 Task: In the Company metmuseum.org, Create email and send with subject: 'Elevate Your Success: Introducing a Transformative Opportunity', and with mail content 'Greetings,_x000D_
We're thrilled to introduce you to an exciting opportunity that will transform your industry. Get ready for a journey of innovation and success!_x000D_
Warm Regards', attach the document: Agenda.pdf and insert image: visitingcard.jpg. Below Warm Regards, write Linkedin and insert the URL: in.linkedin.com. Mark checkbox to create task to follow up : In 2 business days .  Enter or choose an email address of recipient's from company's contact and send.. Logged in from softage.10@softage.net
Action: Mouse moved to (69, 64)
Screenshot: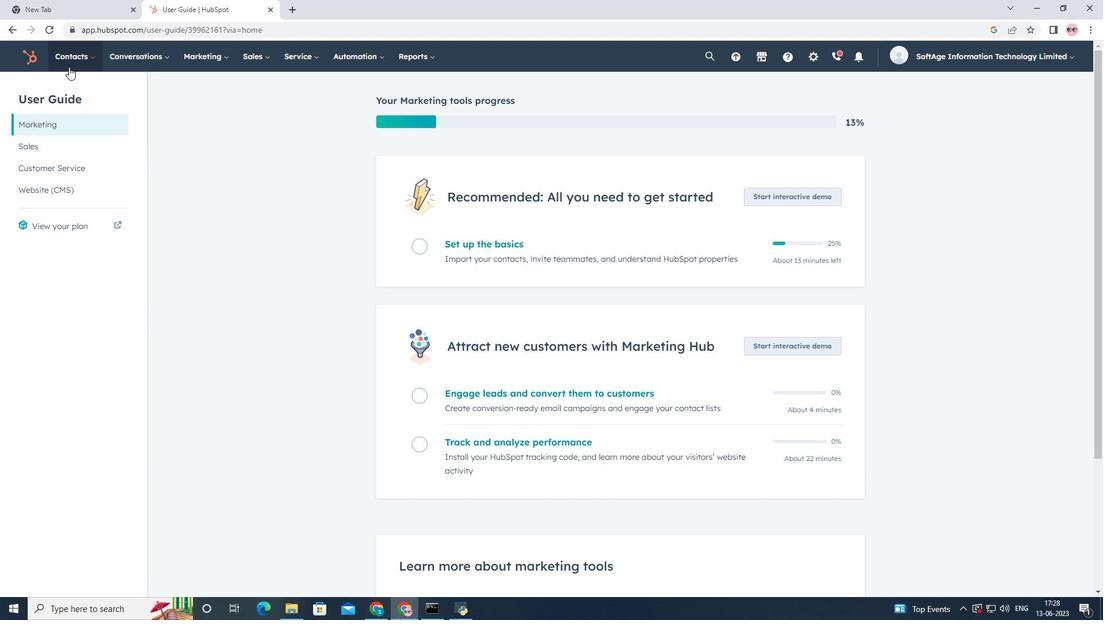 
Action: Mouse pressed left at (69, 64)
Screenshot: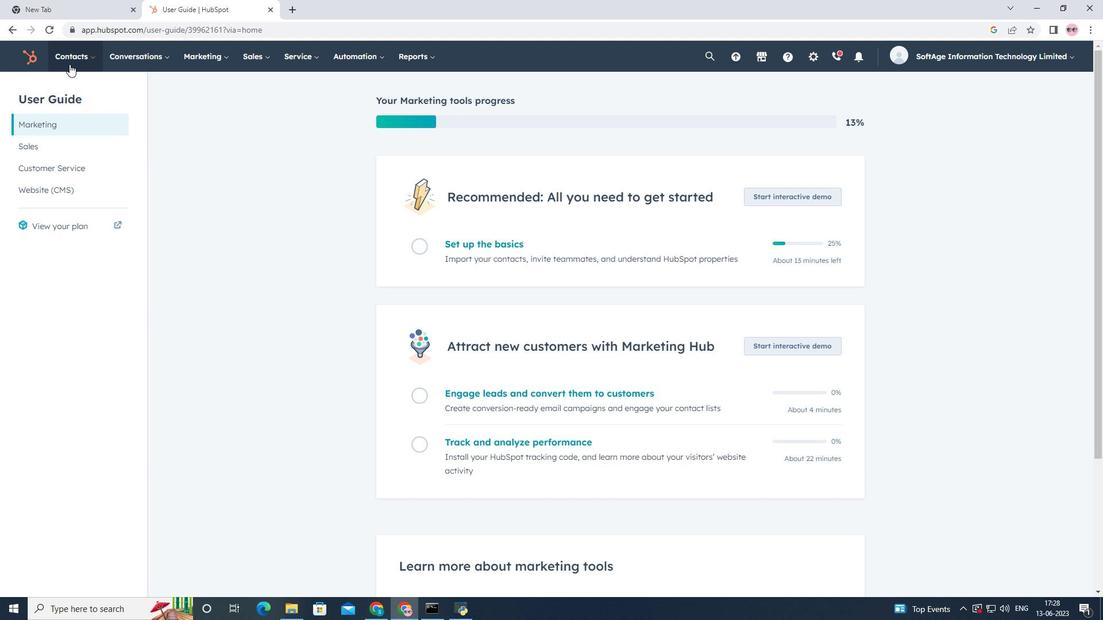 
Action: Mouse moved to (86, 111)
Screenshot: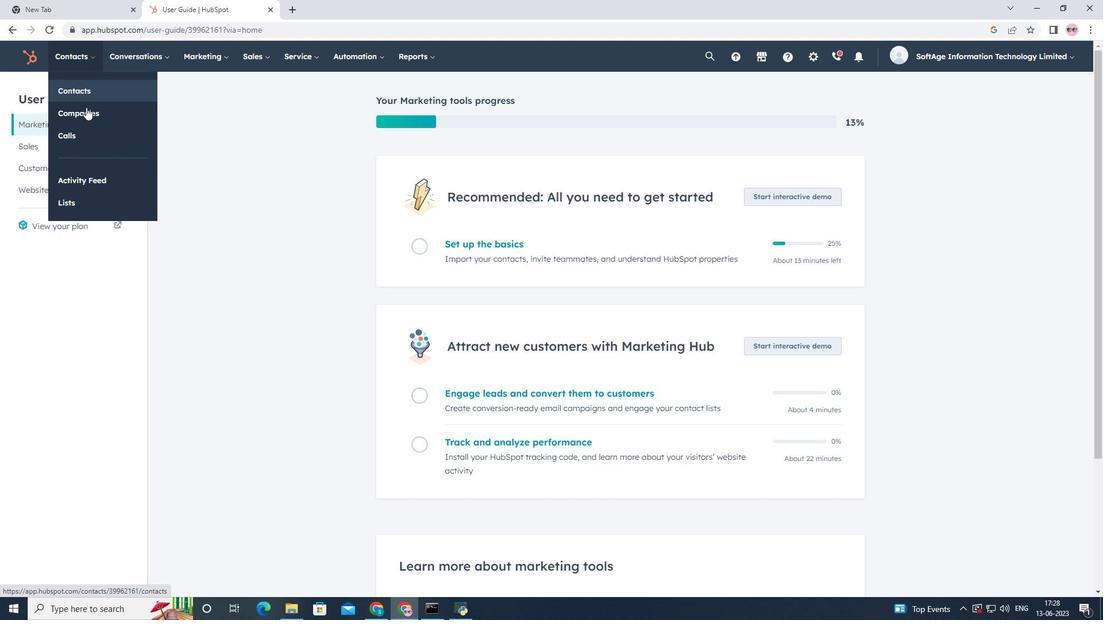 
Action: Mouse pressed left at (86, 111)
Screenshot: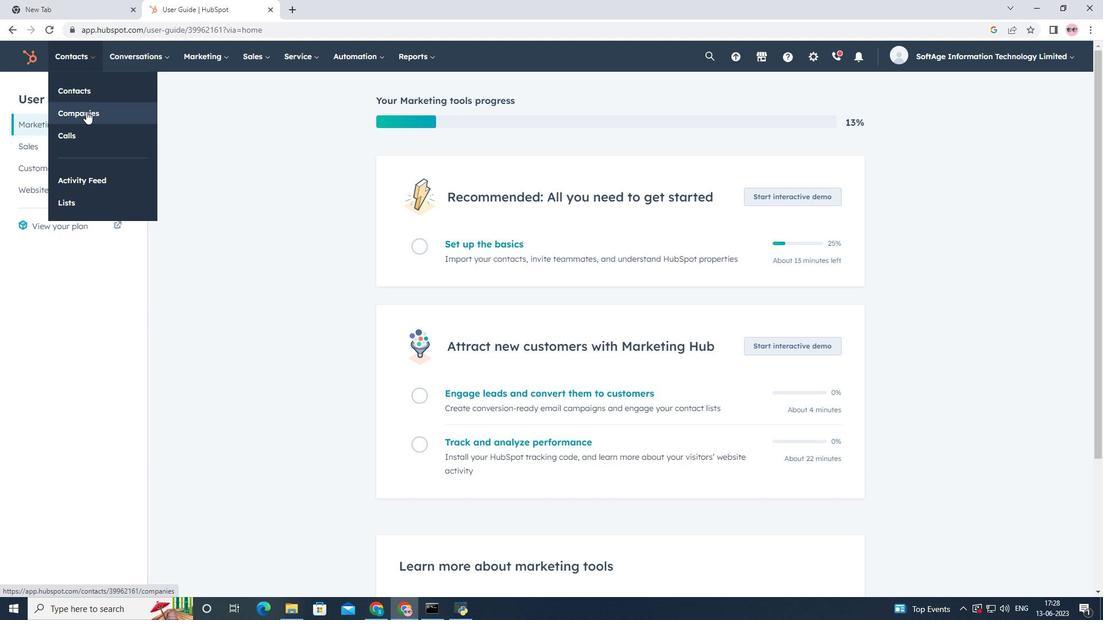 
Action: Mouse moved to (123, 192)
Screenshot: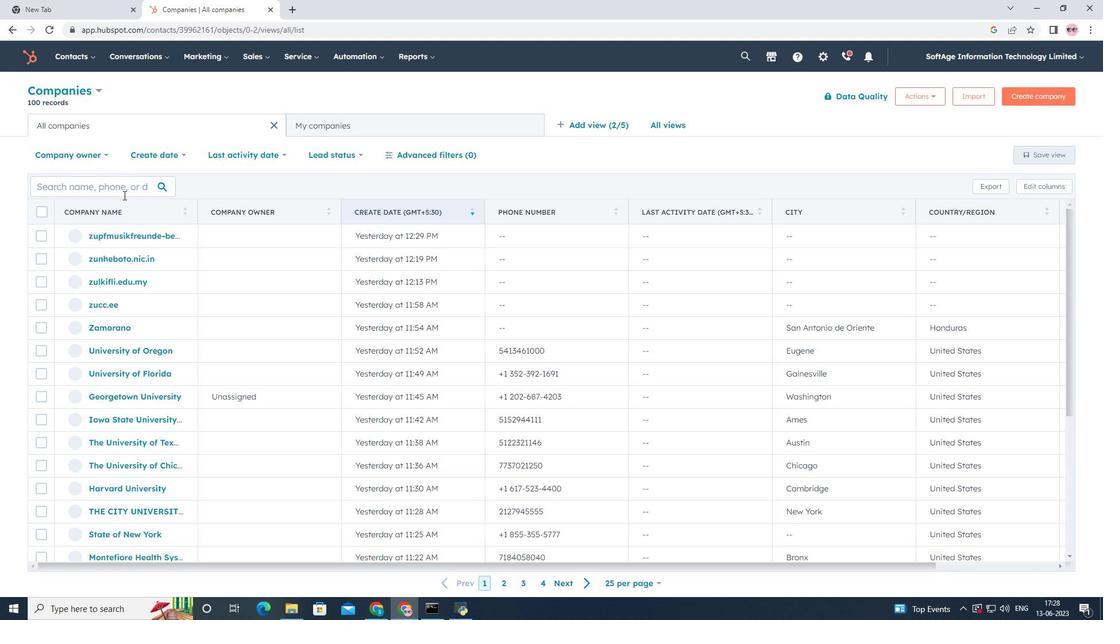 
Action: Mouse pressed left at (123, 192)
Screenshot: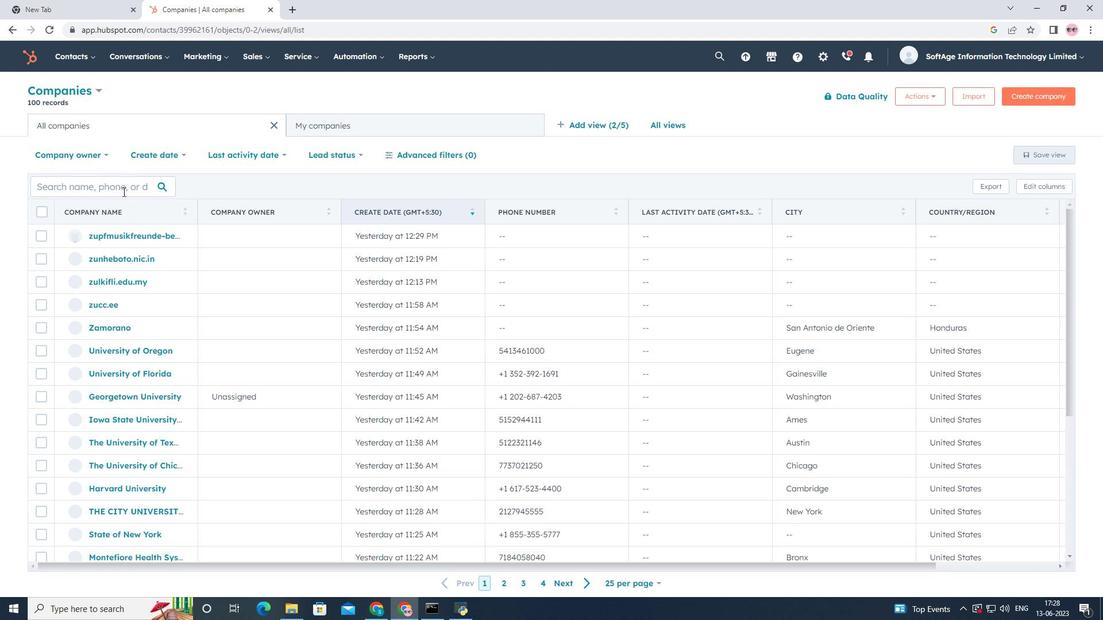 
Action: Key pressed metmuseum.org
Screenshot: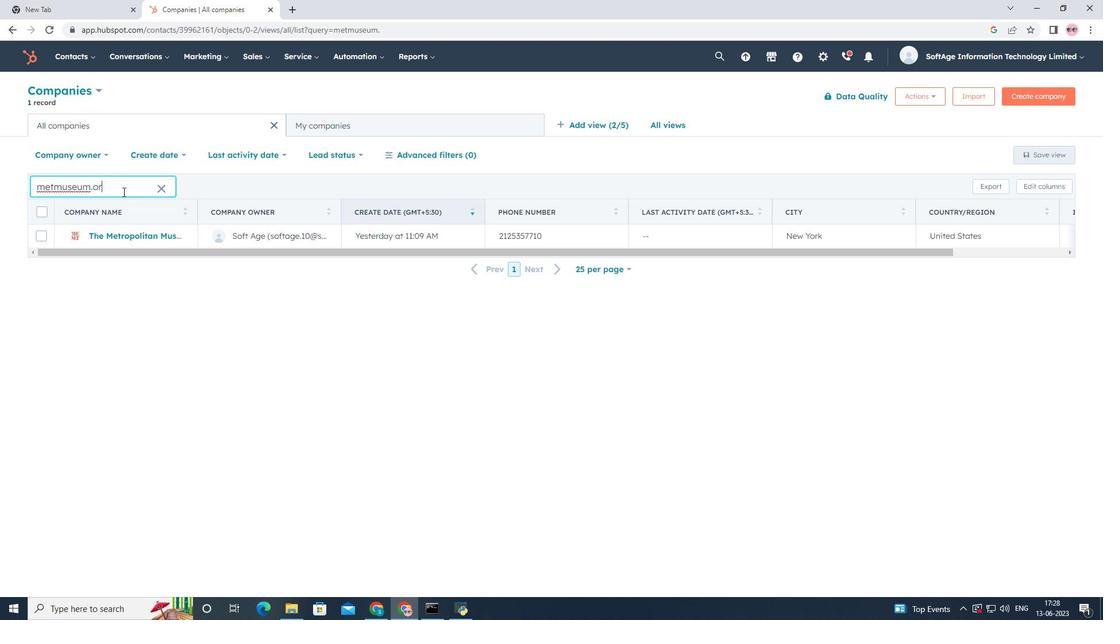 
Action: Mouse moved to (128, 236)
Screenshot: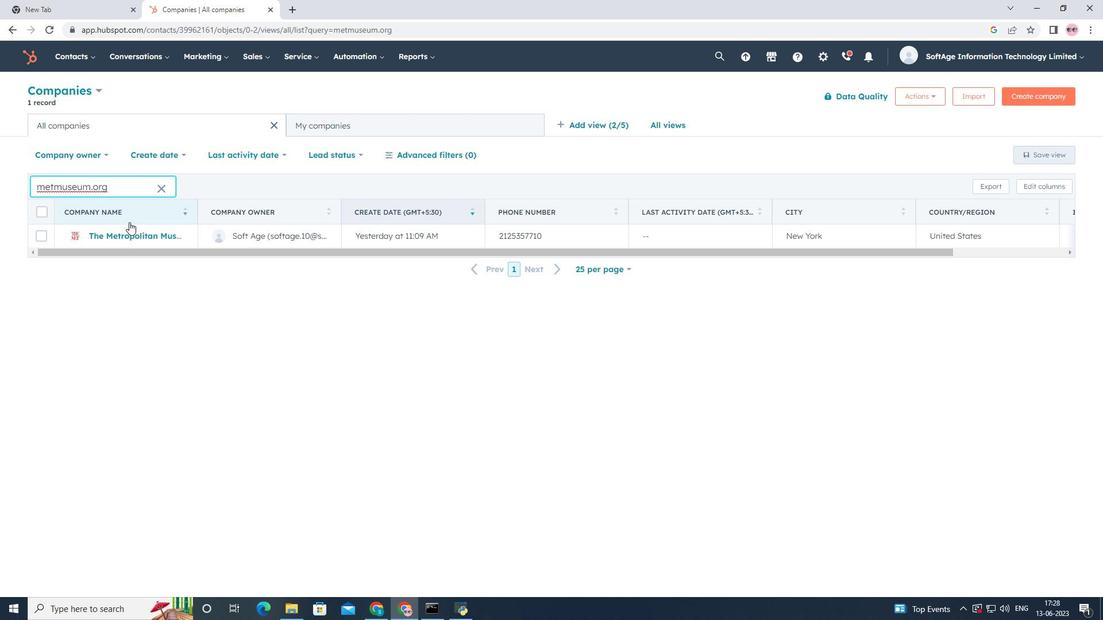 
Action: Mouse pressed left at (128, 236)
Screenshot: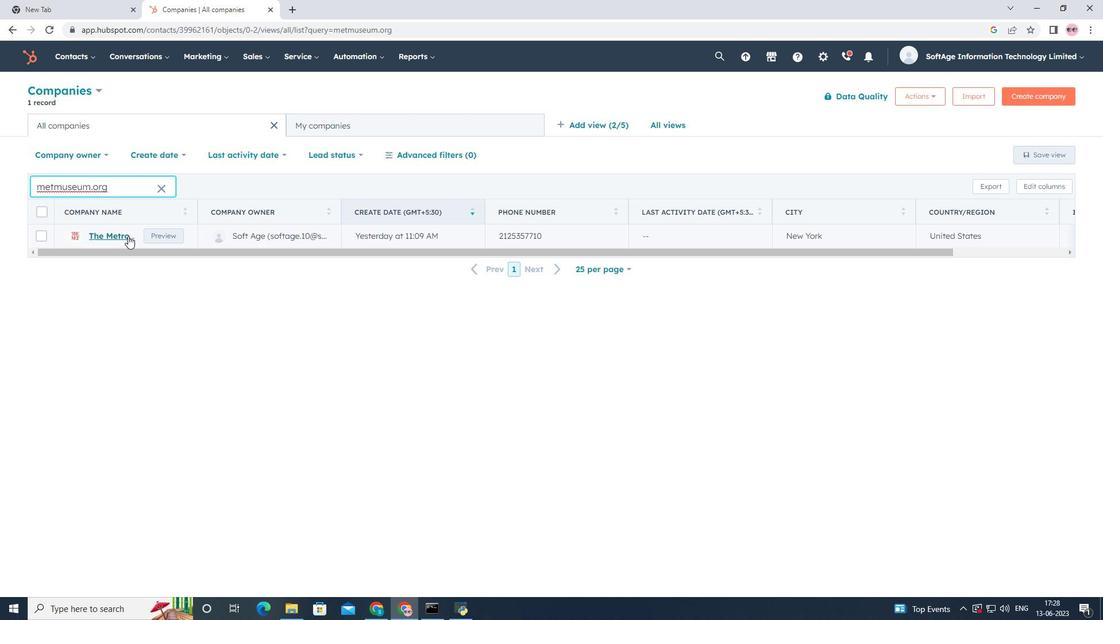 
Action: Mouse moved to (75, 192)
Screenshot: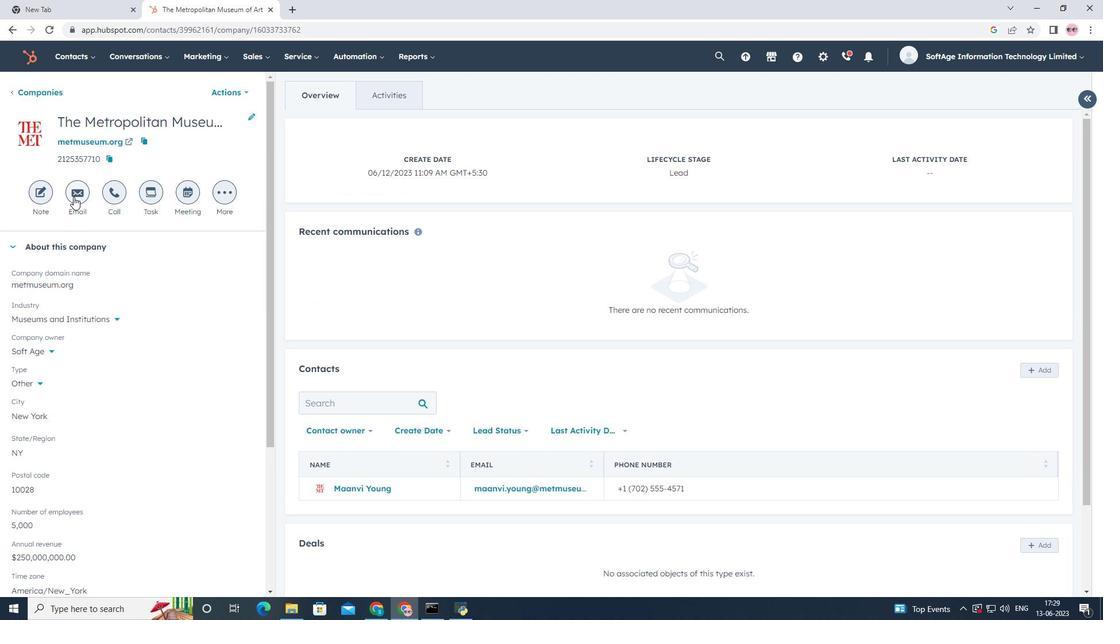
Action: Mouse pressed left at (75, 192)
Screenshot: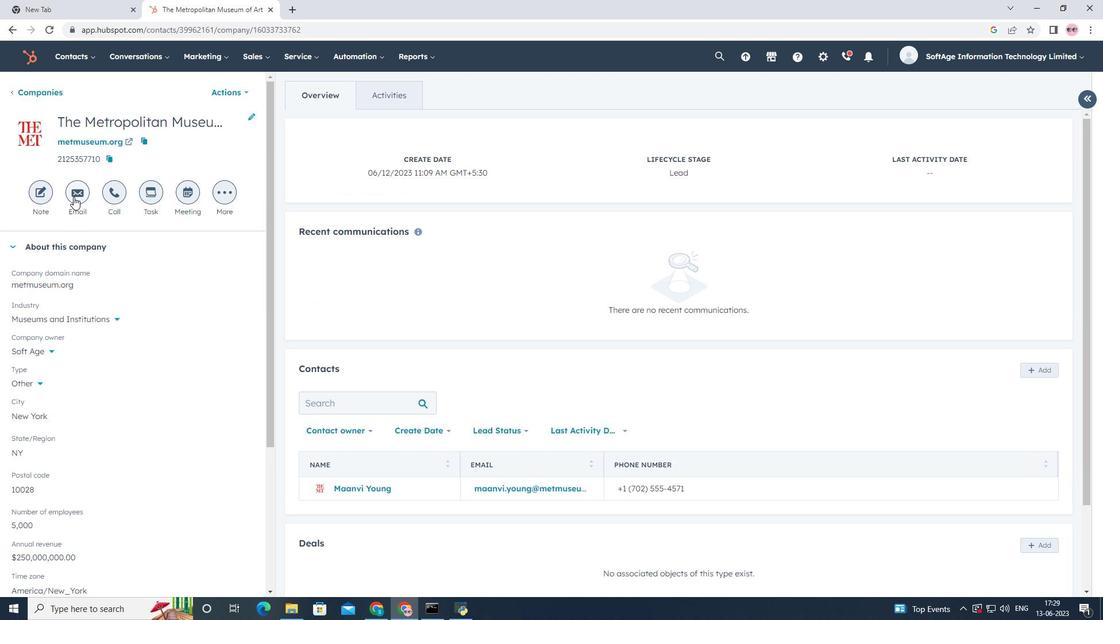 
Action: Mouse moved to (707, 293)
Screenshot: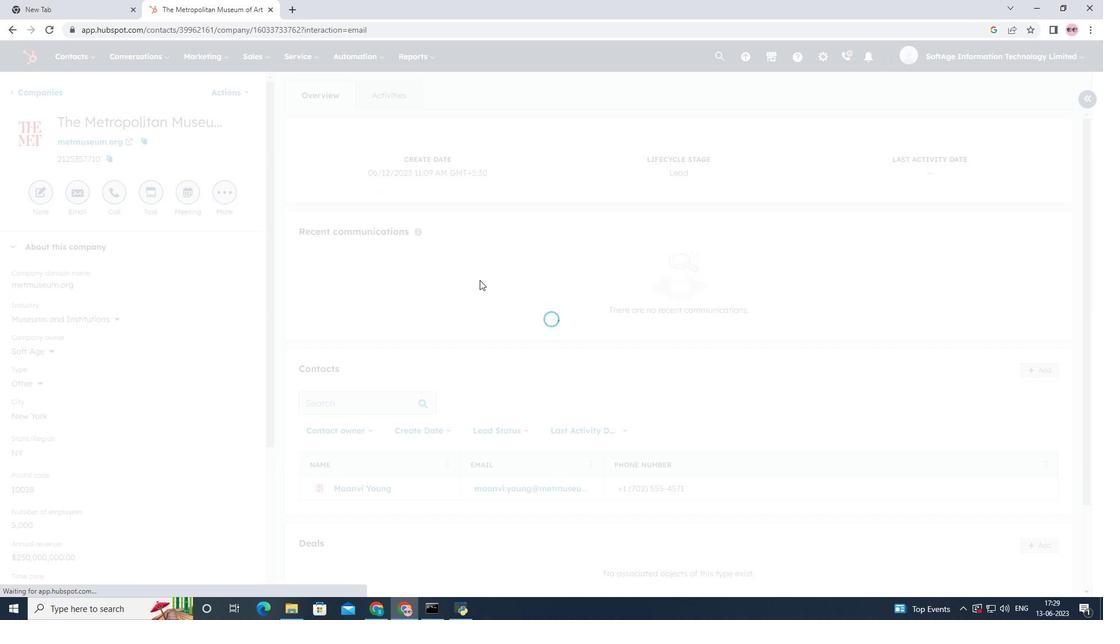 
Action: Mouse scrolled (707, 292) with delta (0, 0)
Screenshot: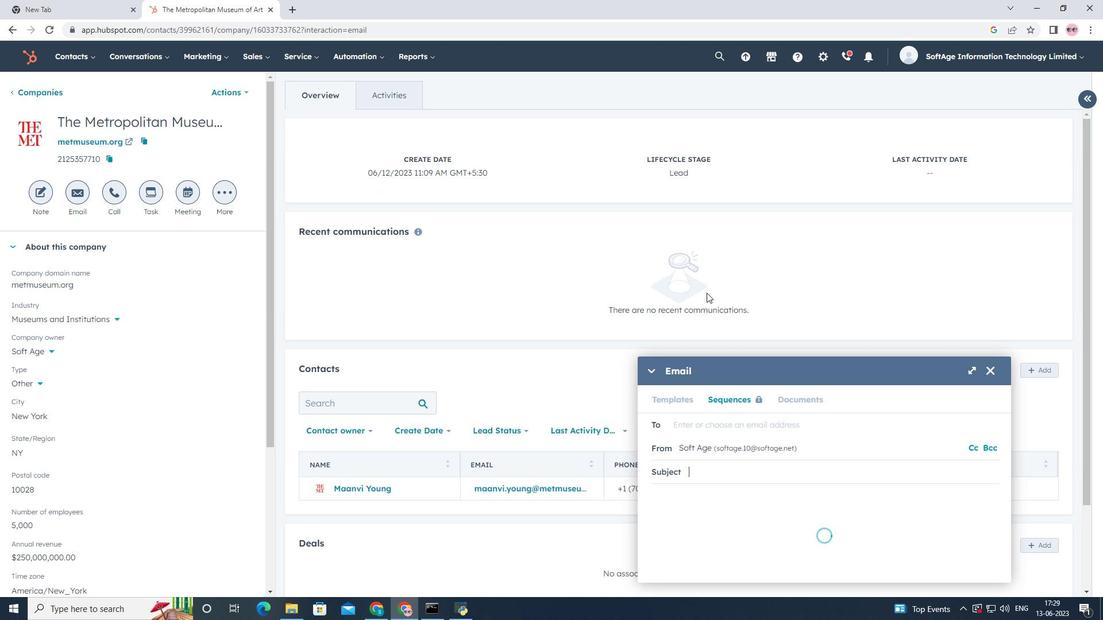 
Action: Mouse scrolled (707, 292) with delta (0, 0)
Screenshot: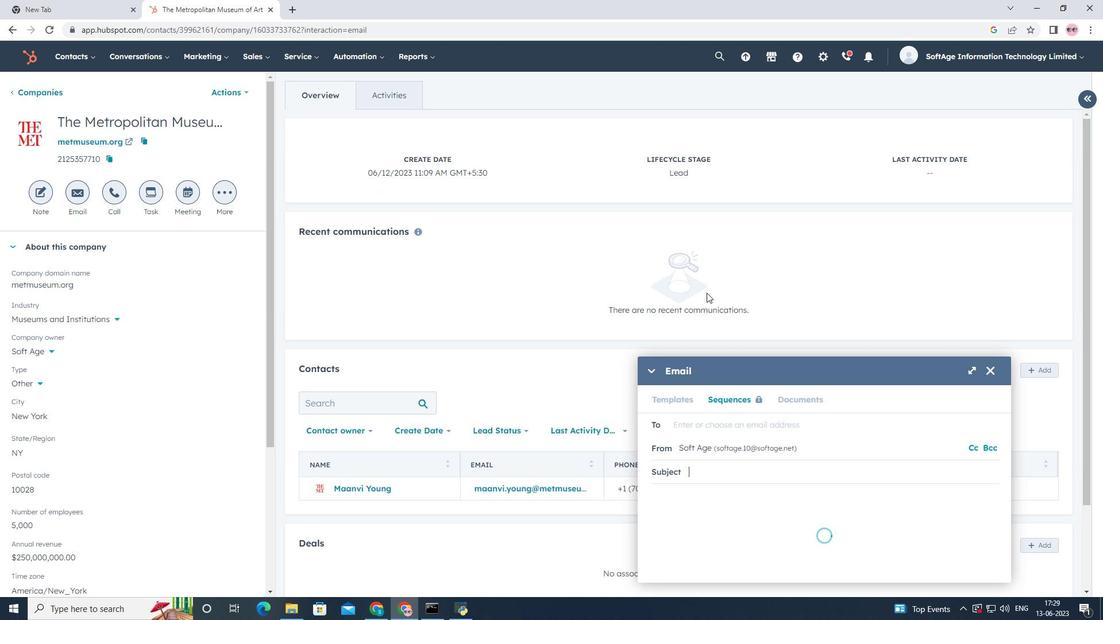 
Action: Mouse scrolled (707, 292) with delta (0, 0)
Screenshot: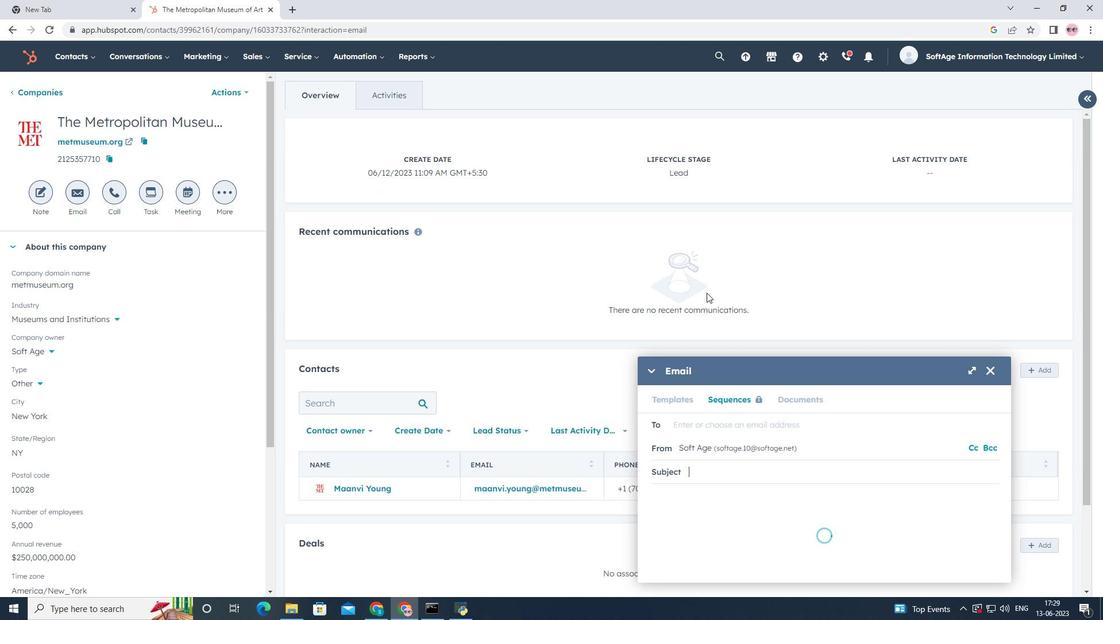 
Action: Mouse scrolled (707, 292) with delta (0, 0)
Screenshot: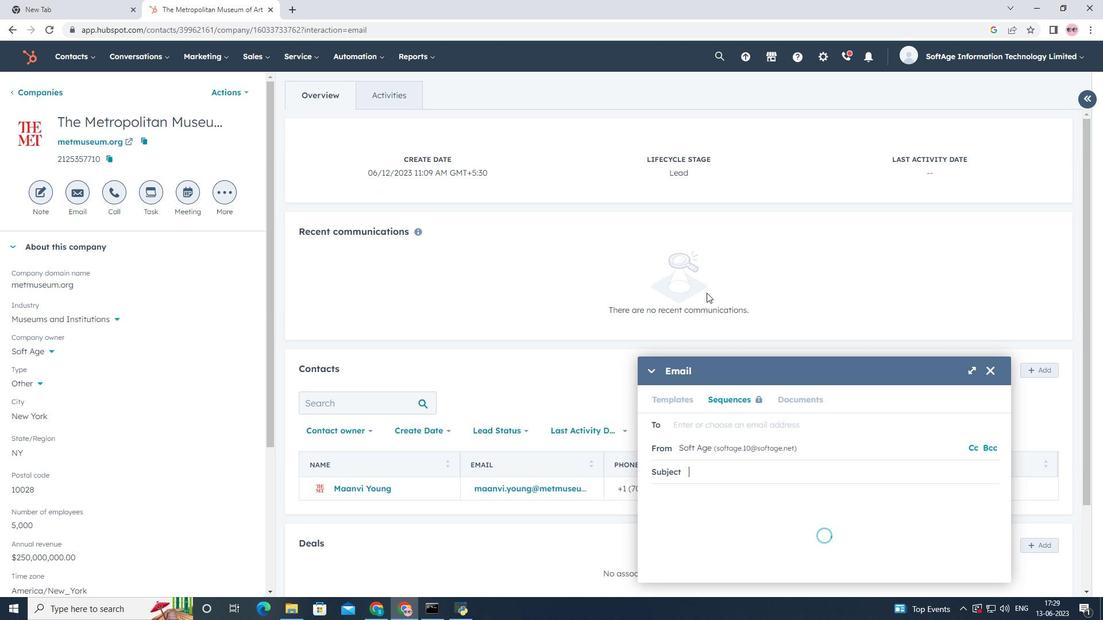 
Action: Mouse scrolled (707, 292) with delta (0, 0)
Screenshot: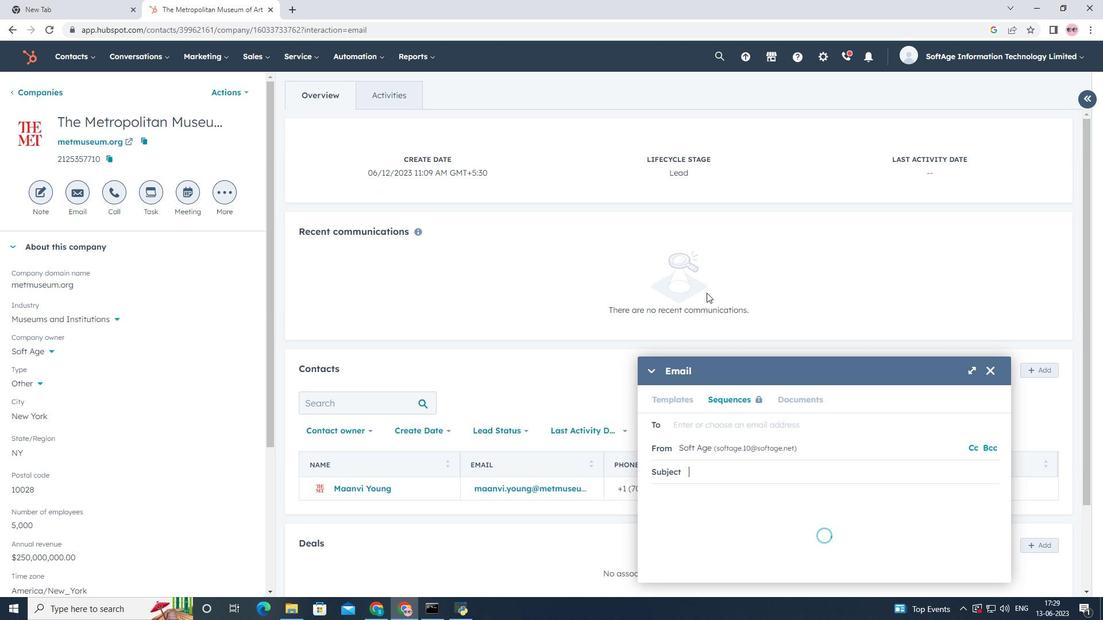 
Action: Mouse moved to (727, 390)
Screenshot: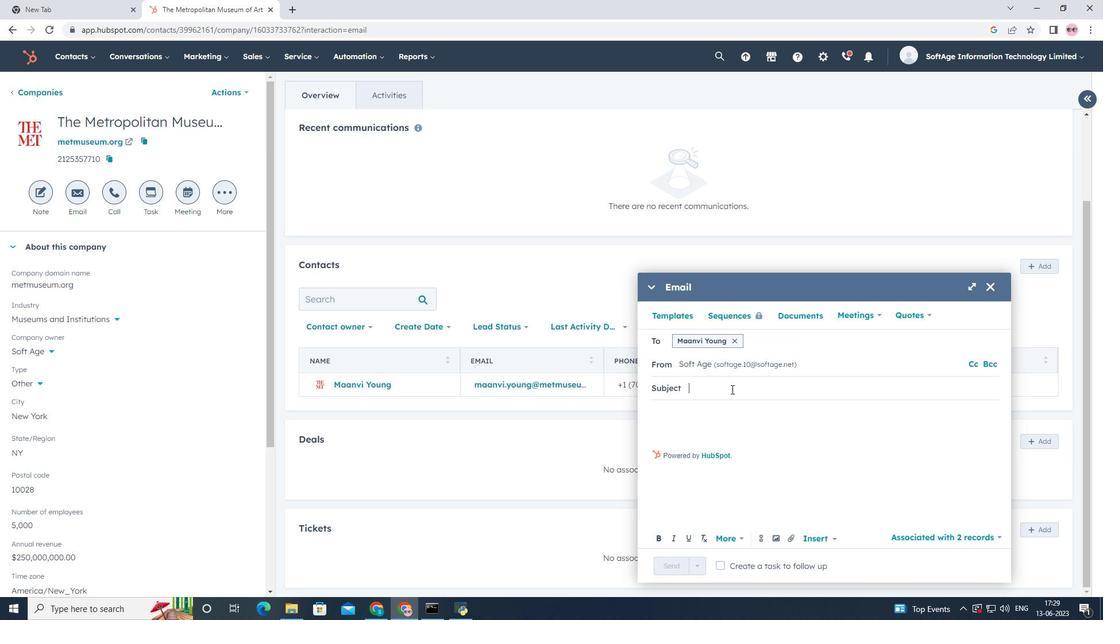 
Action: Mouse pressed left at (727, 390)
Screenshot: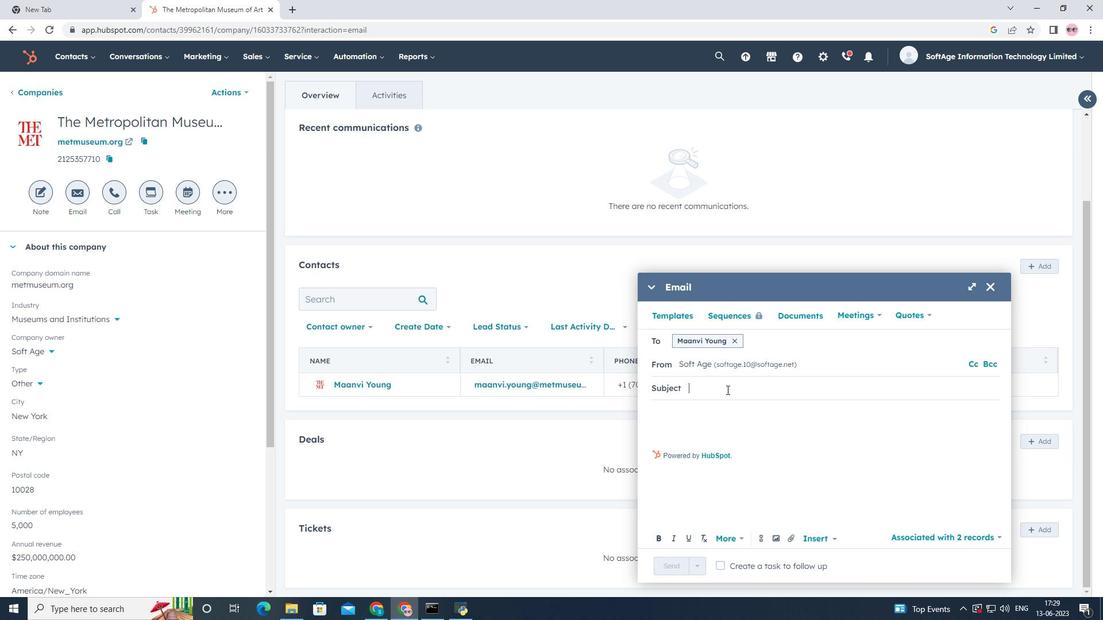 
Action: Key pressed <Key.shift><Key.shift>Elevate<Key.space><Key.shift>Youre<Key.backspace><Key.space><Key.shift><Key.shift><Key.shift><Key.shift><Key.shift><Key.shift><Key.shift><Key.shift><Key.shift><Key.shift><Key.shift><Key.shift><Key.shift><Key.shift><Key.shift><Key.shift><Key.shift><Key.shift><Key.shift><Key.shift><Key.shift><Key.shift><Key.shift><Key.shift><Key.shift><Key.shift><Key.shift><Key.shift><Key.shift><Key.shift><Key.shift><Key.shift><Key.shift><Key.shift><Key.shift><Key.shift><Key.shift><Key.shift><Key.shift><Key.shift><Key.shift><Key.shift><Key.shift><Key.shift><Key.shift><Key.shift><Key.shift><Key.shift><Key.shift><Key.shift><Key.shift><Key.shift><Key.shift><Key.shift><Key.shift><Key.shift><Key.shift><Key.shift><Key.shift><Key.shift><Key.shift><Key.shift><Key.shift><Key.shift><Key.shift><Key.shift><Key.shift><Key.shift><Key.shift><Key.shift><Key.shift><Key.shift><Key.shift><Key.shift><Key.shift><Key.shift><Key.shift><Key.shift><Key.shift><Key.shift>Success<Key.shift>:<Key.space><Key.shift><Key.shift><Key.shift><Key.shift><Key.shift><Key.shift><Key.shift><Key.shift><Key.shift><Key.shift><Key.shift><Key.shift><Key.shift><Key.shift><Key.shift><Key.shift><Key.shift><Key.shift><Key.shift><Key.shift><Key.shift><Key.shift><Key.shift><Key.shift><Key.shift><Key.shift><Key.shift><Key.shift><Key.shift><Key.shift><Key.shift><Key.shift><Key.shift><Key.shift><Key.shift><Key.shift><Key.shift><Key.shift><Key.shift><Key.shift><Key.shift><Key.shift><Key.shift><Key.shift><Key.shift><Key.shift>Introducing<Key.space>a<Key.space><Key.shift>Transformative<Key.space><Key.shift>Opportunity<Key.enter>
Screenshot: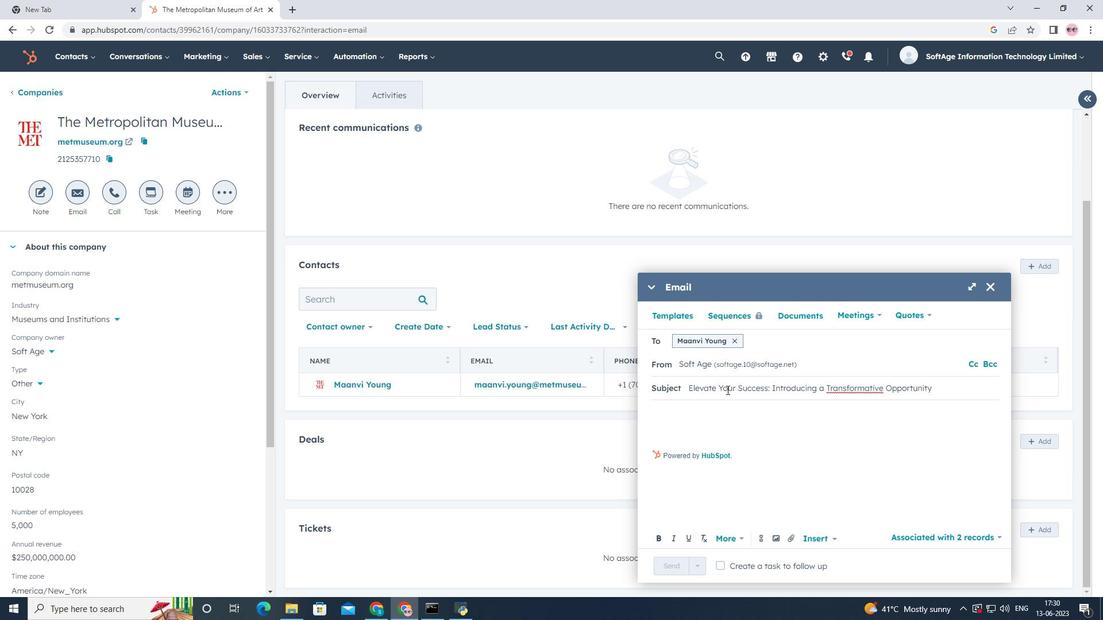 
Action: Mouse moved to (673, 416)
Screenshot: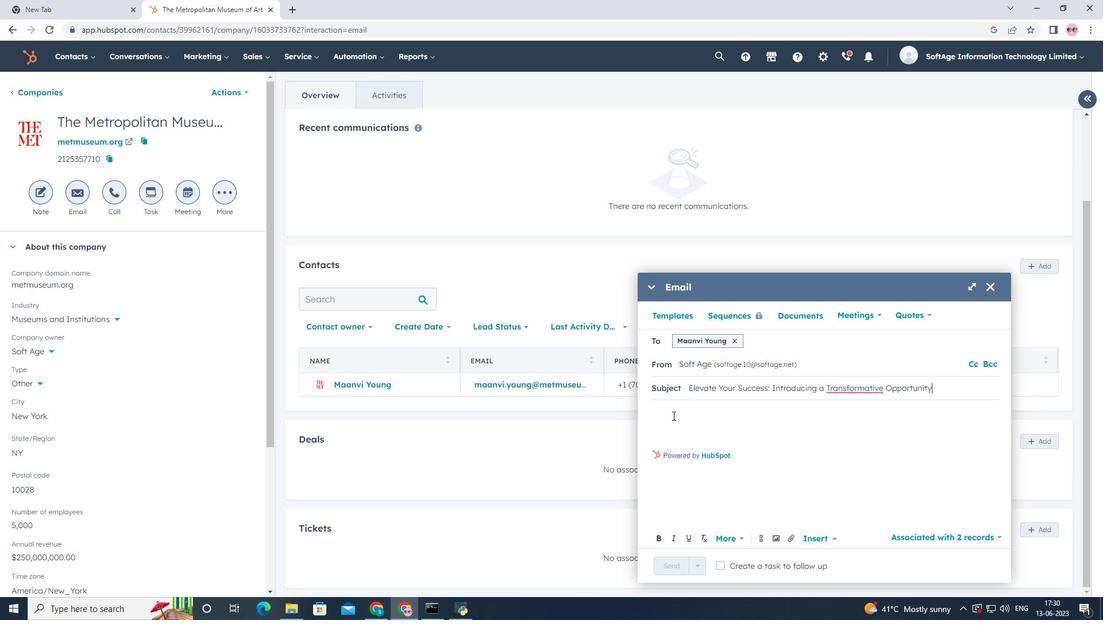 
Action: Mouse pressed left at (673, 416)
Screenshot: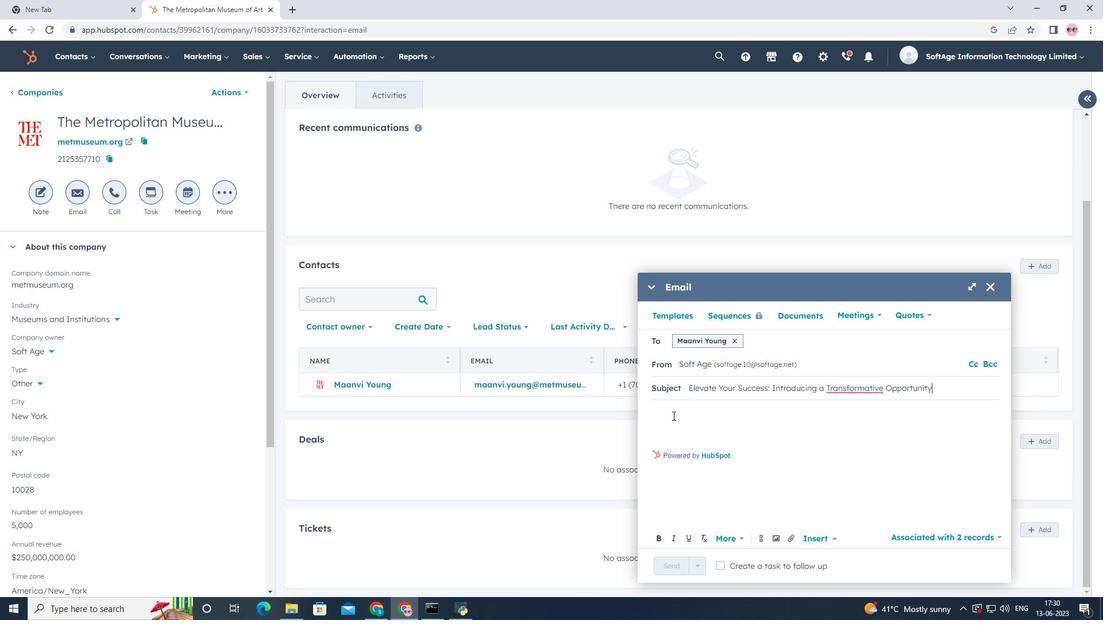 
Action: Key pressed <Key.shift><Key.shift><Key.shift><Key.shift><Key.shift><Key.shift><Key.shift><Key.shift><Key.shift><Key.shift><Key.shift>Greetings<Key.enter><Key.shift><Key.shift><Key.shift><Key.shift><Key.shift><Key.shift><Key.shift><Key.shift><Key.shift><Key.shift><Key.shift><Key.shift><Key.shift><Key.shift><Key.shift><Key.shift><Key.shift><Key.shift><Key.shift>We're<Key.space><Key.shift><Key.shift>Thrilled<Key.space>to<Key.space><Key.shift>introduce<Key.space>you<Key.space>to<Key.space>h<Key.backspace>an<Key.space>exciting<Key.space>opportunity<Key.space><Key.shift><Key.shift><Key.shift><Key.shift>that<Key.space>will<Key.space>transform<Key.space>your<Key.space><Key.shift>industry.<Key.space><Key.shift><Key.shift><Key.shift>Get<Key.space>ready<Key.space>for<Key.space>a<Key.space>ju<Key.backspace>ournet<Key.backspace>y<Key.space>of<Key.space>innovation<Key.space>and<Key.space>success<Key.shift>!<Key.enter><Key.shift><Key.shift><Key.shift>Warm<Key.space><Key.shift>regards
Screenshot: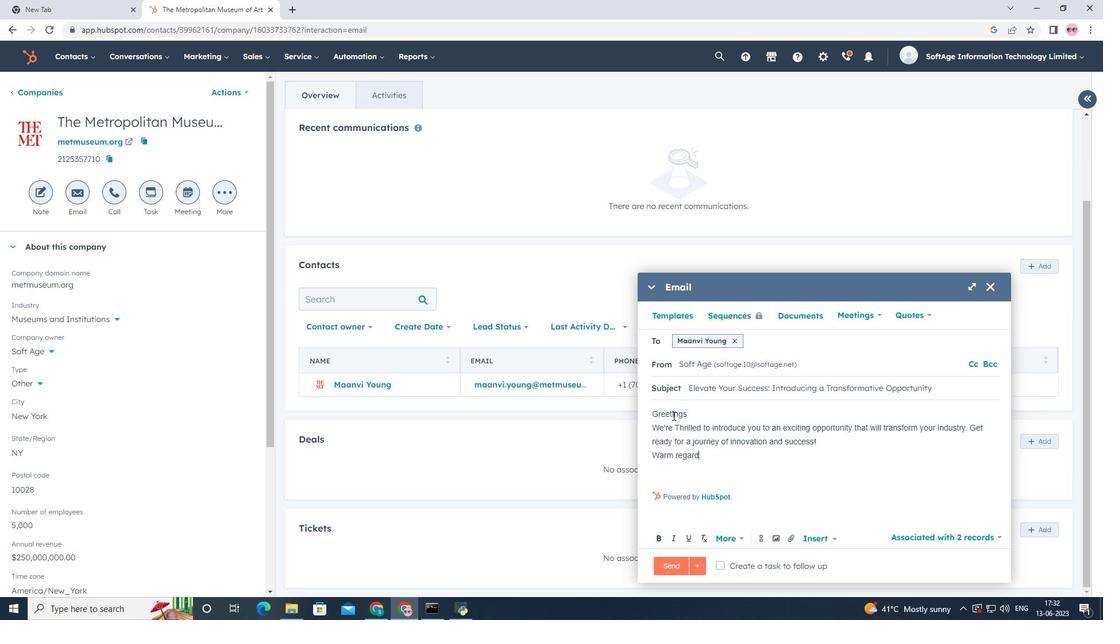 
Action: Mouse moved to (792, 541)
Screenshot: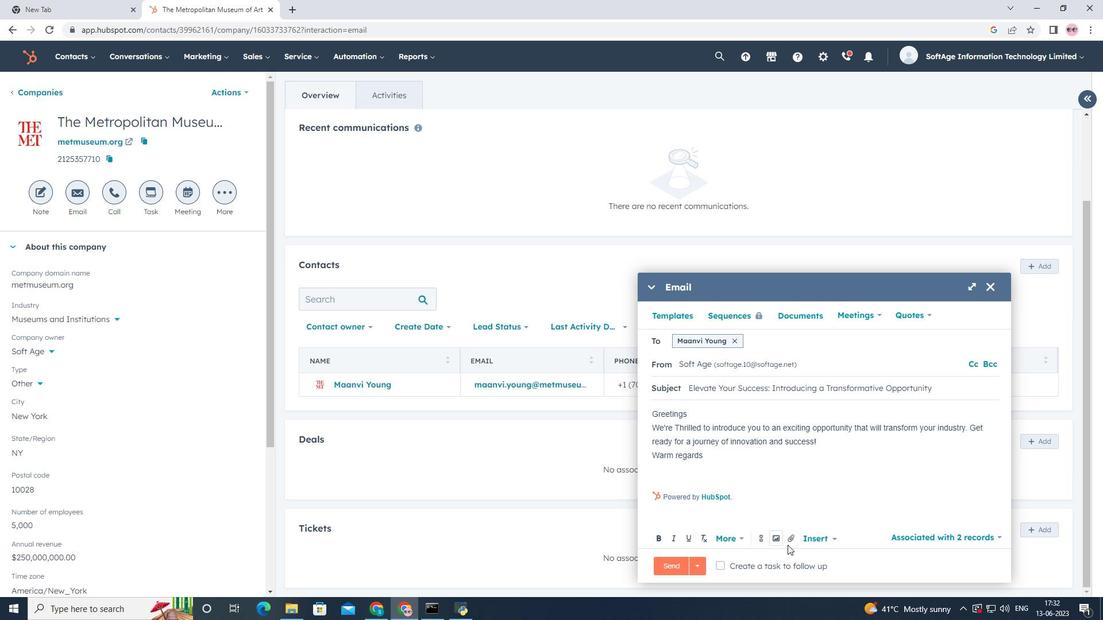 
Action: Mouse pressed left at (792, 541)
Screenshot: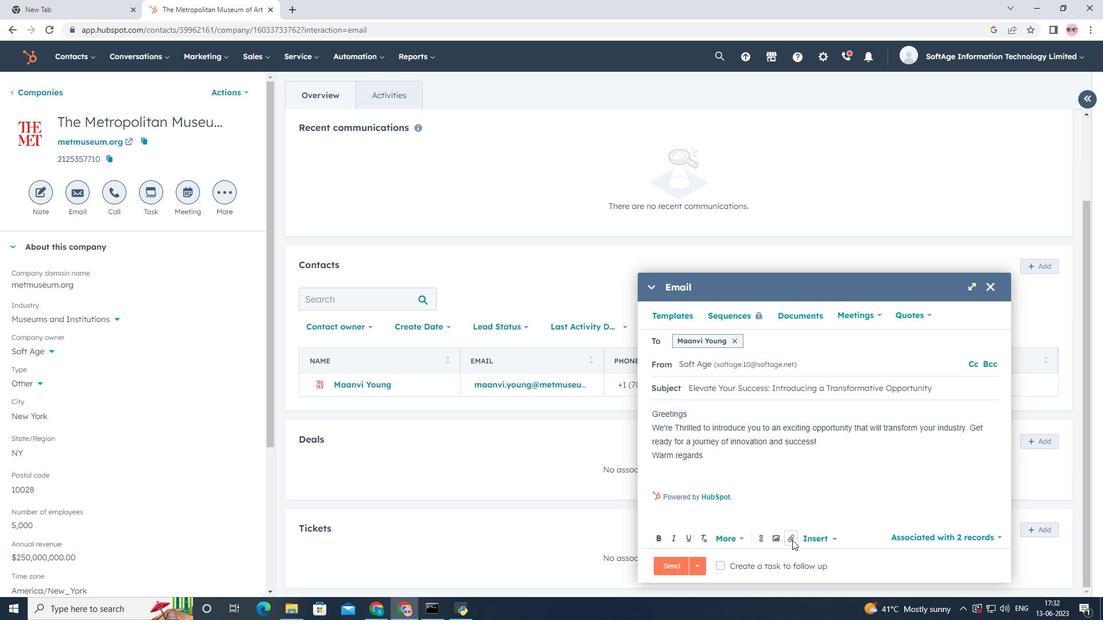 
Action: Mouse moved to (804, 510)
Screenshot: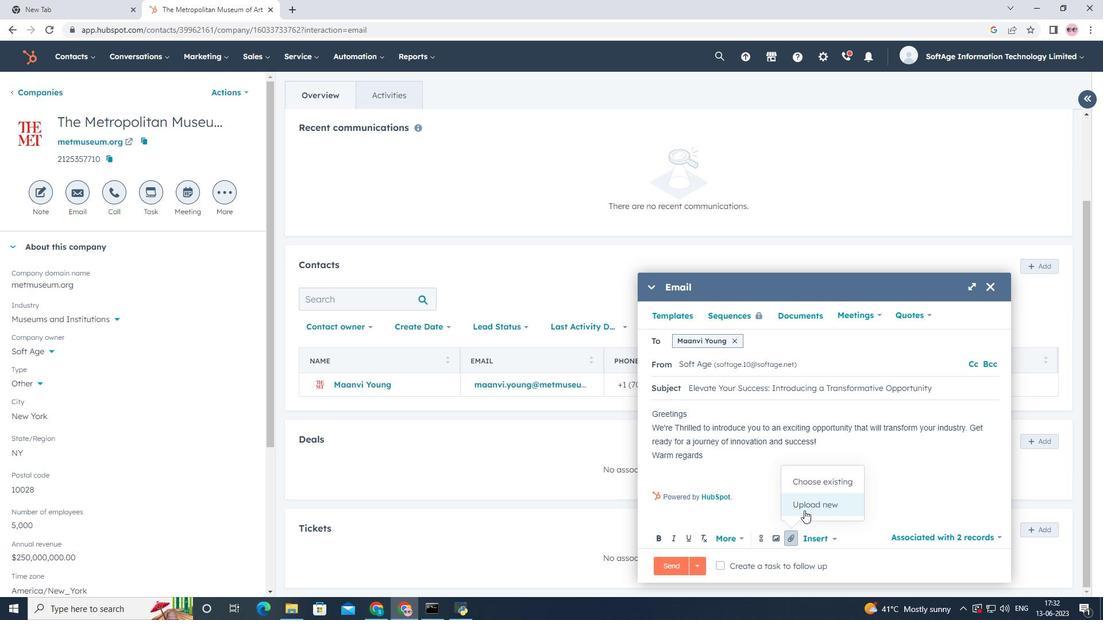 
Action: Mouse pressed left at (804, 510)
Screenshot: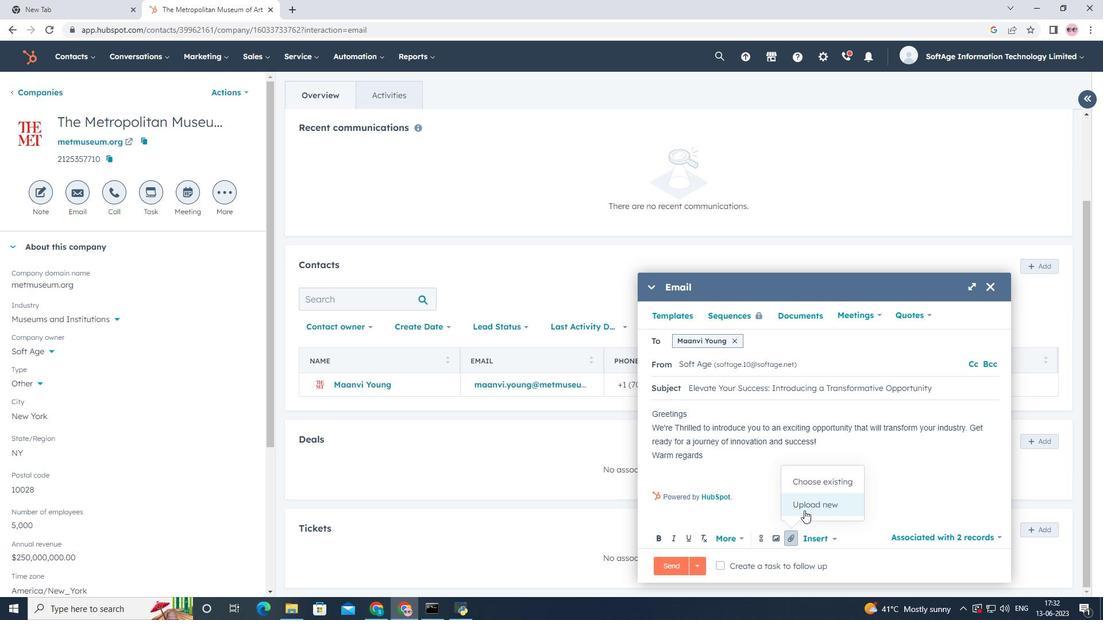 
Action: Mouse moved to (55, 146)
Screenshot: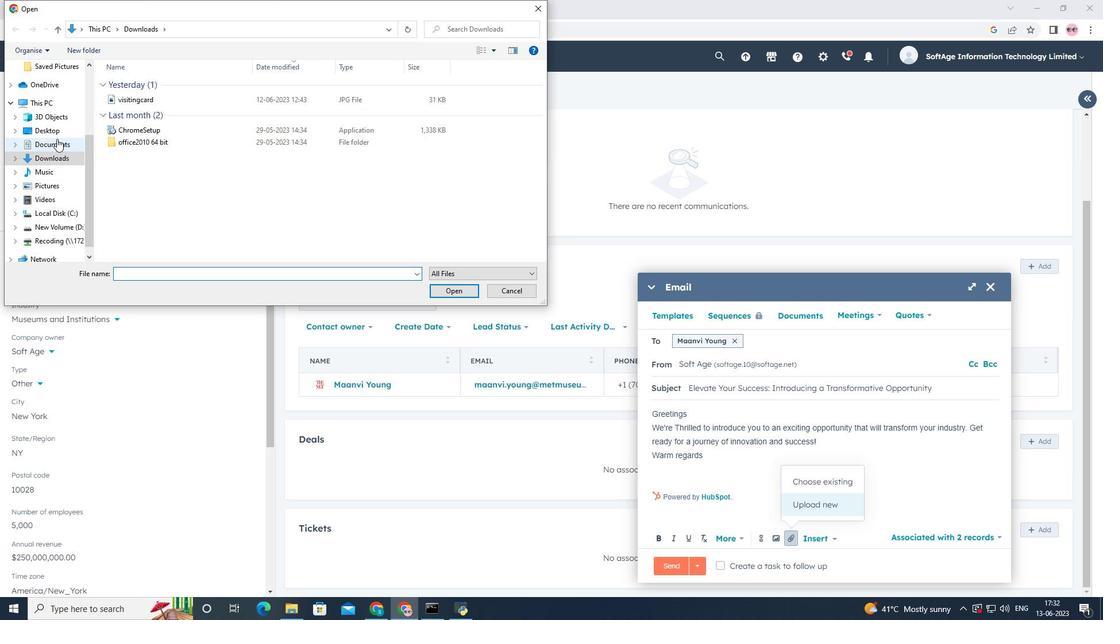 
Action: Mouse pressed left at (55, 146)
Screenshot: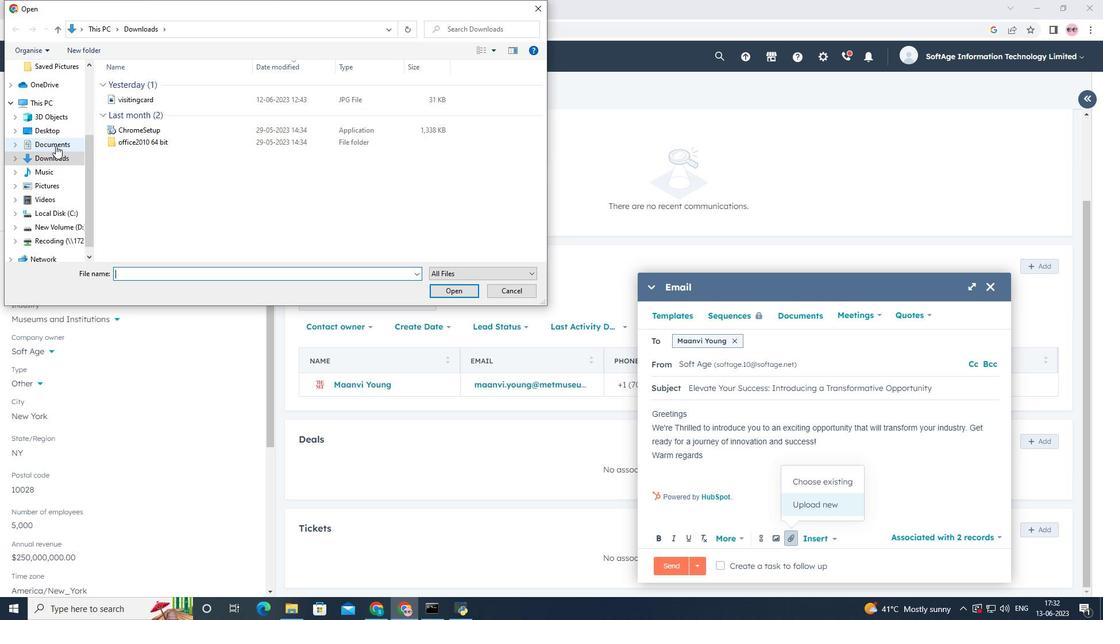 
Action: Mouse moved to (141, 84)
Screenshot: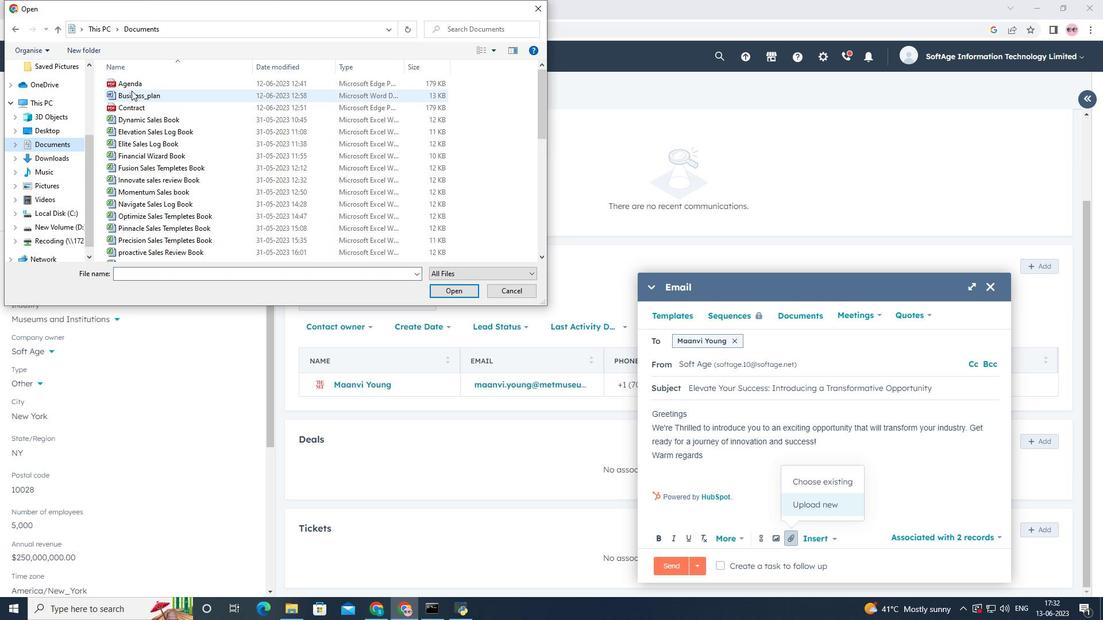 
Action: Mouse pressed left at (141, 84)
Screenshot: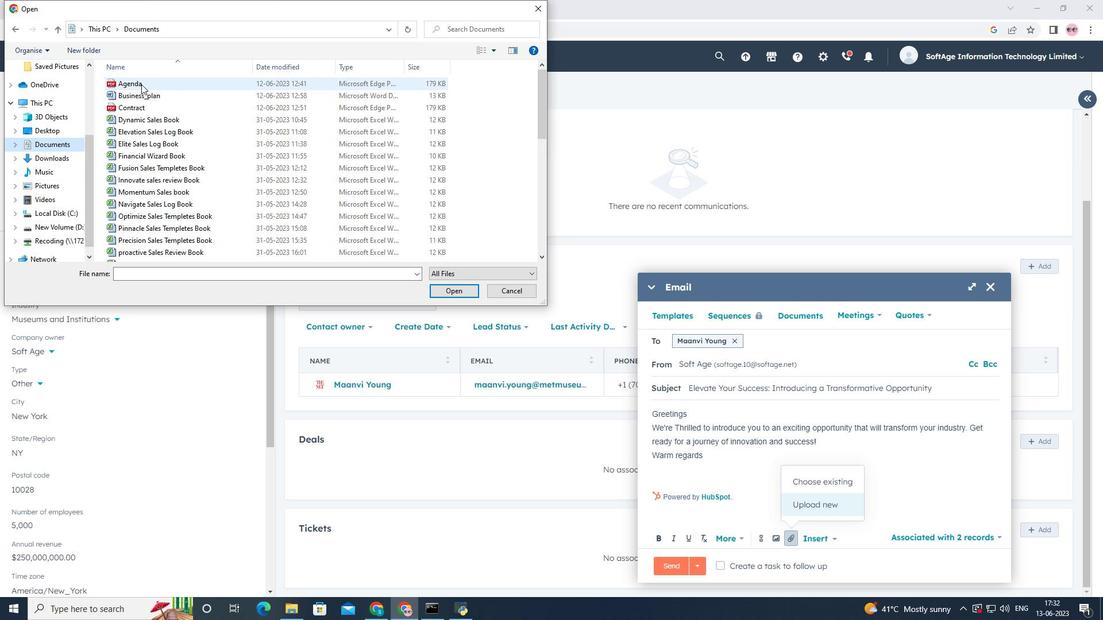 
Action: Mouse moved to (460, 293)
Screenshot: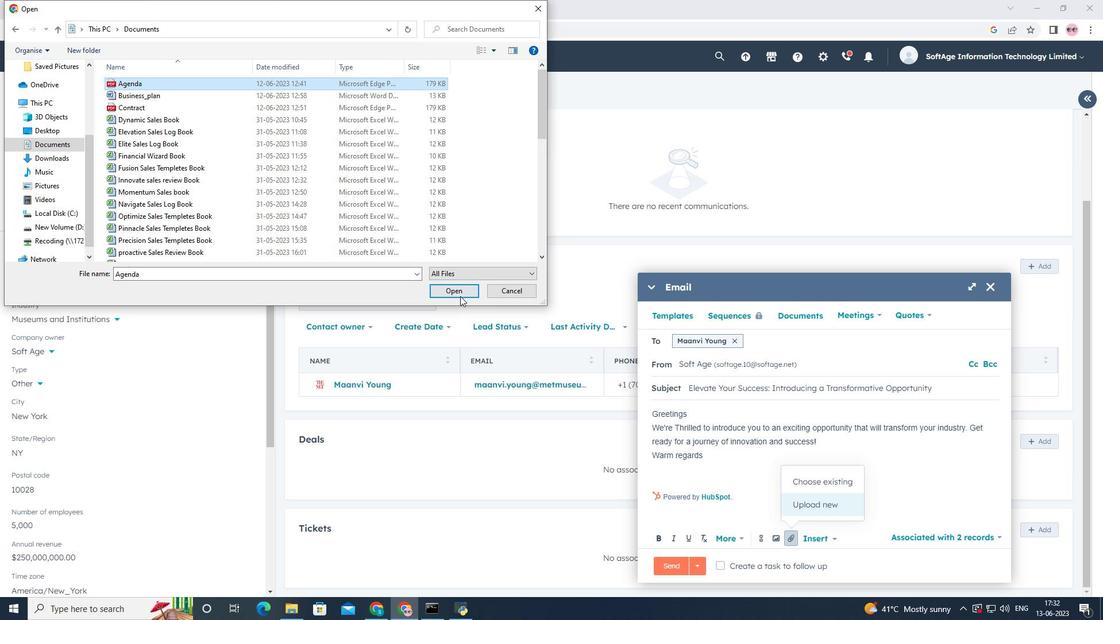 
Action: Mouse pressed left at (460, 293)
Screenshot: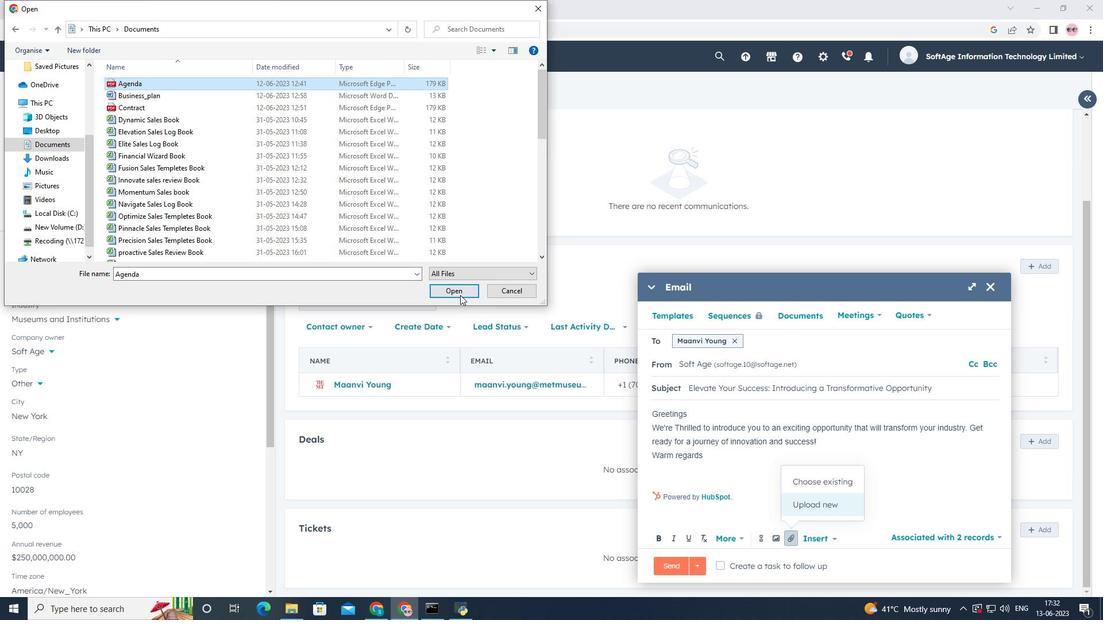 
Action: Mouse moved to (775, 512)
Screenshot: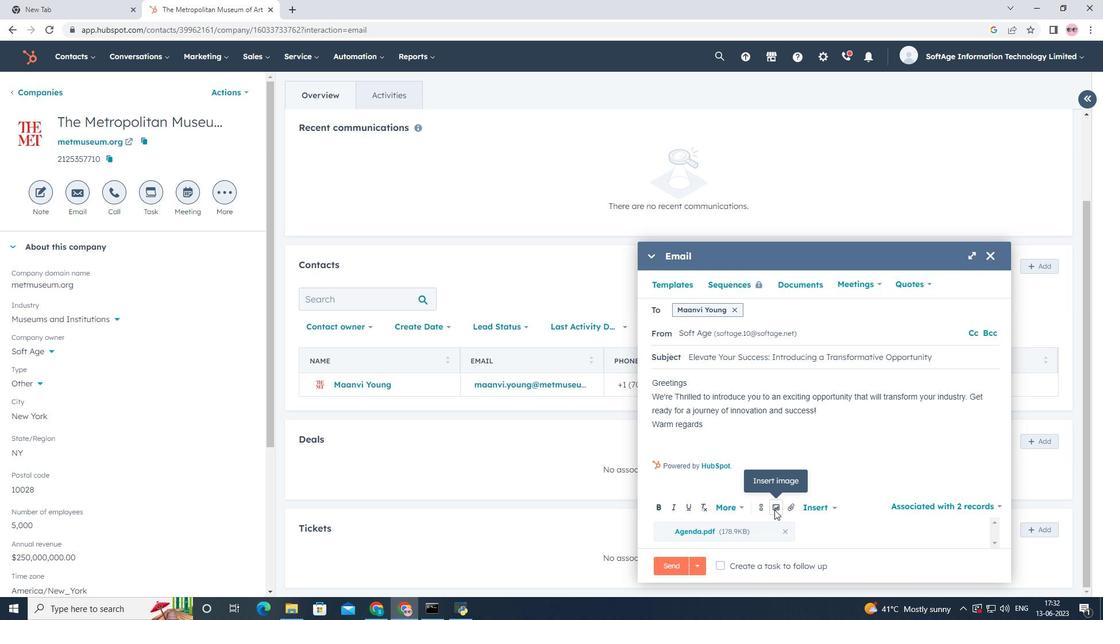 
Action: Mouse pressed left at (775, 512)
Screenshot: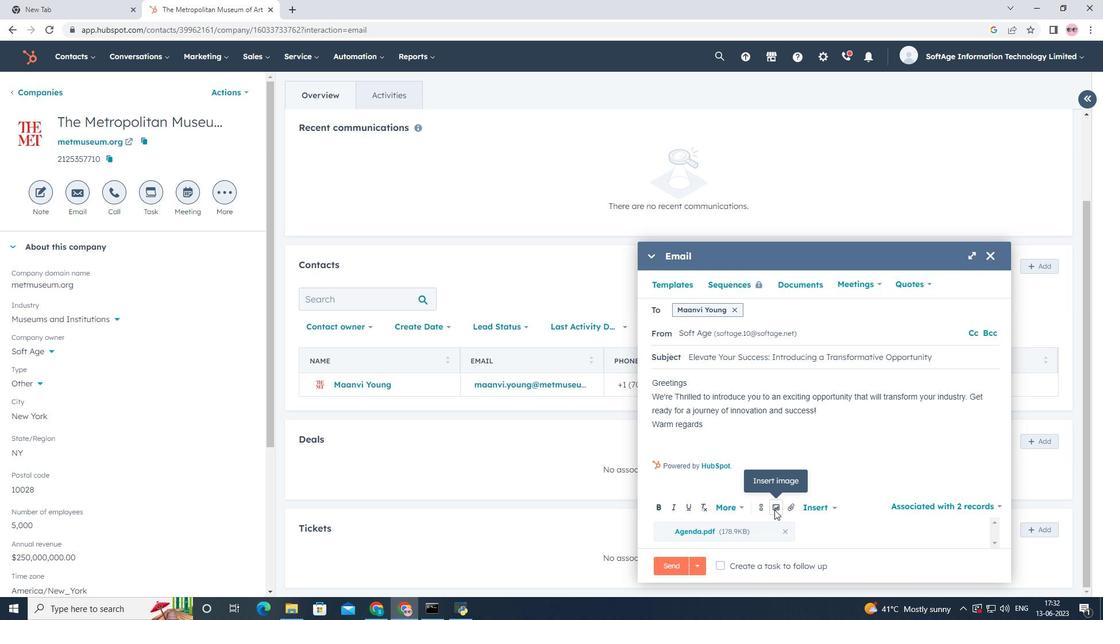 
Action: Mouse moved to (768, 480)
Screenshot: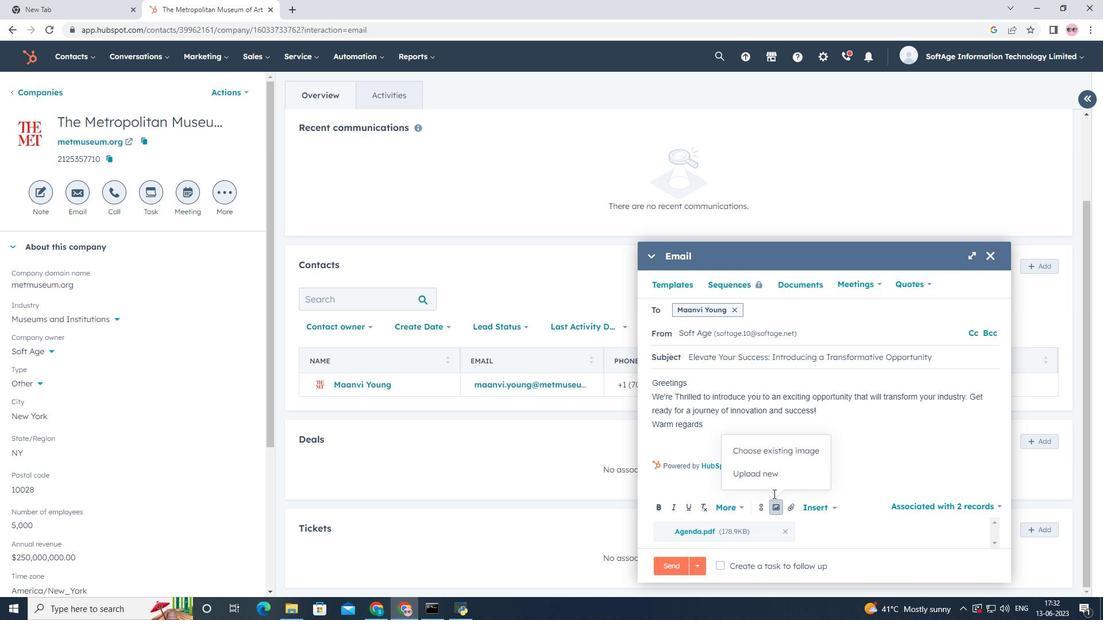 
Action: Mouse pressed left at (768, 480)
Screenshot: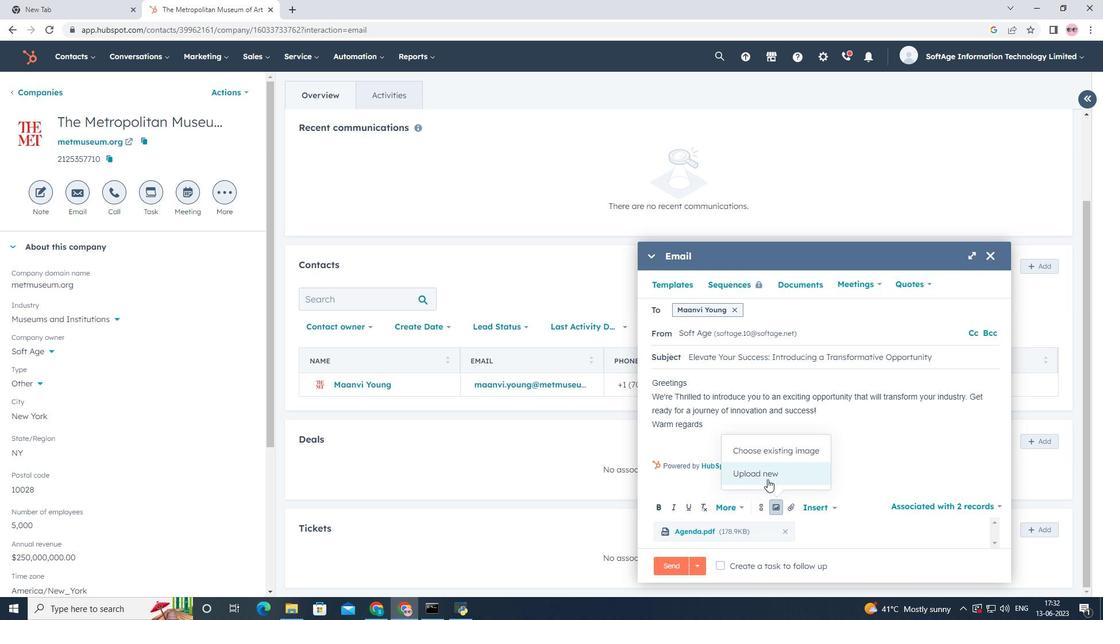
Action: Mouse moved to (43, 155)
Screenshot: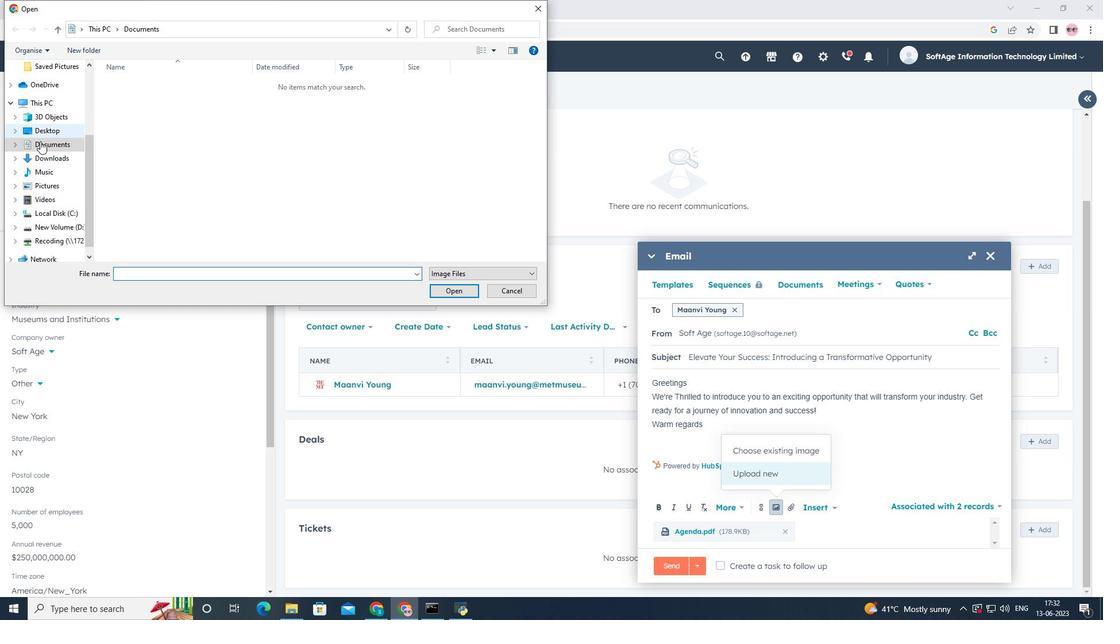 
Action: Mouse pressed left at (43, 155)
Screenshot: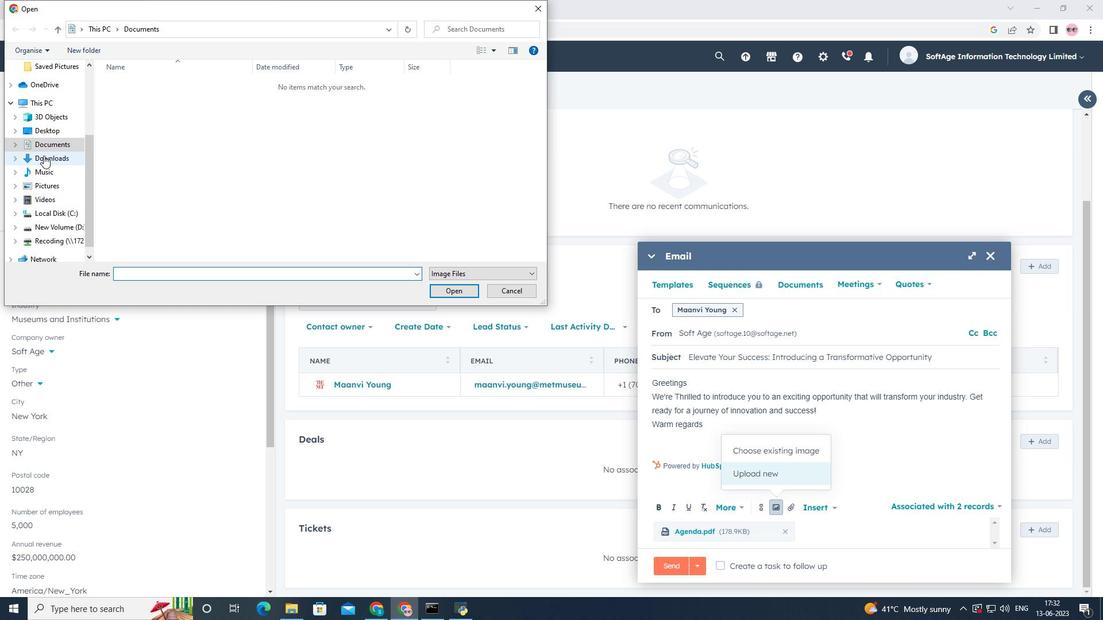 
Action: Mouse moved to (132, 94)
Screenshot: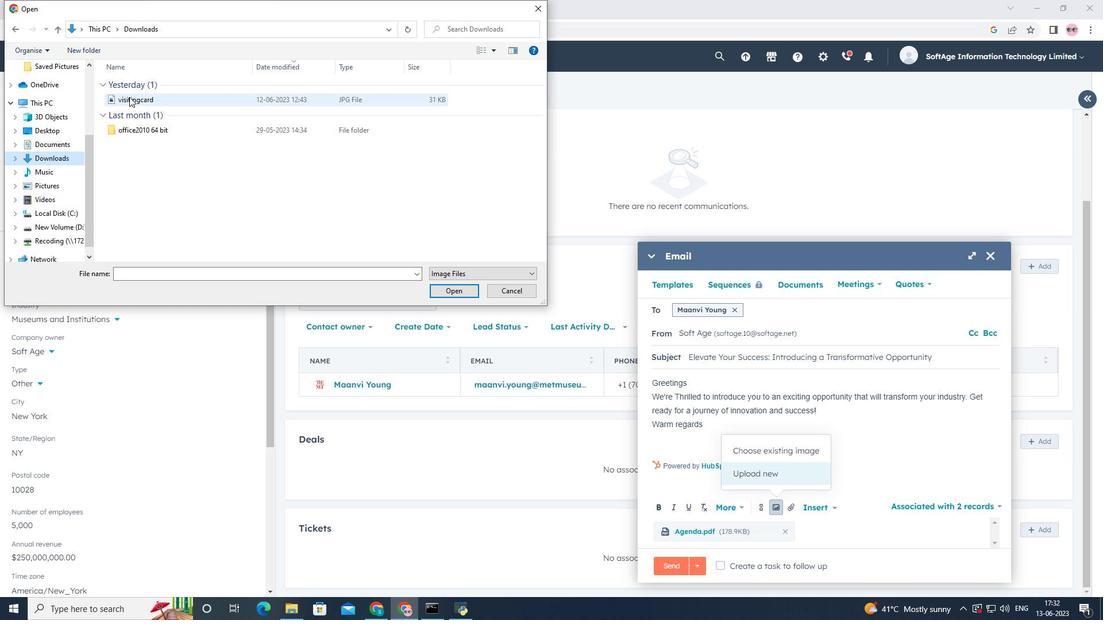 
Action: Mouse pressed left at (132, 94)
Screenshot: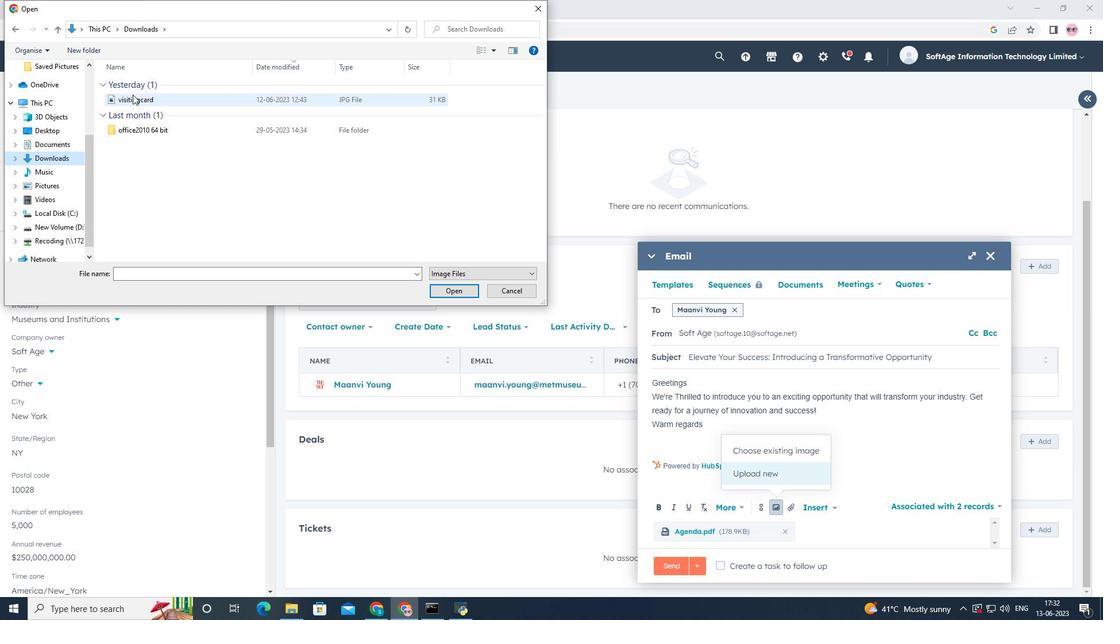 
Action: Mouse moved to (436, 296)
Screenshot: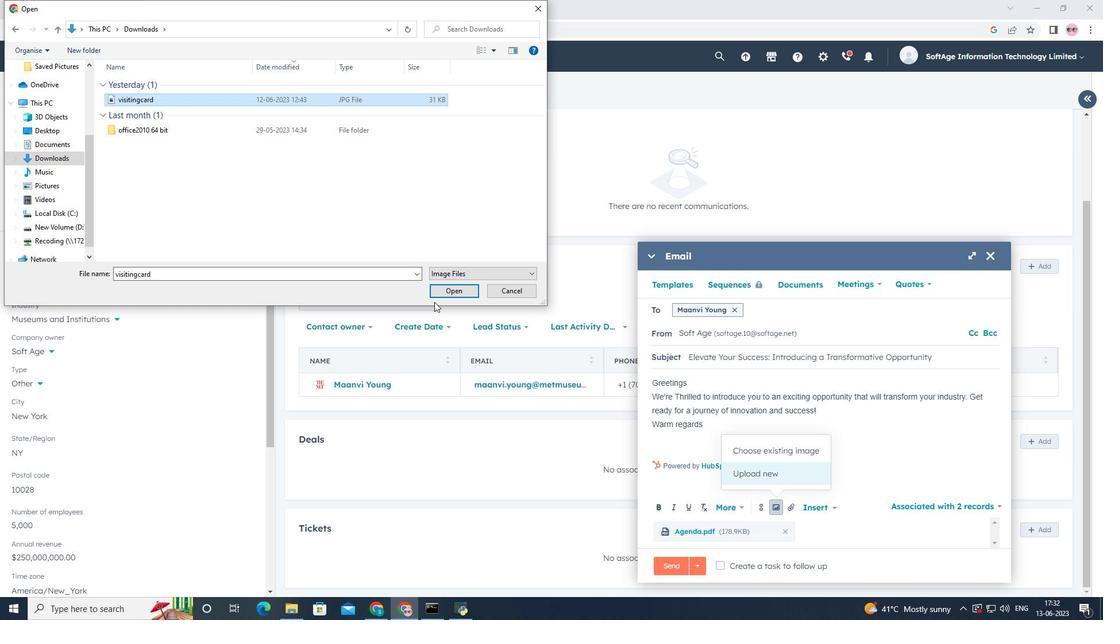 
Action: Mouse pressed left at (436, 296)
Screenshot: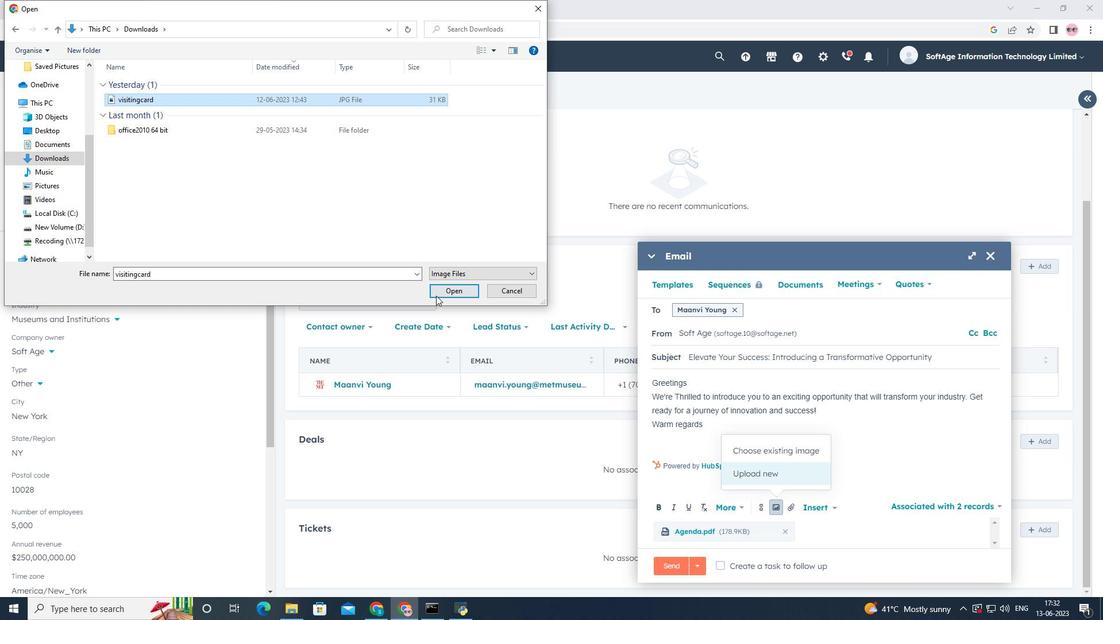 
Action: Mouse moved to (679, 320)
Screenshot: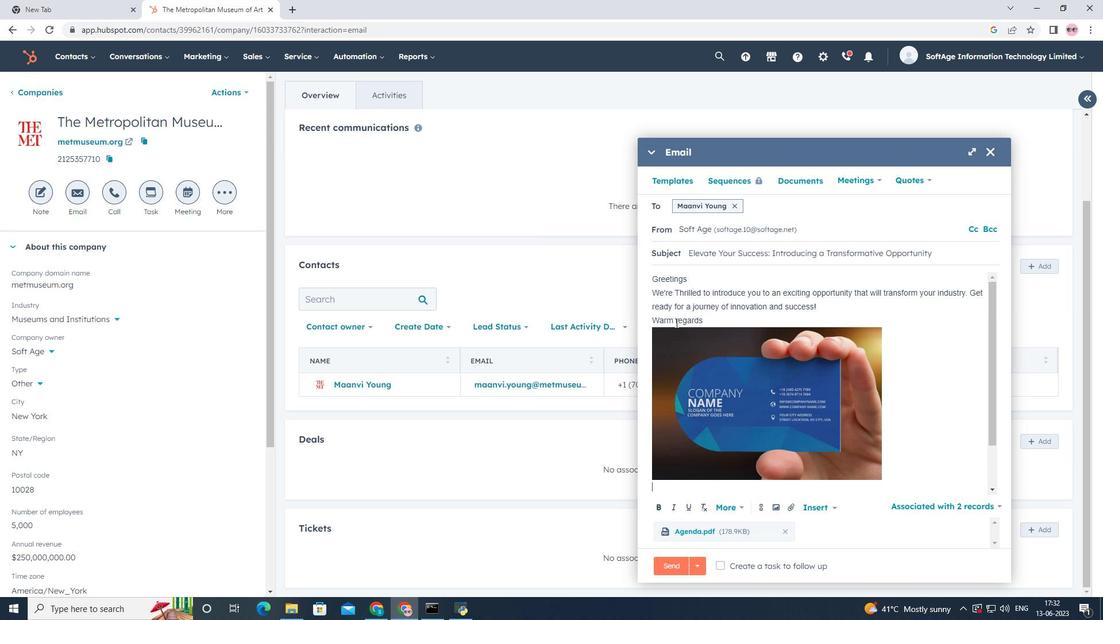 
Action: Mouse pressed left at (679, 320)
Screenshot: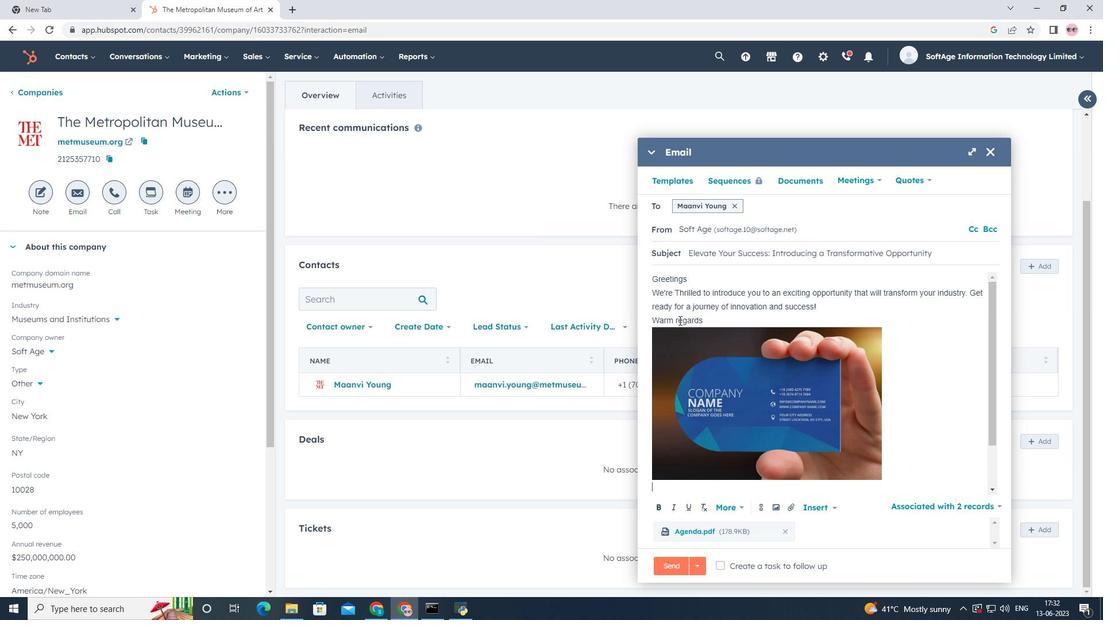 
Action: Mouse moved to (640, 331)
Screenshot: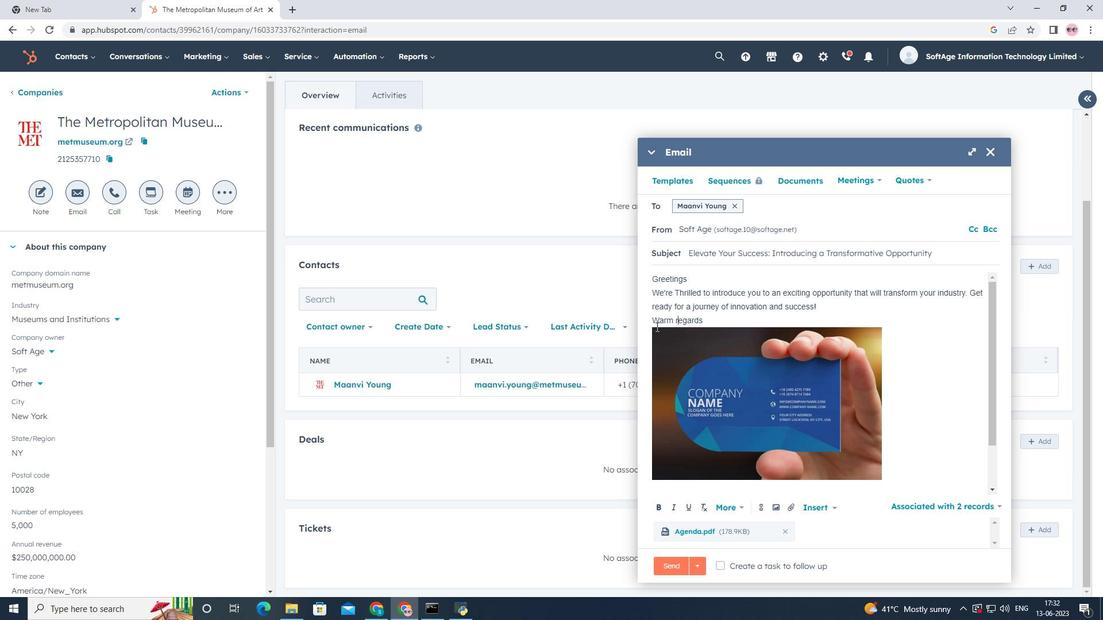 
Action: Key pressed <Key.backspace><Key.shift>R
Screenshot: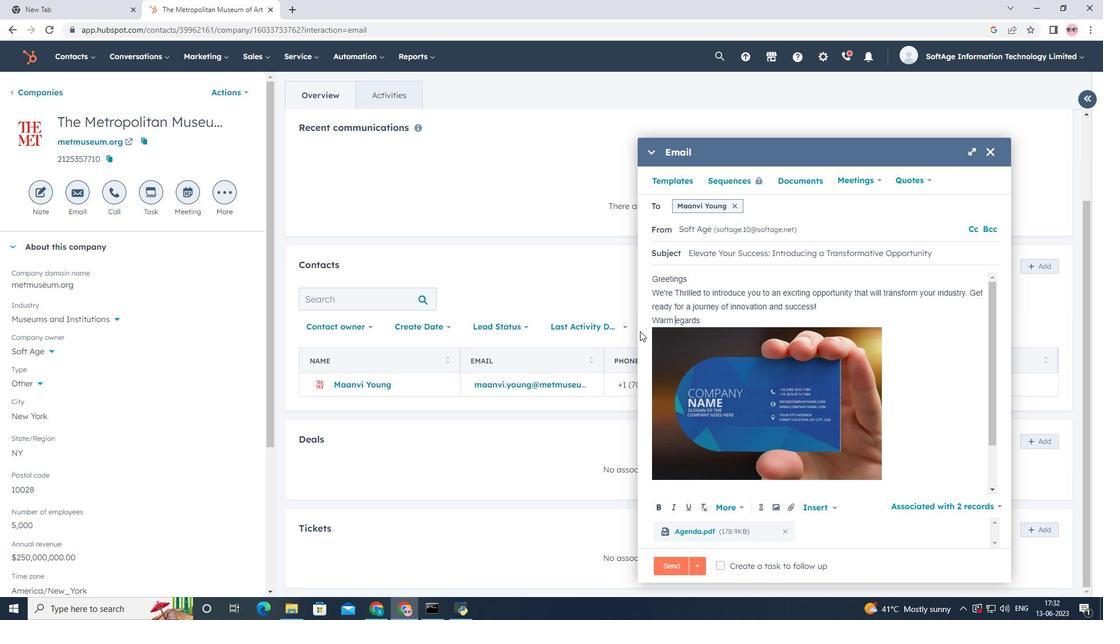 
Action: Mouse moved to (720, 320)
Screenshot: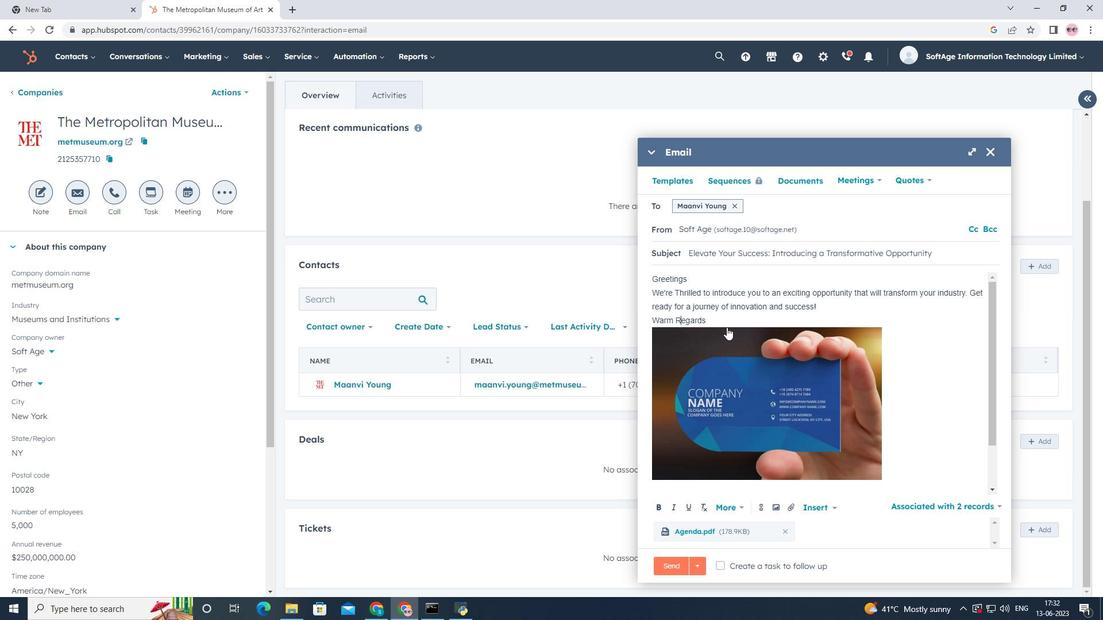 
Action: Mouse pressed left at (720, 320)
Screenshot: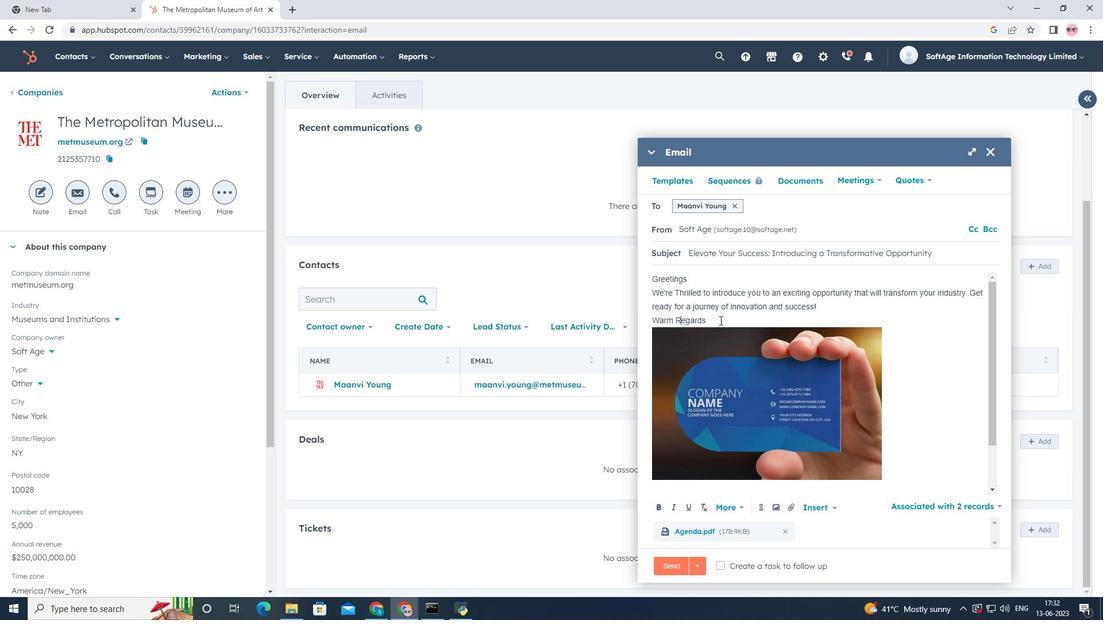 
Action: Key pressed <Key.enter><Key.shift><Key.shift><Key.shift><Key.shift><Key.shift><Key.shift><Key.shift><Key.shift><Key.shift><Key.shift><Key.shift><Key.shift><Key.shift><Key.shift><Key.shift><Key.shift>Linkedin<Key.space>
Screenshot: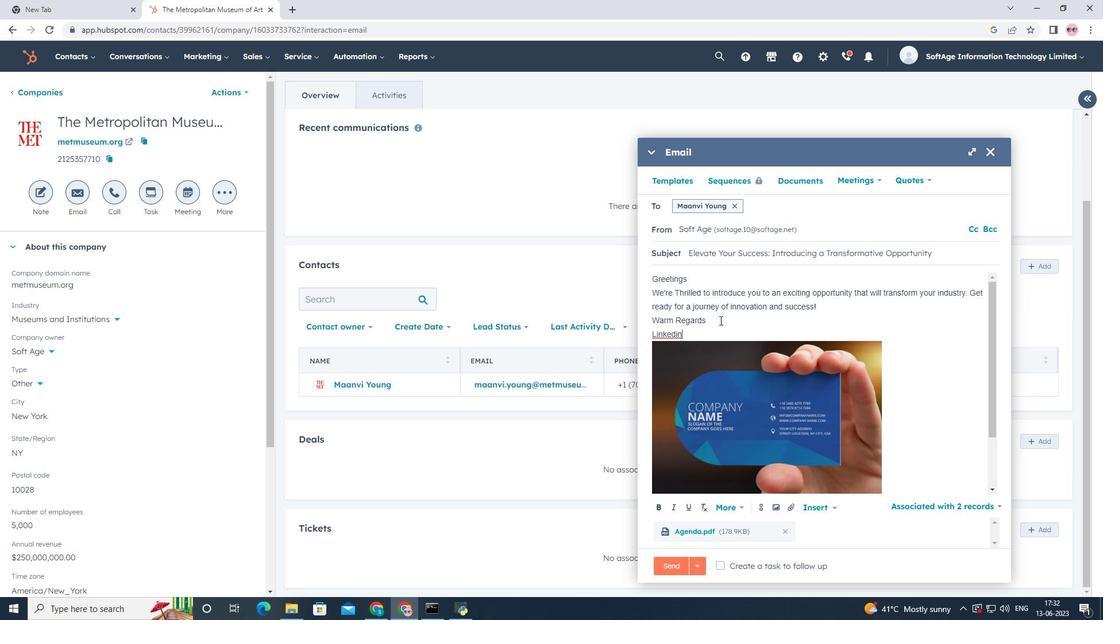 
Action: Mouse moved to (760, 507)
Screenshot: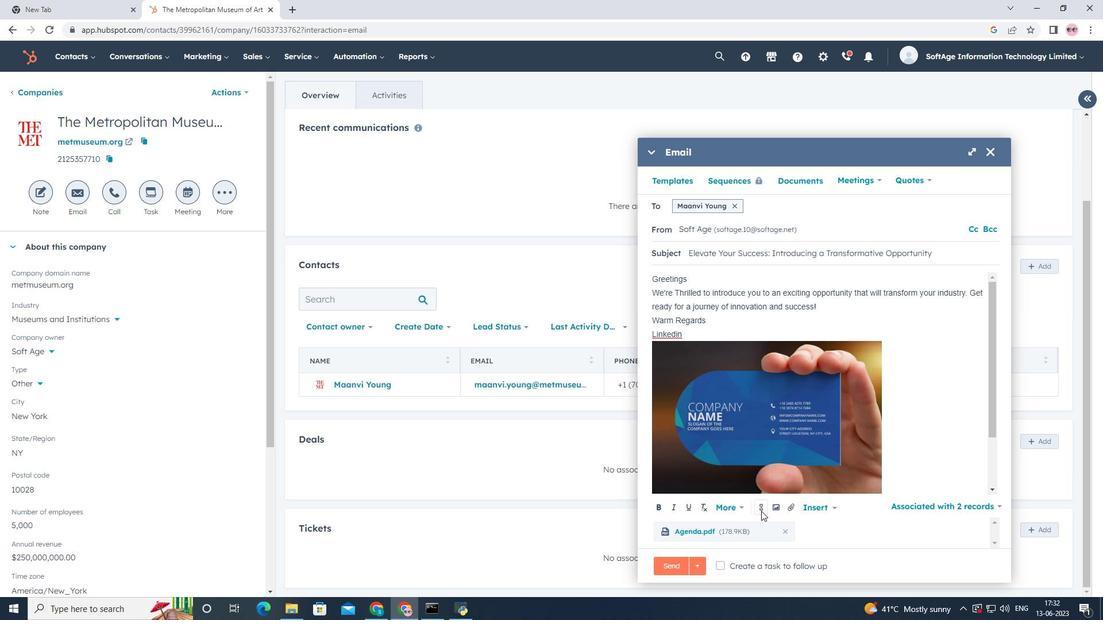 
Action: Mouse pressed left at (760, 507)
Screenshot: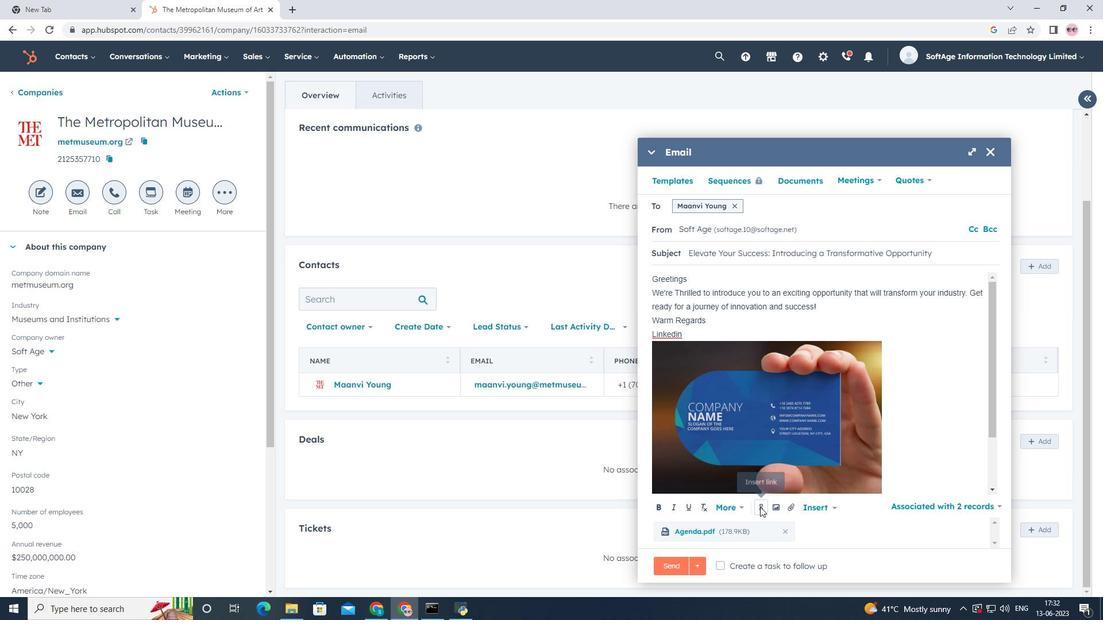 
Action: Mouse moved to (809, 426)
Screenshot: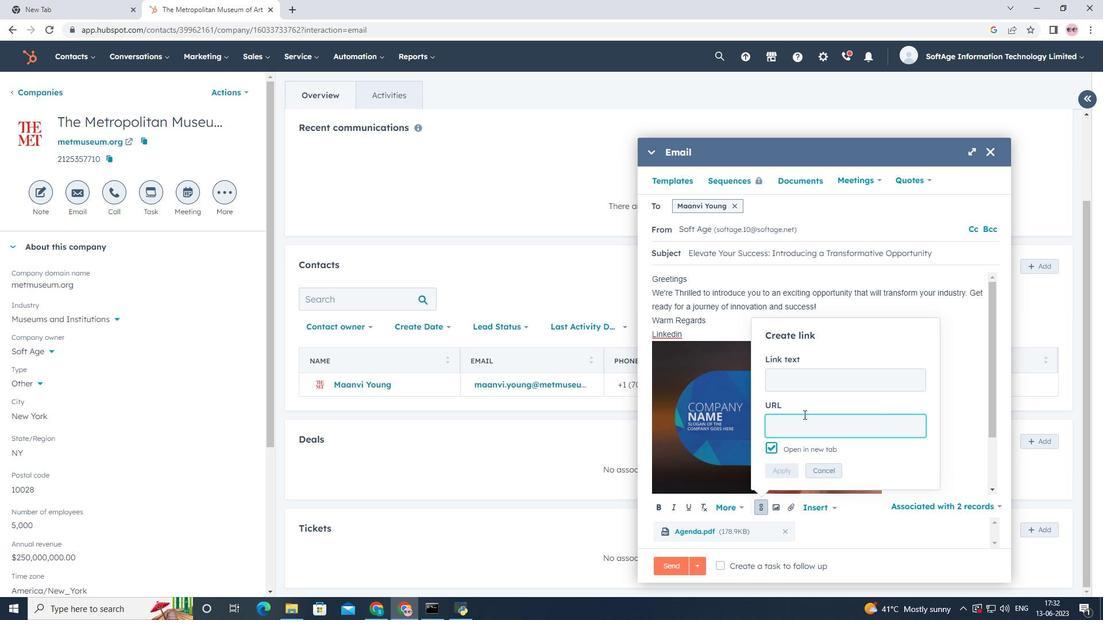
Action: Key pressed in.linkedin.com
Screenshot: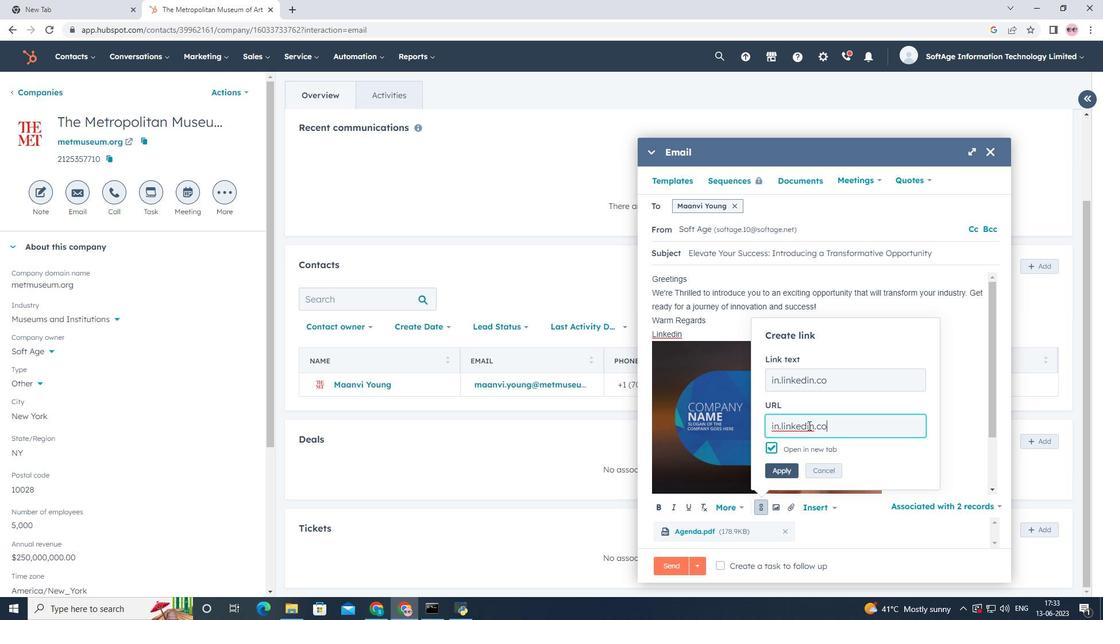 
Action: Mouse moved to (780, 473)
Screenshot: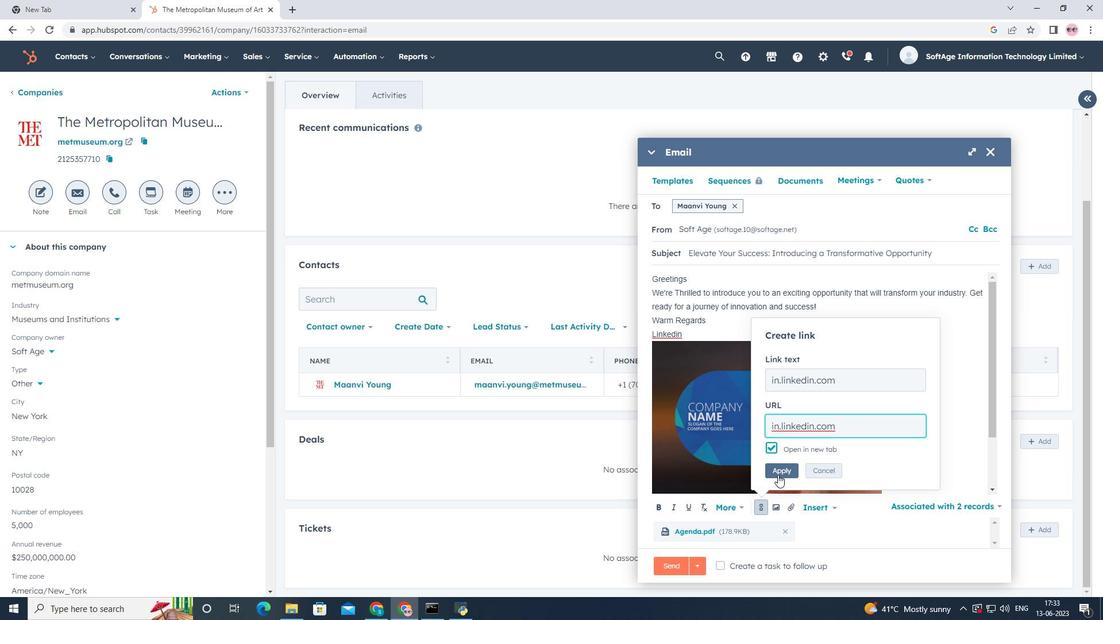 
Action: Mouse pressed left at (780, 473)
Screenshot: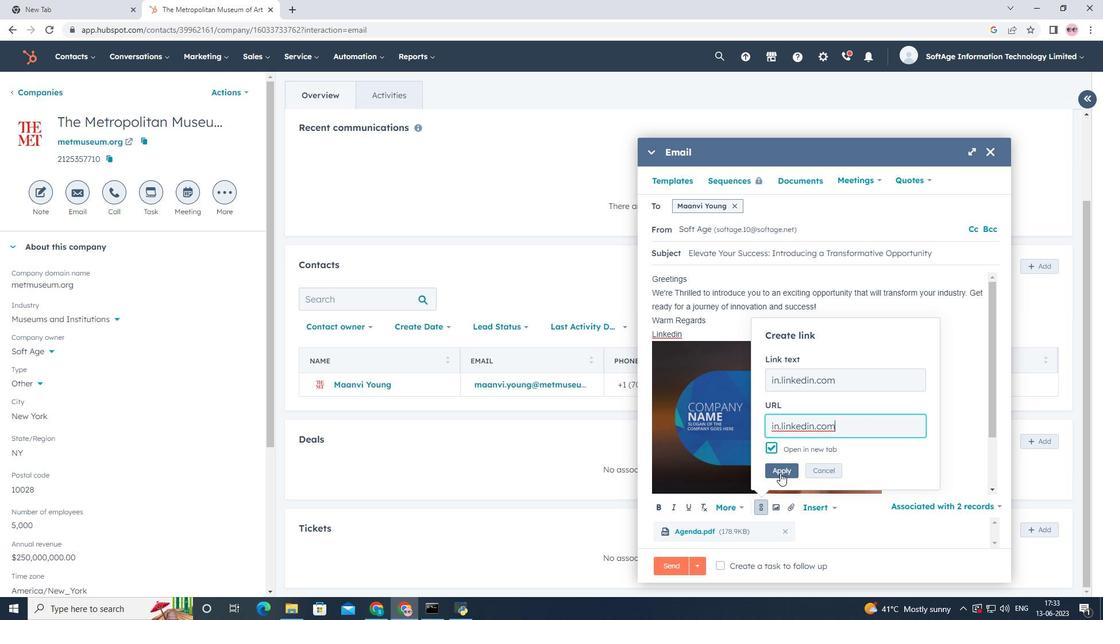 
Action: Mouse moved to (782, 473)
Screenshot: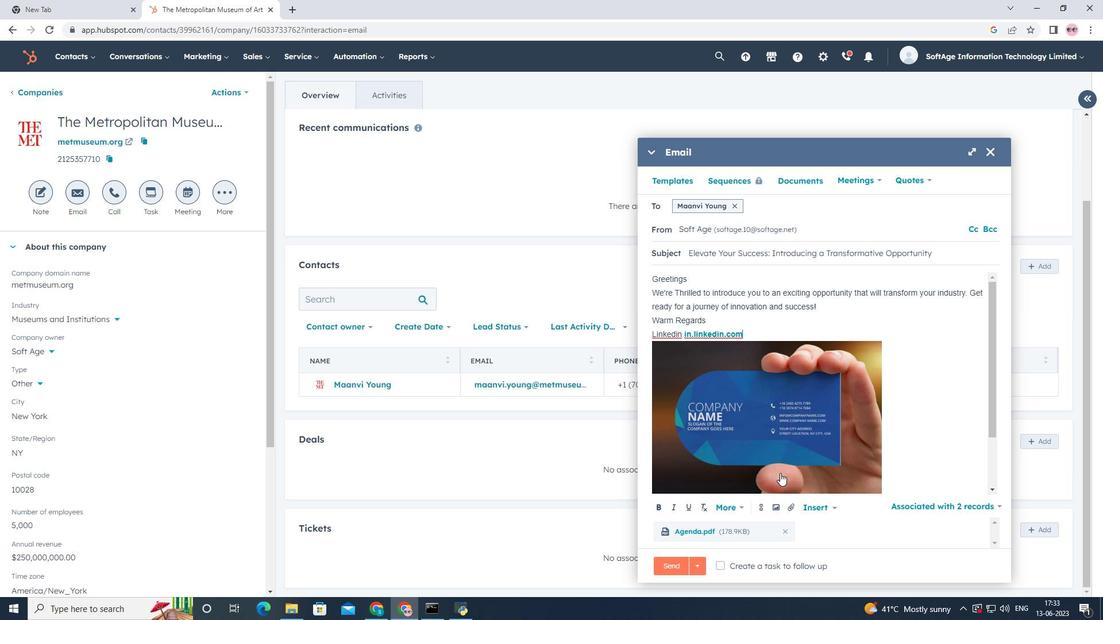 
Action: Mouse scrolled (782, 472) with delta (0, 0)
Screenshot: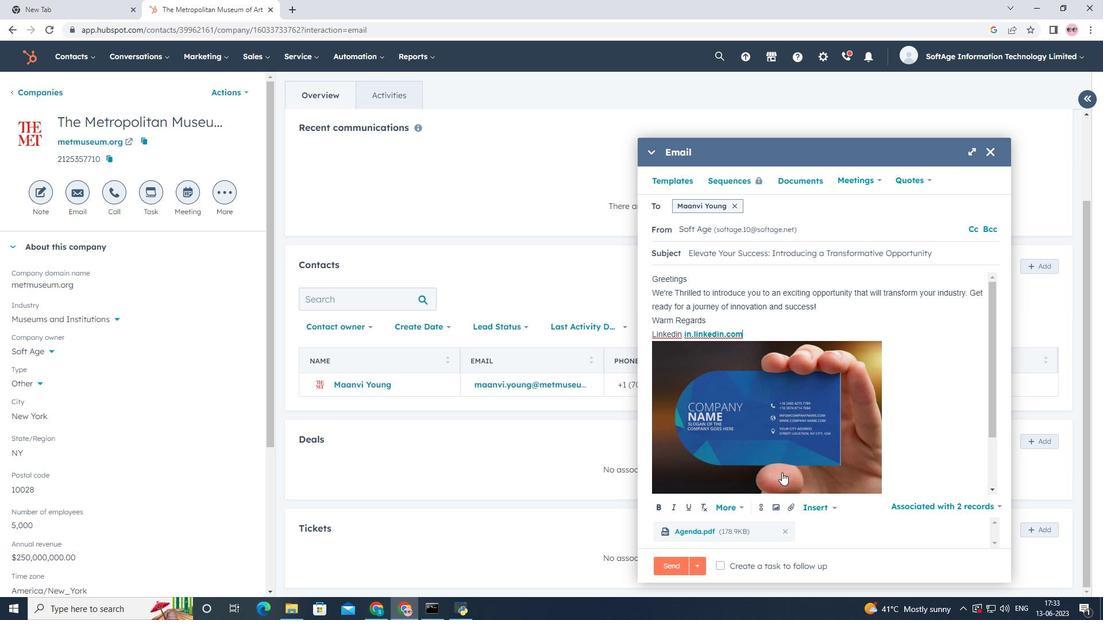 
Action: Mouse scrolled (782, 472) with delta (0, 0)
Screenshot: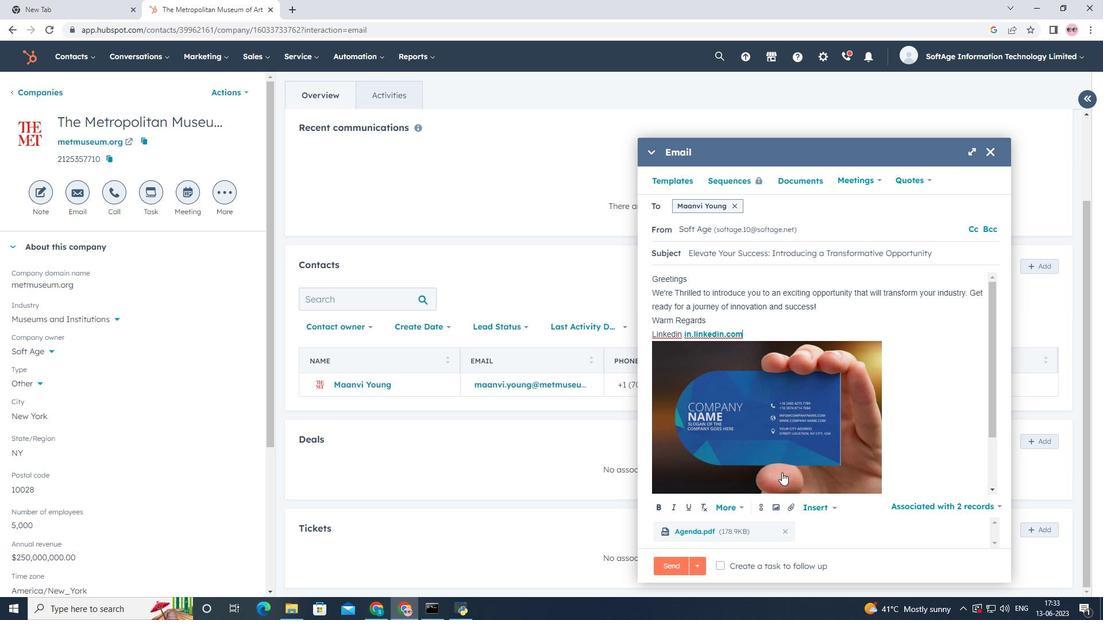 
Action: Mouse scrolled (782, 472) with delta (0, 0)
Screenshot: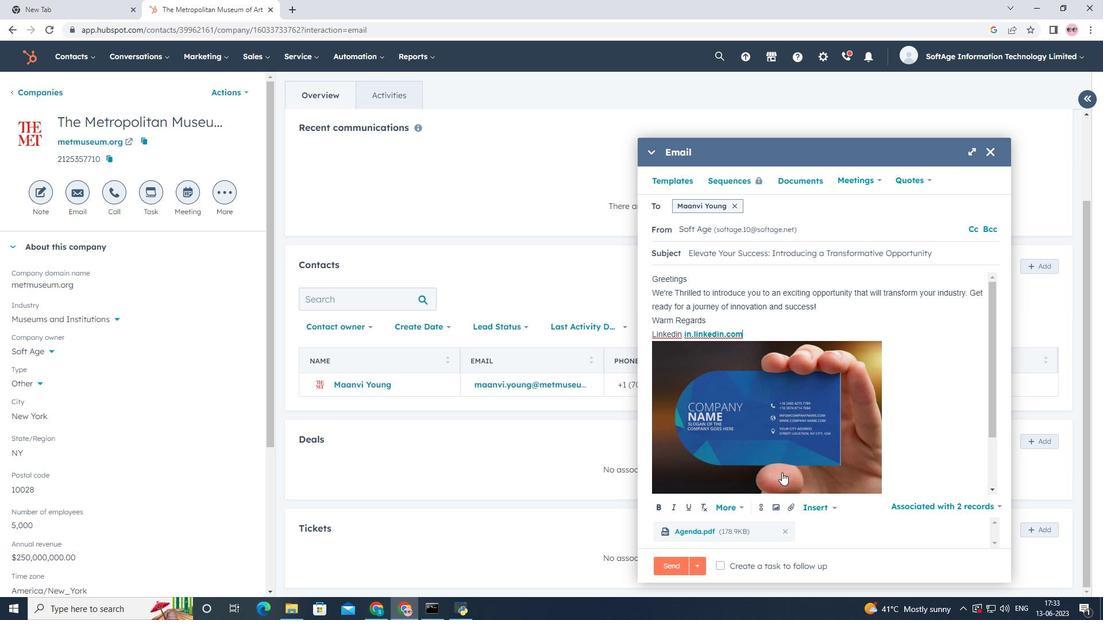 
Action: Mouse scrolled (782, 472) with delta (0, 0)
Screenshot: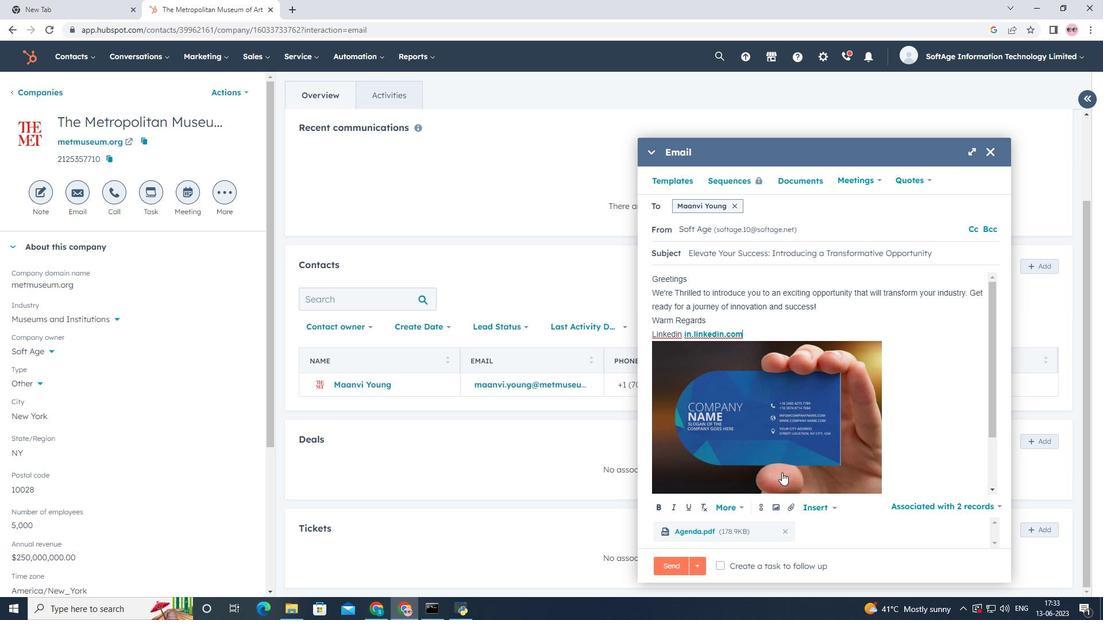
Action: Mouse scrolled (782, 472) with delta (0, 0)
Screenshot: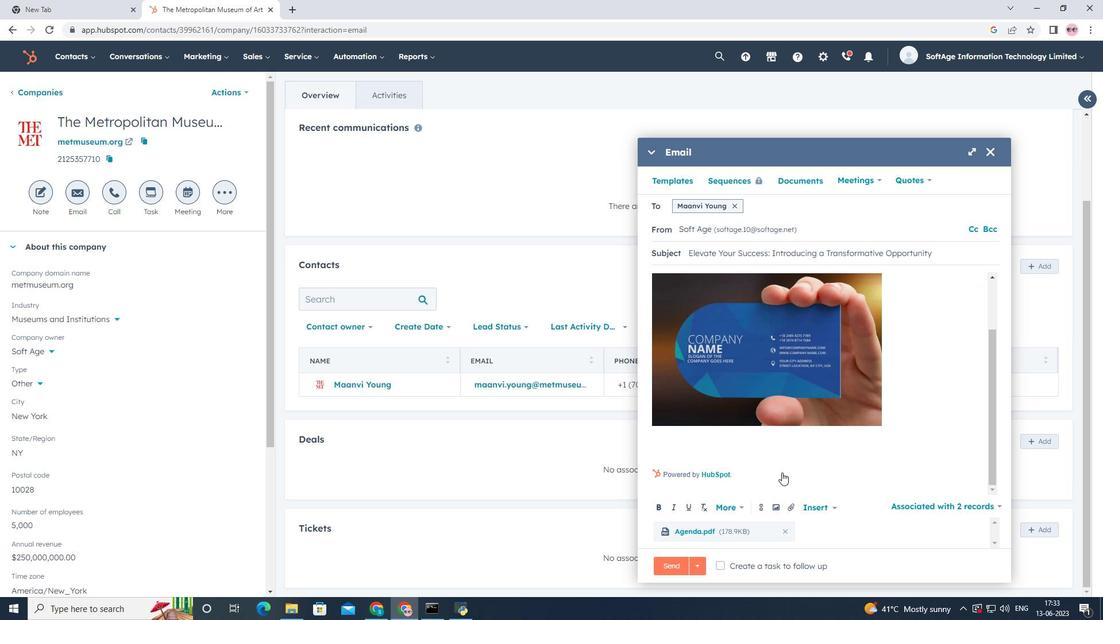 
Action: Mouse scrolled (782, 472) with delta (0, 0)
Screenshot: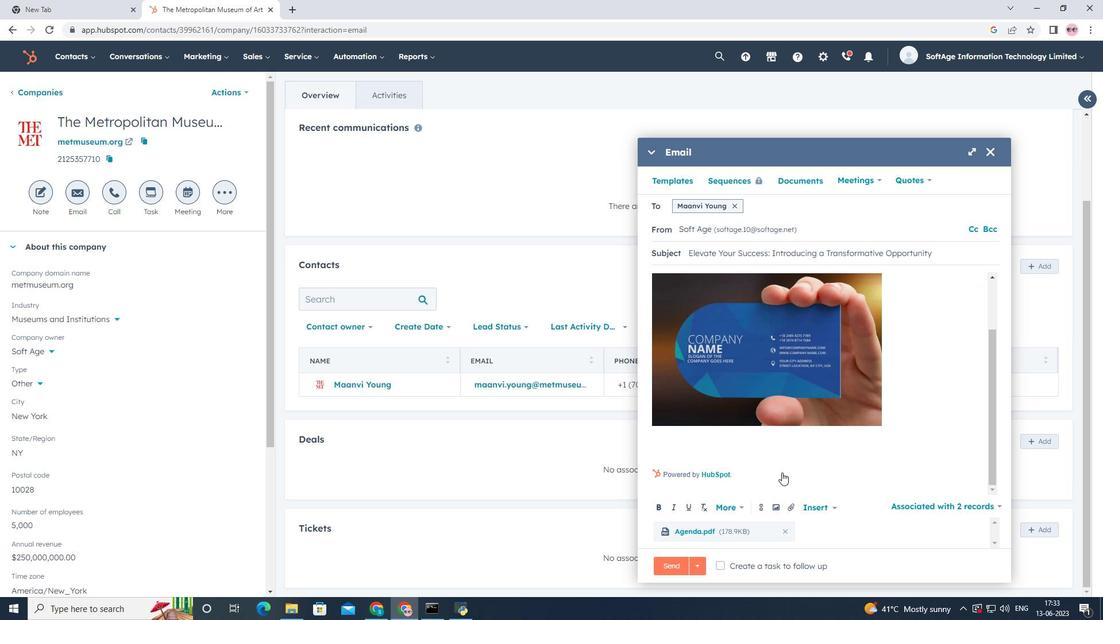 
Action: Mouse scrolled (782, 472) with delta (0, 0)
Screenshot: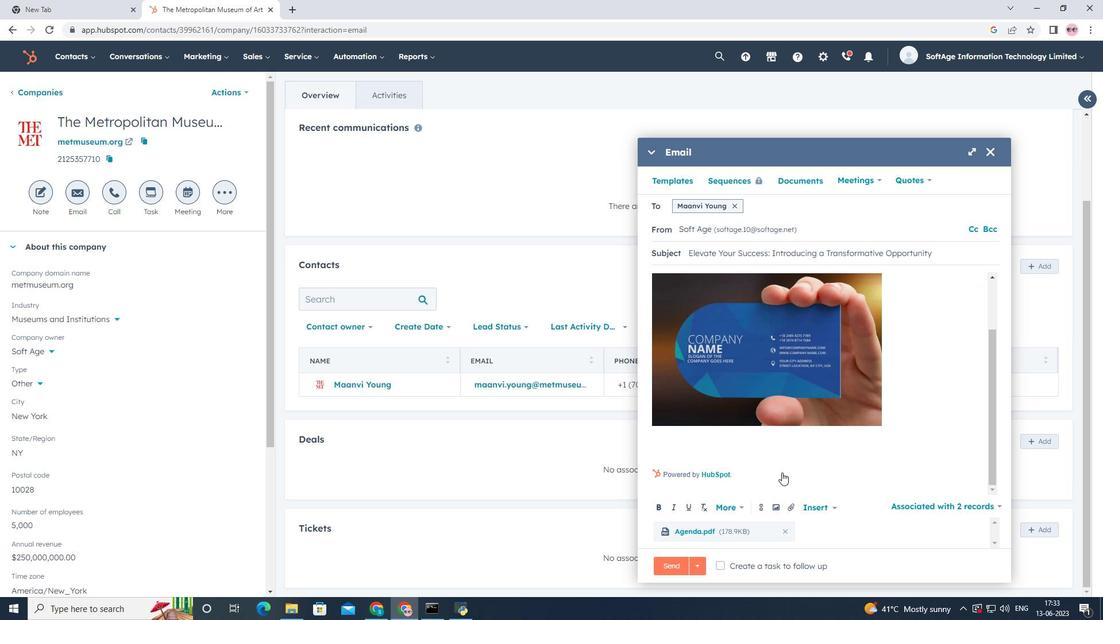 
Action: Mouse scrolled (782, 472) with delta (0, 0)
Screenshot: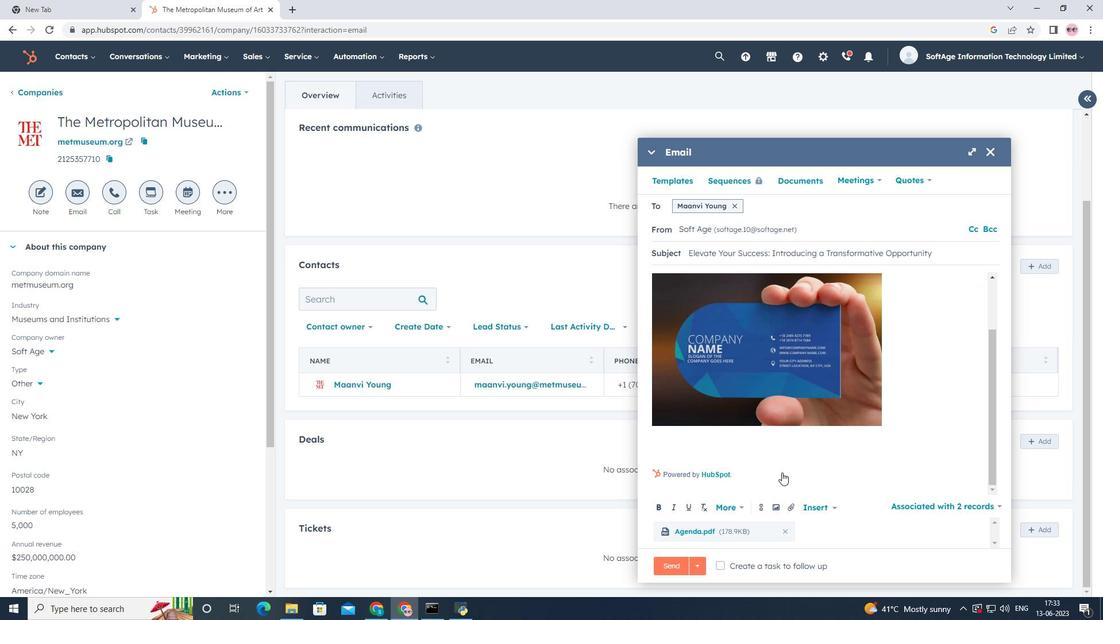 
Action: Mouse moved to (769, 567)
Screenshot: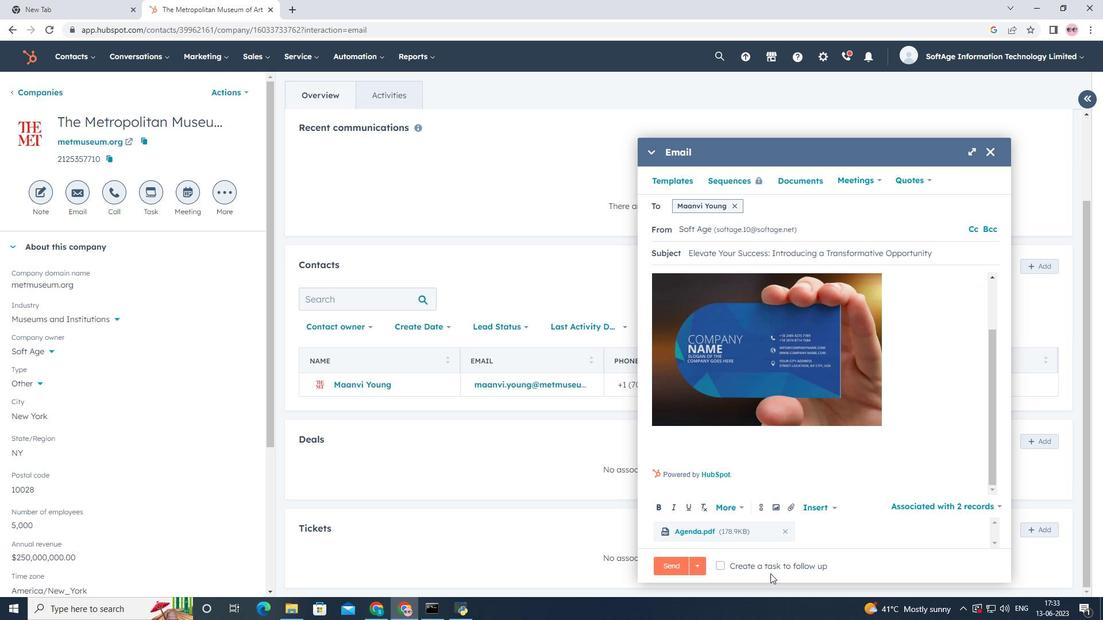 
Action: Mouse pressed left at (769, 567)
Screenshot: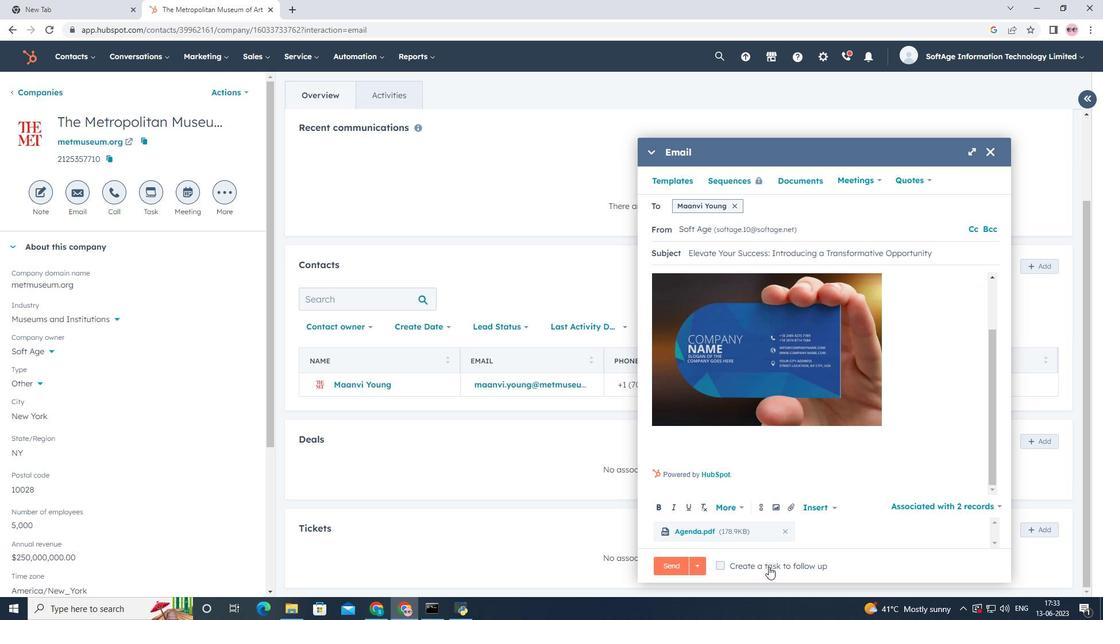 
Action: Mouse moved to (869, 564)
Screenshot: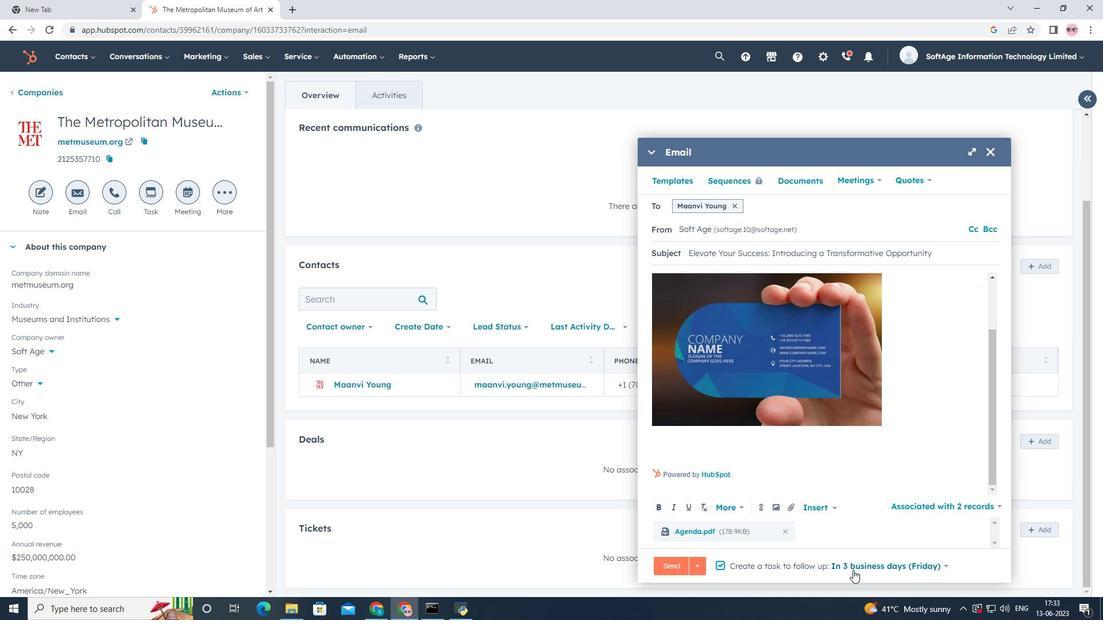 
Action: Mouse pressed left at (869, 564)
Screenshot: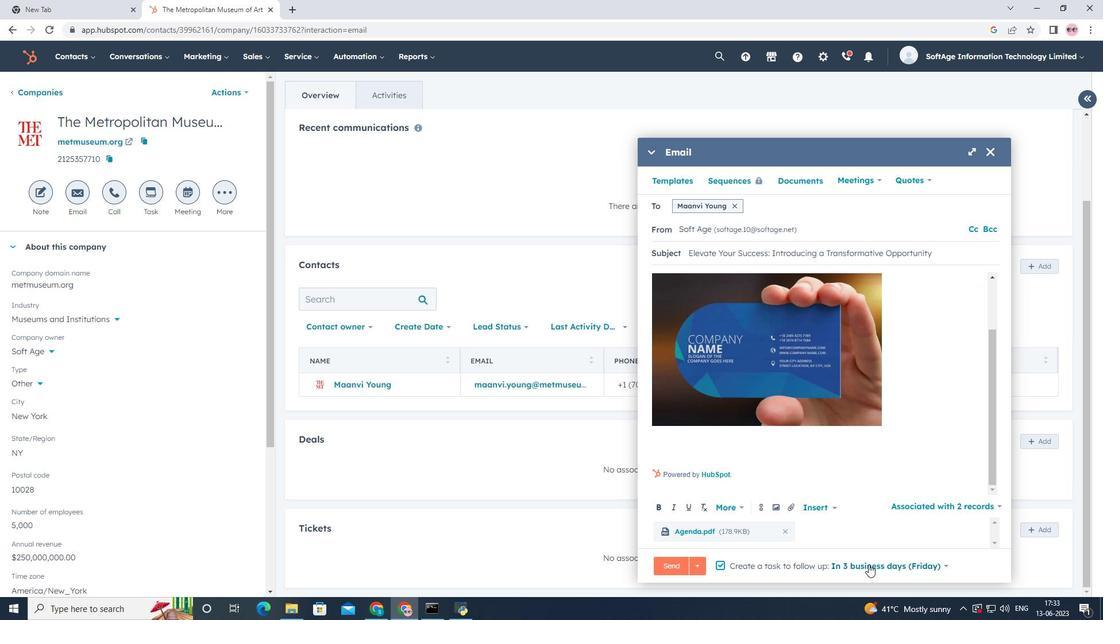 
Action: Mouse moved to (875, 493)
Screenshot: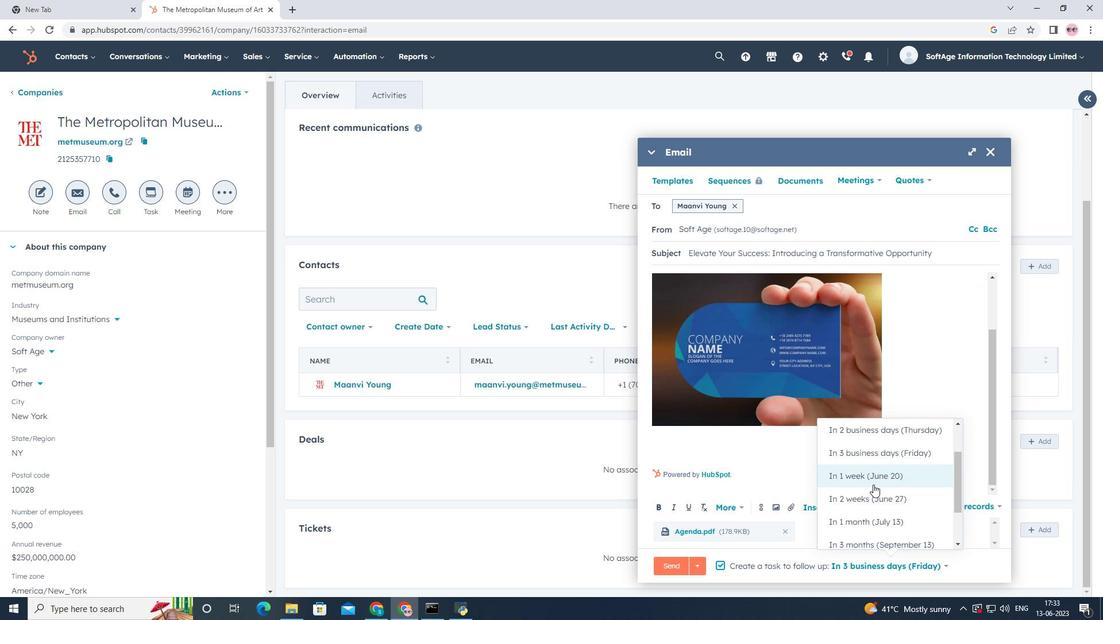 
Action: Mouse scrolled (875, 494) with delta (0, 0)
Screenshot: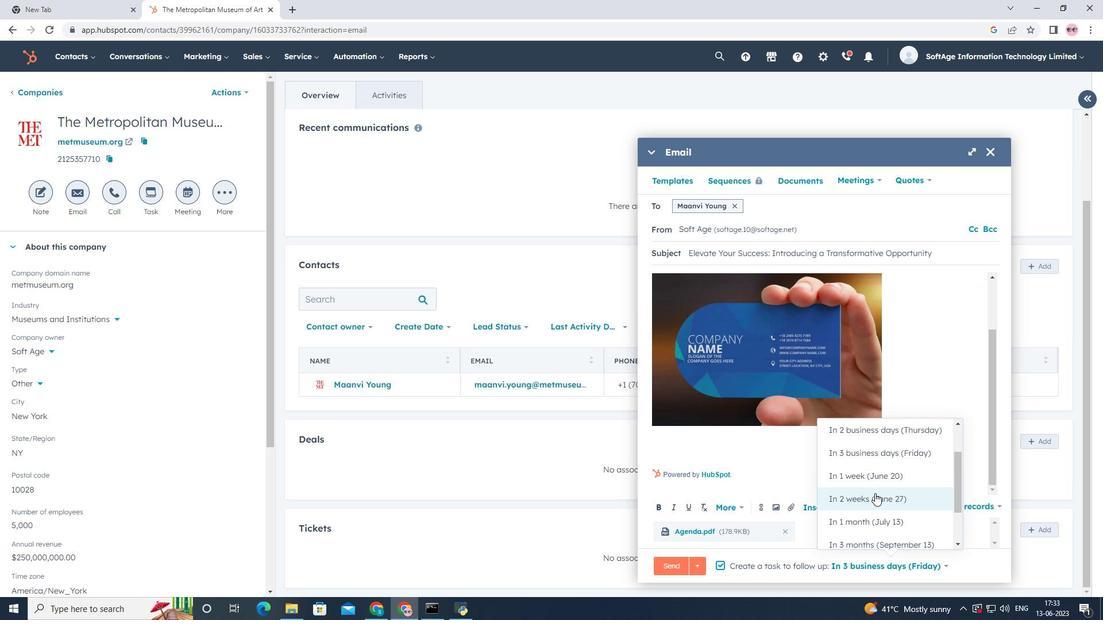 
Action: Mouse scrolled (875, 494) with delta (0, 0)
Screenshot: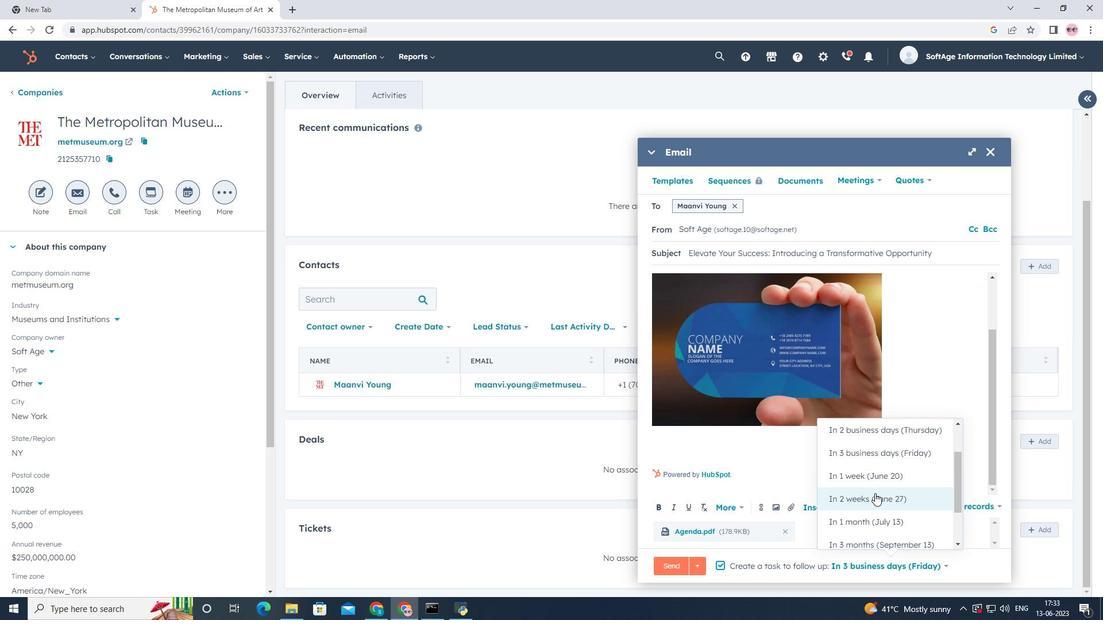 
Action: Mouse scrolled (875, 494) with delta (0, 0)
Screenshot: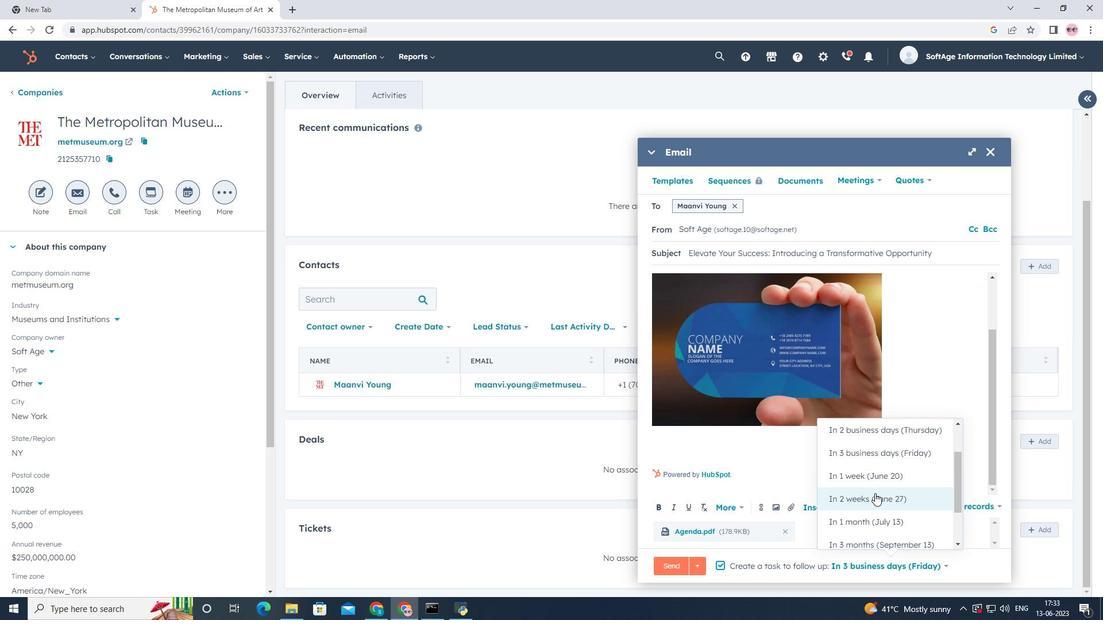 
Action: Mouse scrolled (875, 494) with delta (0, 0)
Screenshot: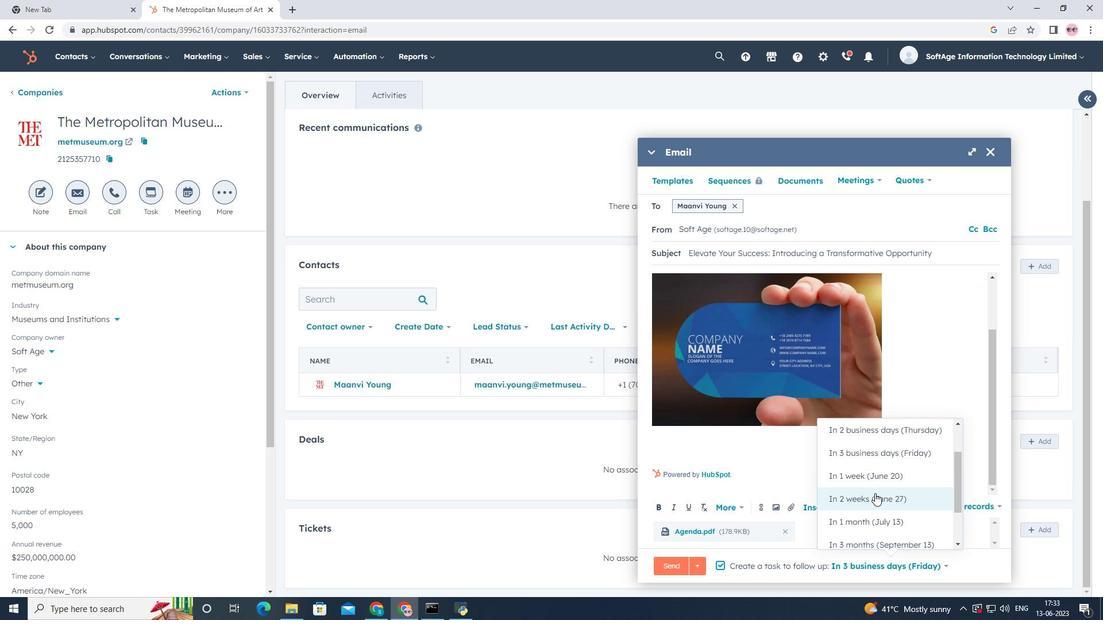 
Action: Mouse scrolled (875, 494) with delta (0, 0)
Screenshot: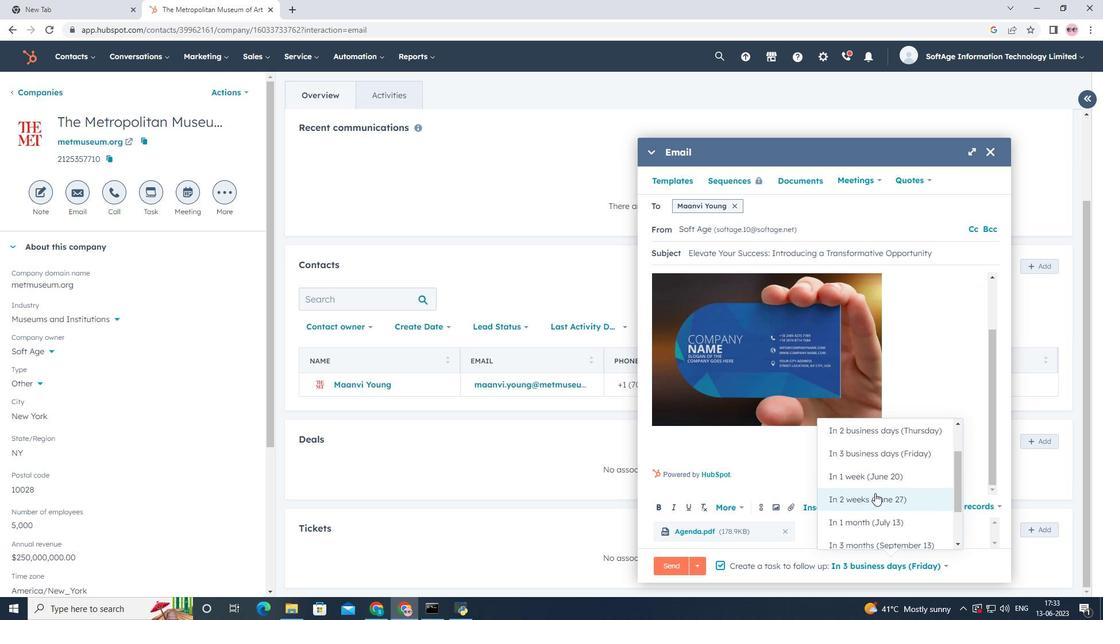 
Action: Mouse scrolled (875, 494) with delta (0, 0)
Screenshot: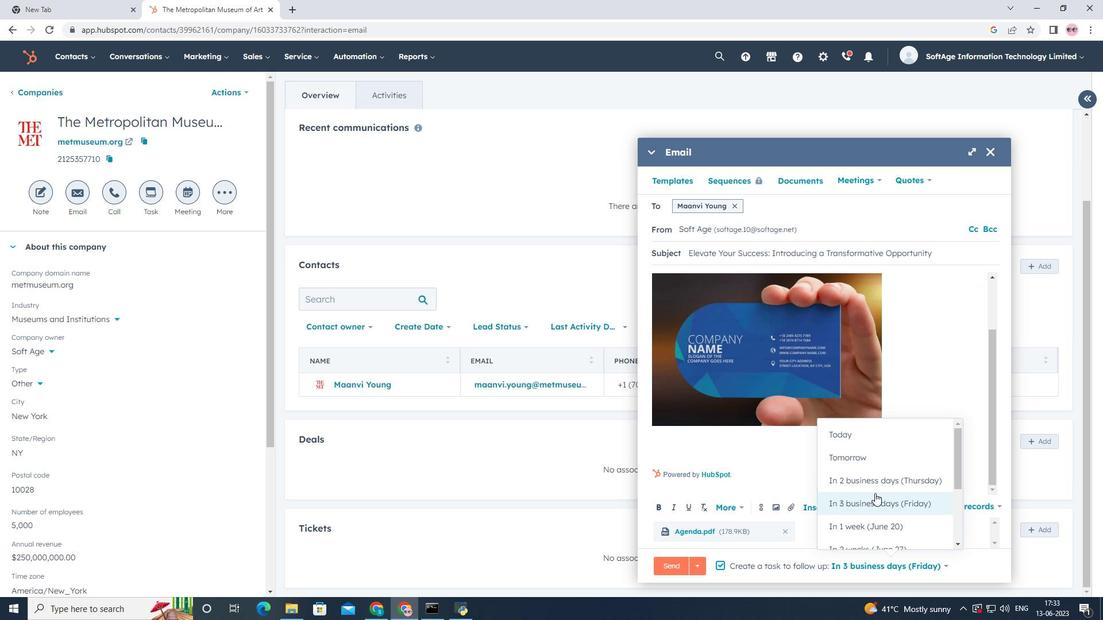
Action: Mouse scrolled (875, 494) with delta (0, 0)
Screenshot: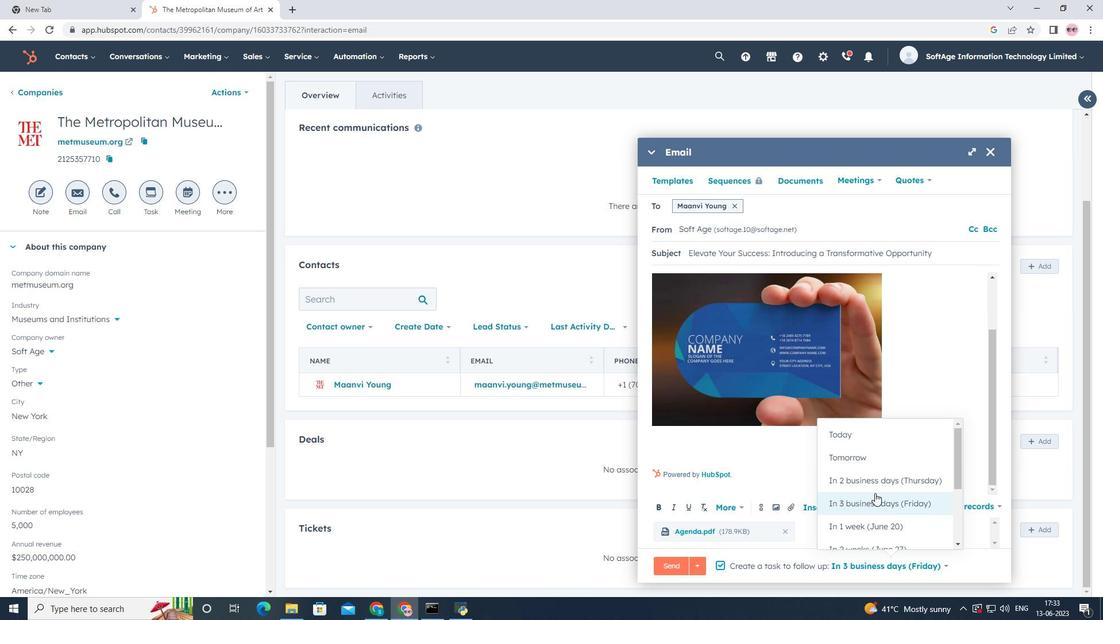 
Action: Mouse scrolled (875, 494) with delta (0, 0)
Screenshot: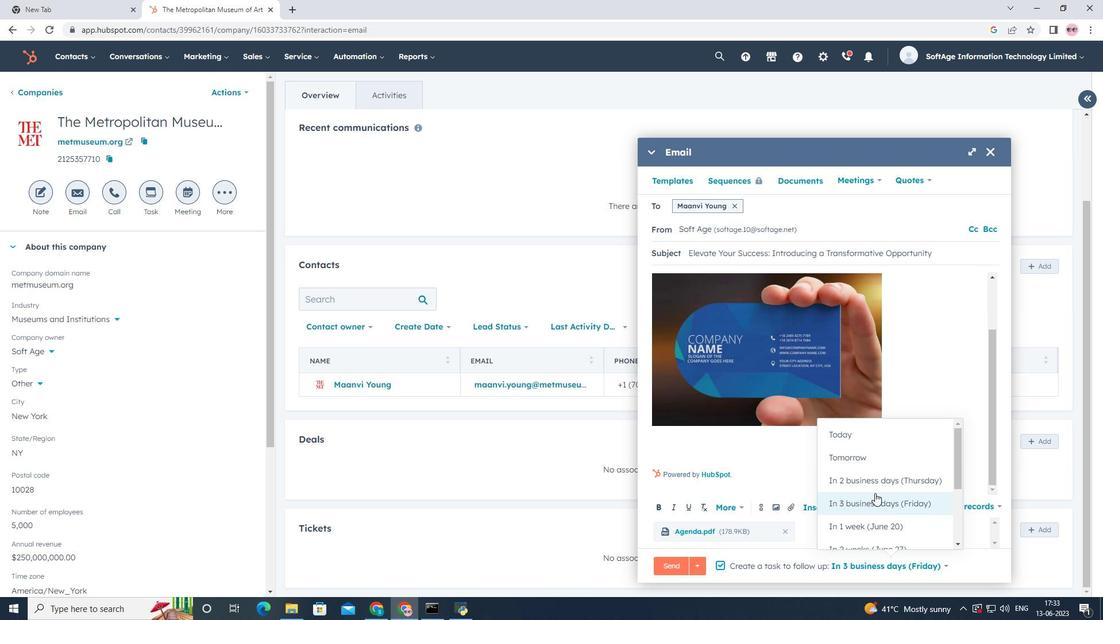 
Action: Mouse scrolled (875, 494) with delta (0, 0)
Screenshot: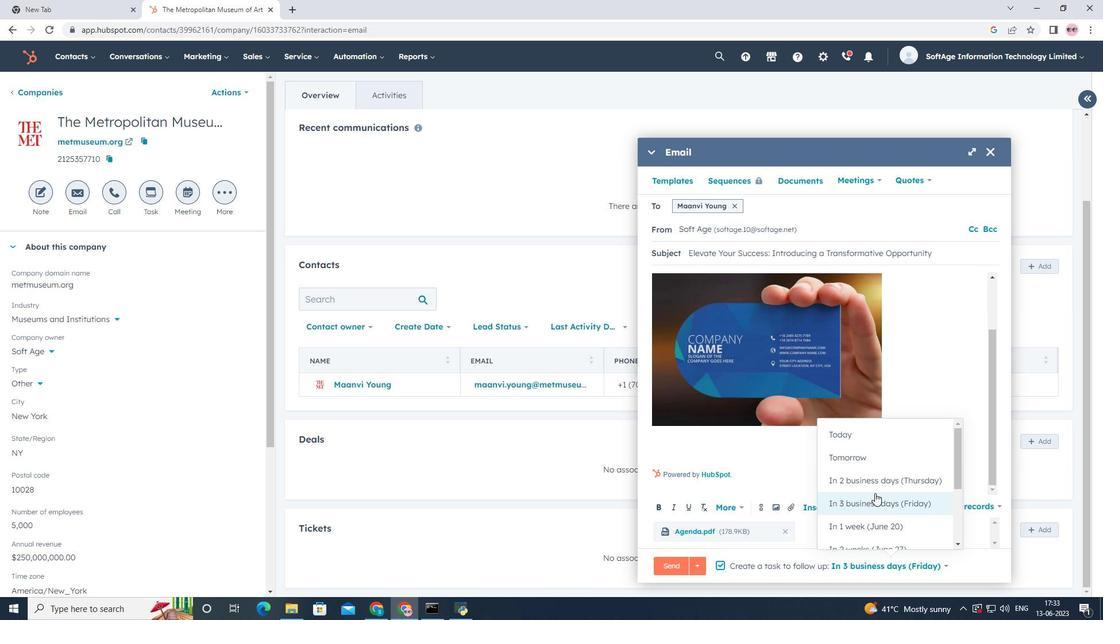 
Action: Mouse moved to (877, 485)
Screenshot: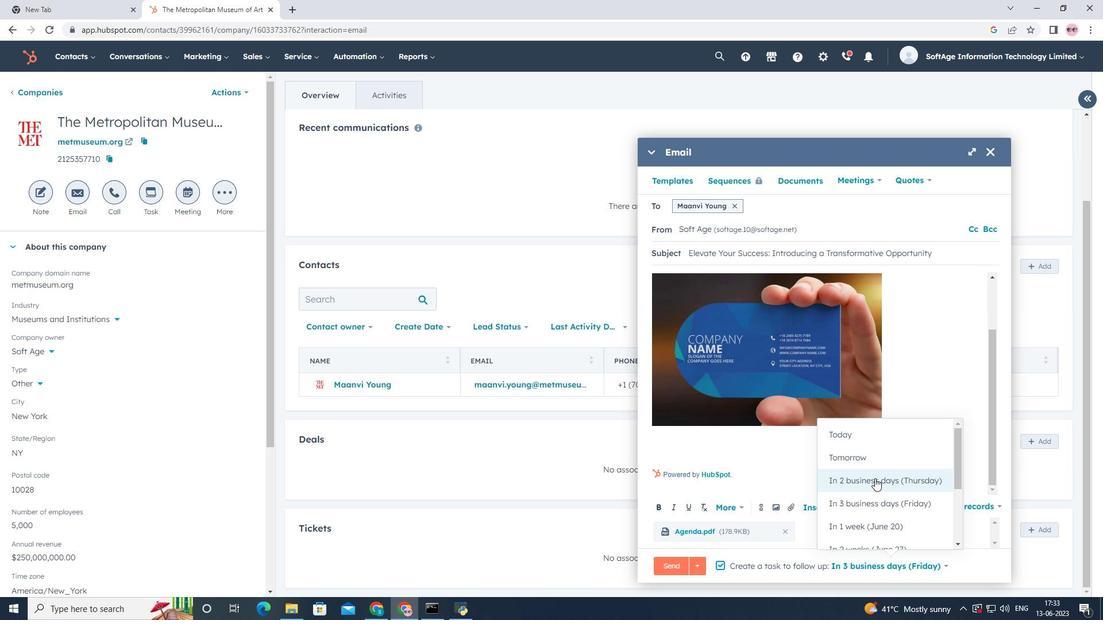 
Action: Mouse pressed left at (877, 485)
Screenshot: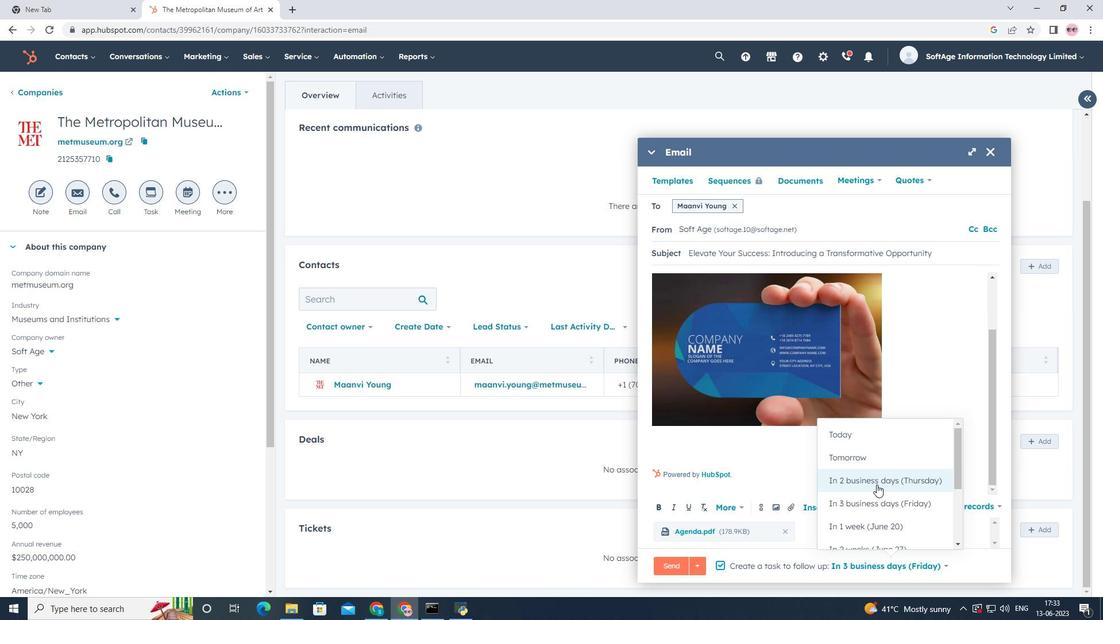 
Action: Mouse moved to (852, 483)
Screenshot: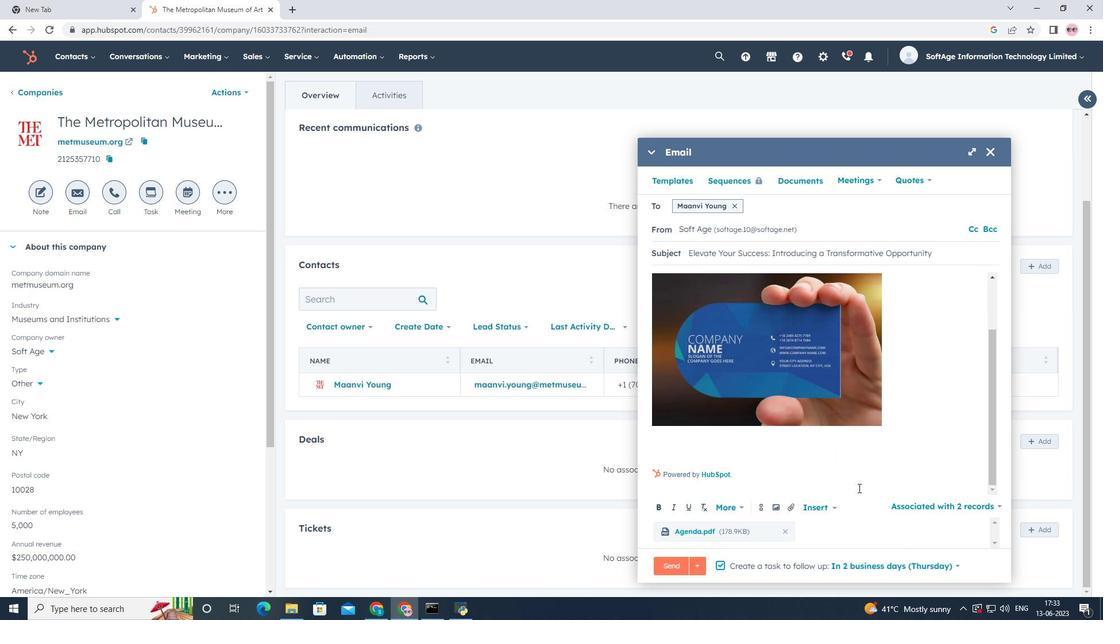 
Action: Mouse scrolled (852, 482) with delta (0, 0)
Screenshot: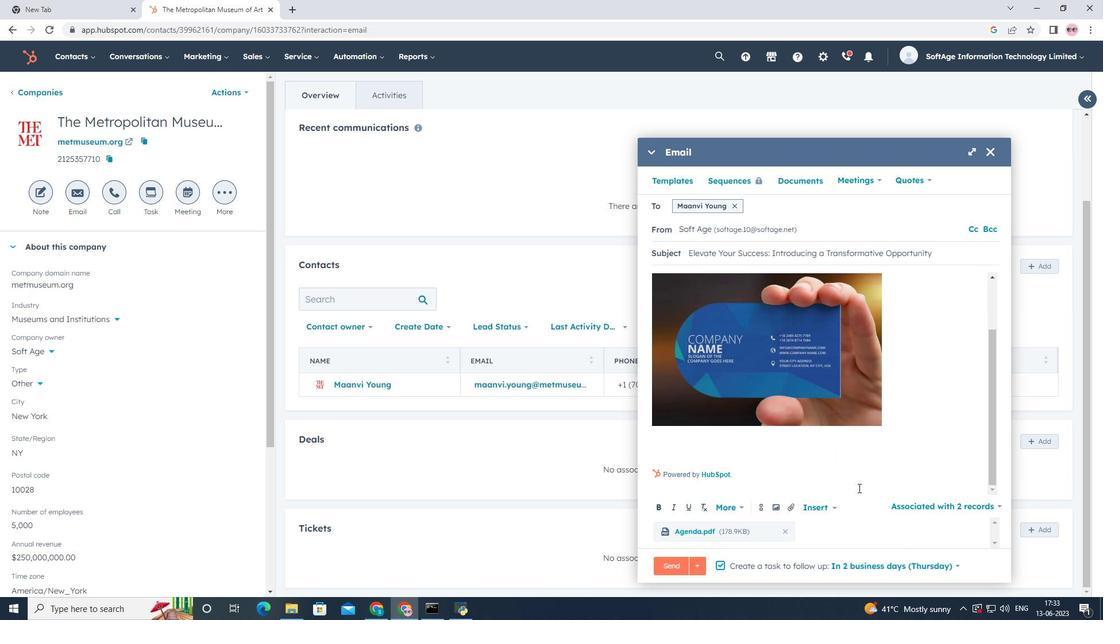 
Action: Mouse scrolled (852, 482) with delta (0, 0)
Screenshot: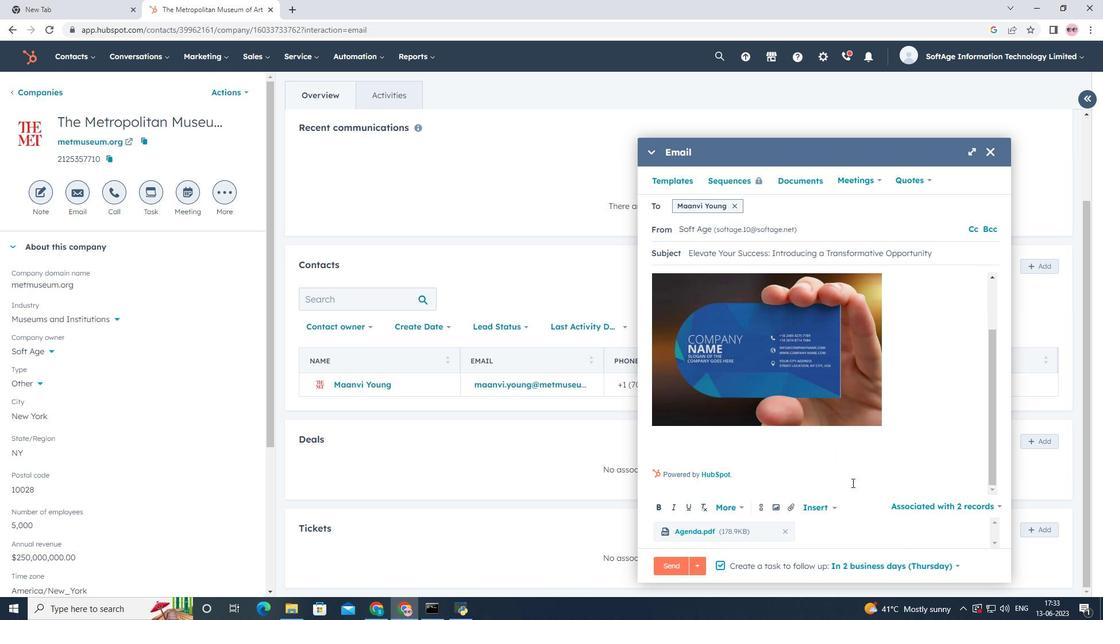 
Action: Mouse scrolled (852, 482) with delta (0, 0)
Screenshot: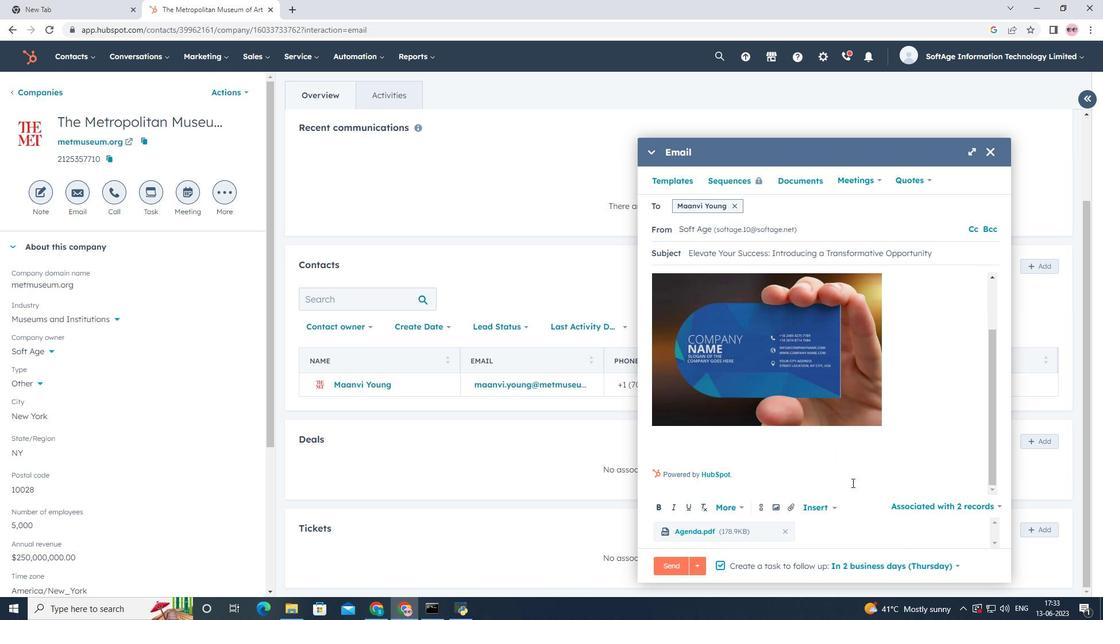 
Action: Mouse scrolled (852, 482) with delta (0, 0)
Screenshot: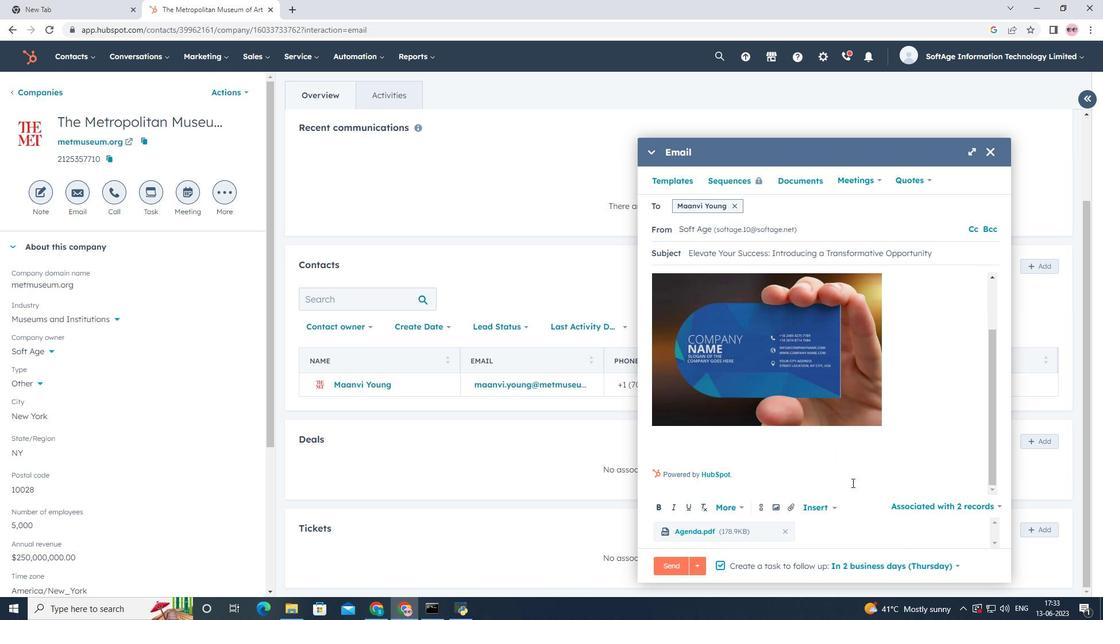 
Action: Mouse moved to (997, 437)
Screenshot: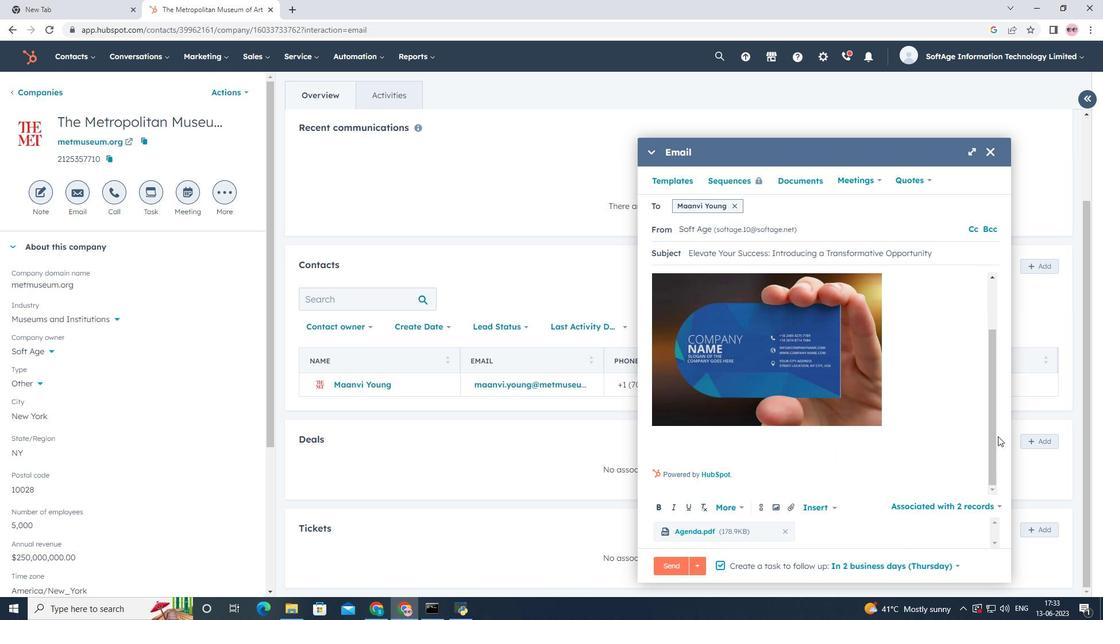 
Action: Mouse pressed left at (997, 437)
Screenshot: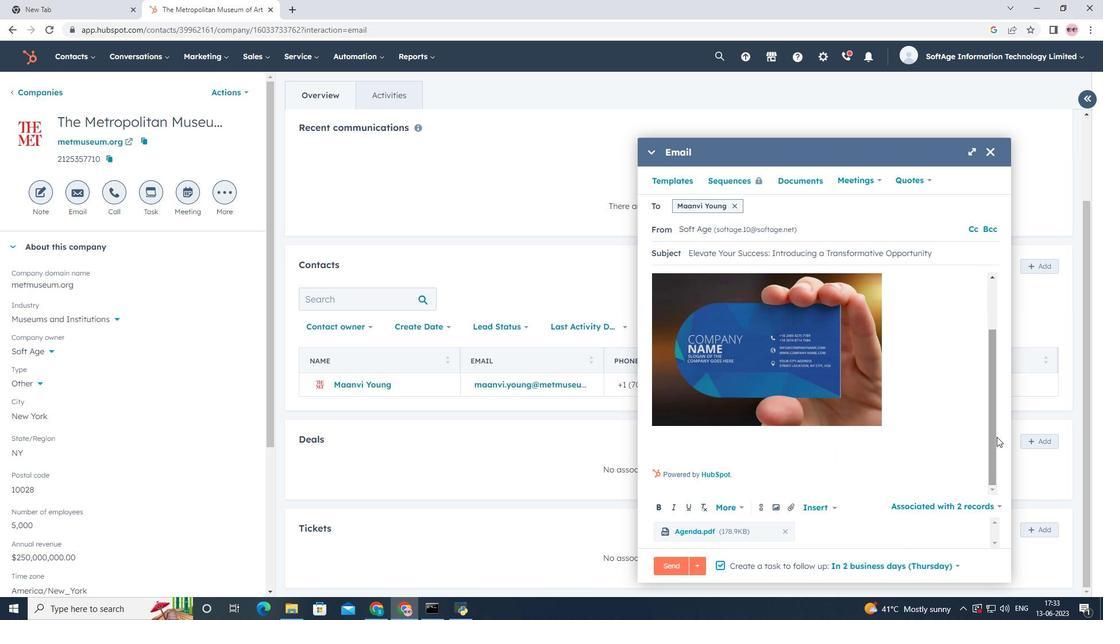 
Action: Mouse moved to (774, 408)
Screenshot: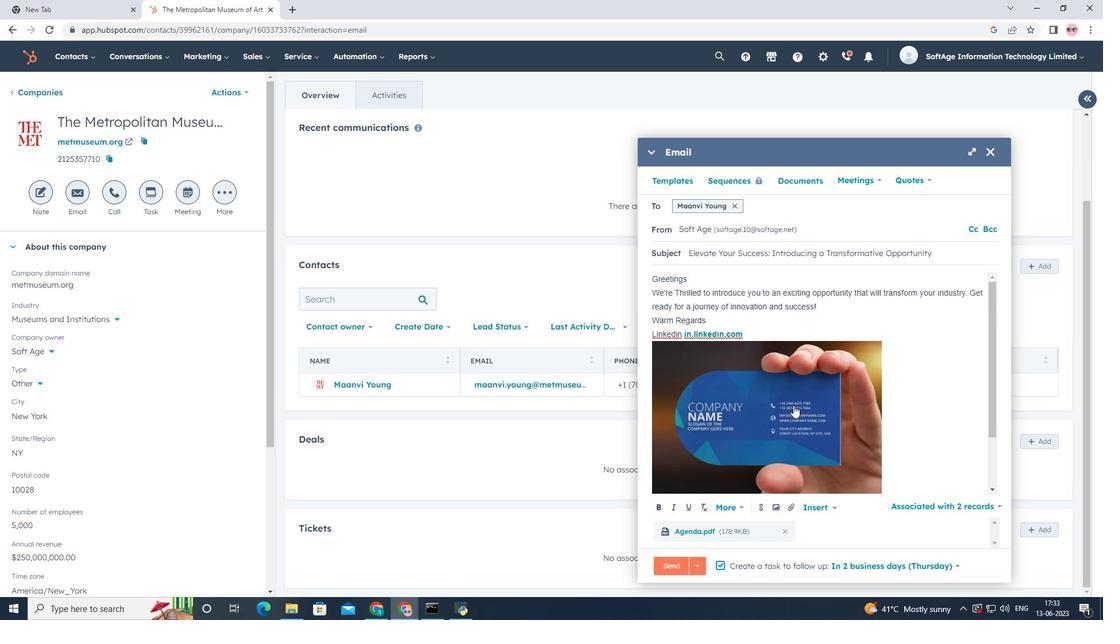 
Action: Mouse scrolled (774, 408) with delta (0, 0)
Screenshot: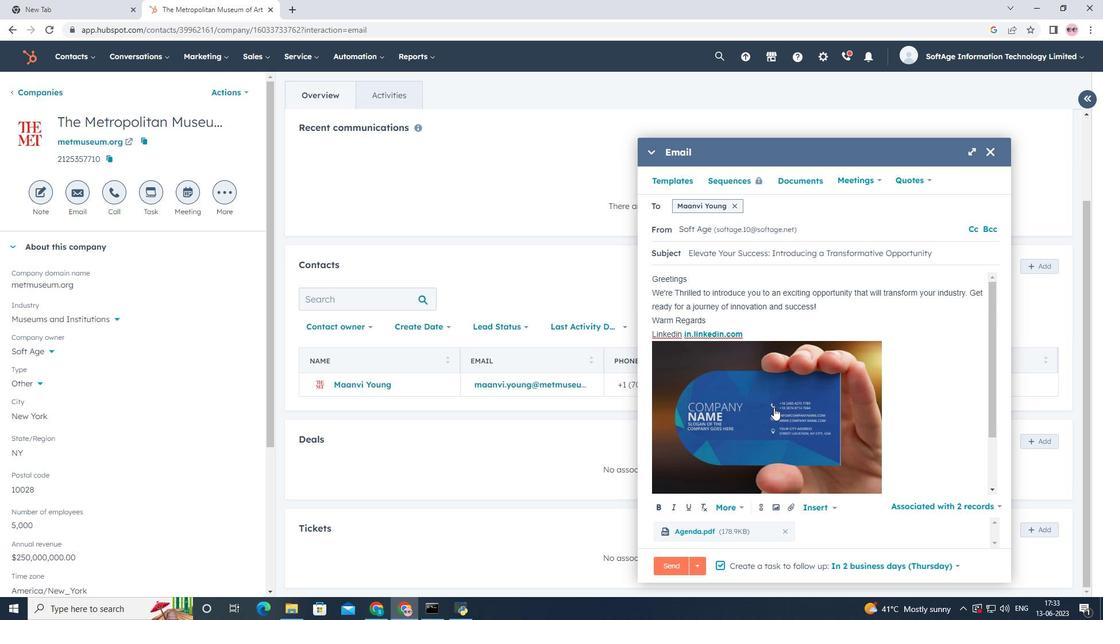 
Action: Mouse scrolled (774, 408) with delta (0, 0)
Screenshot: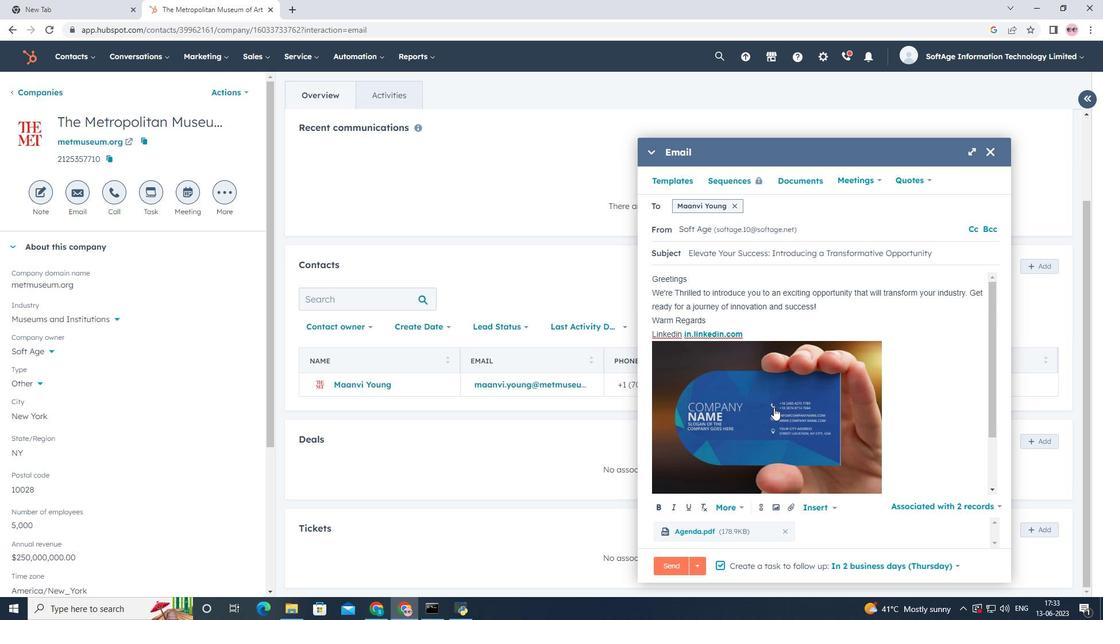 
Action: Mouse scrolled (774, 408) with delta (0, 0)
Screenshot: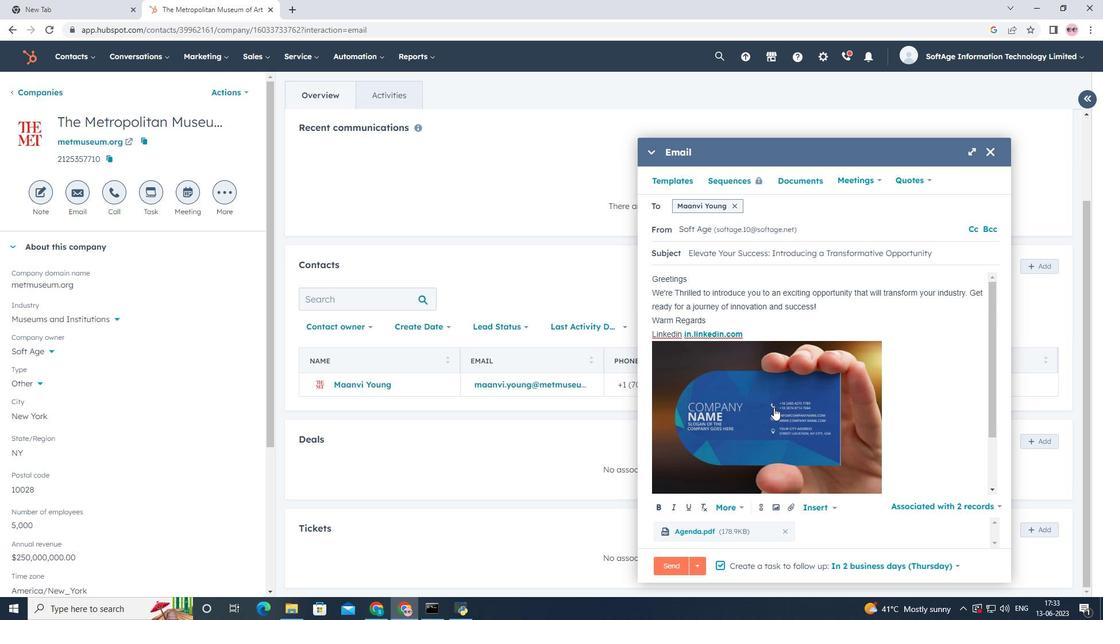 
Action: Mouse moved to (734, 206)
Screenshot: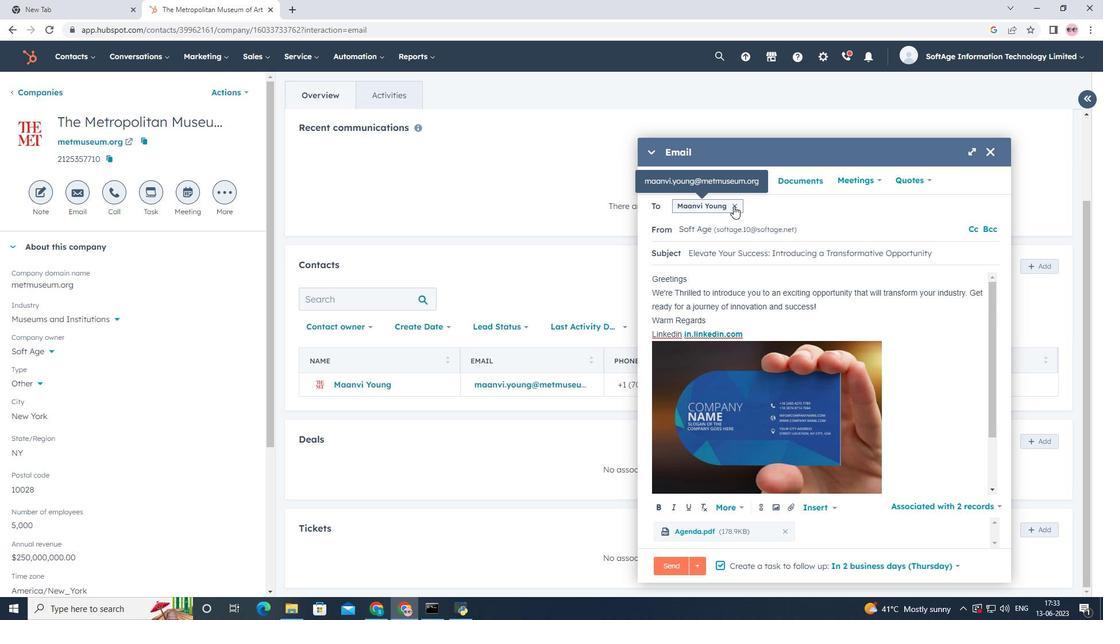 
Action: Mouse pressed left at (734, 206)
Screenshot: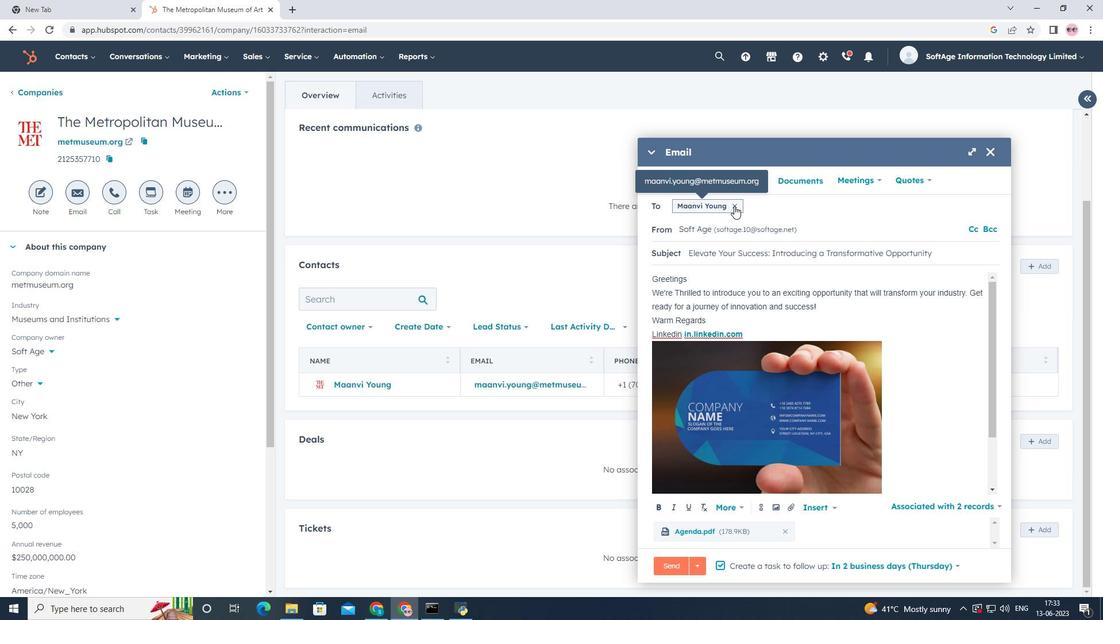 
Action: Mouse moved to (705, 205)
Screenshot: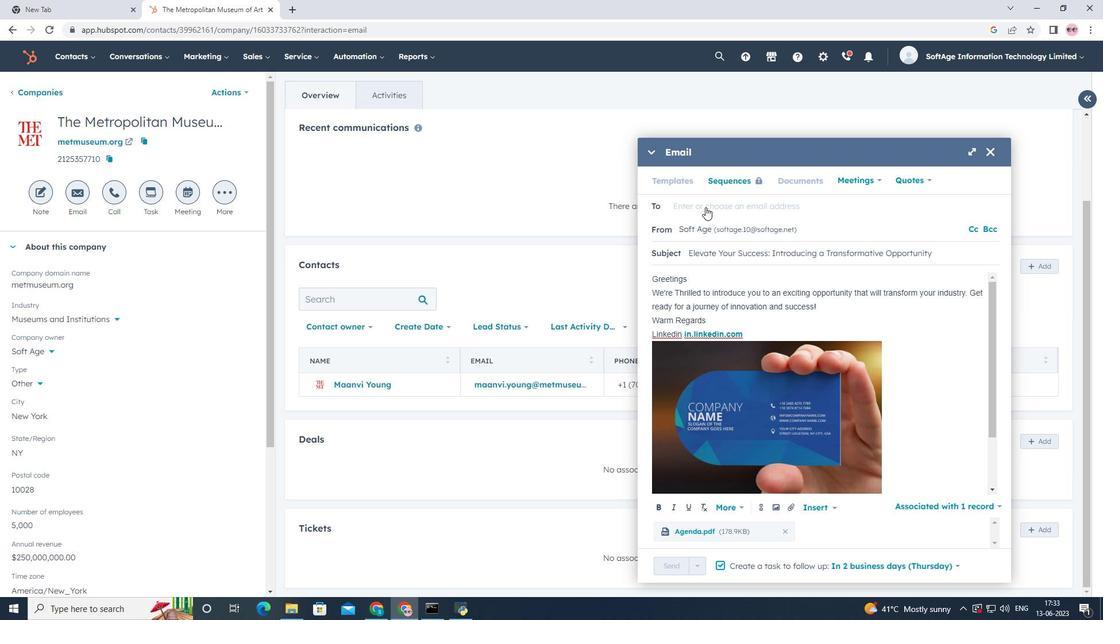 
Action: Mouse pressed left at (705, 205)
Screenshot: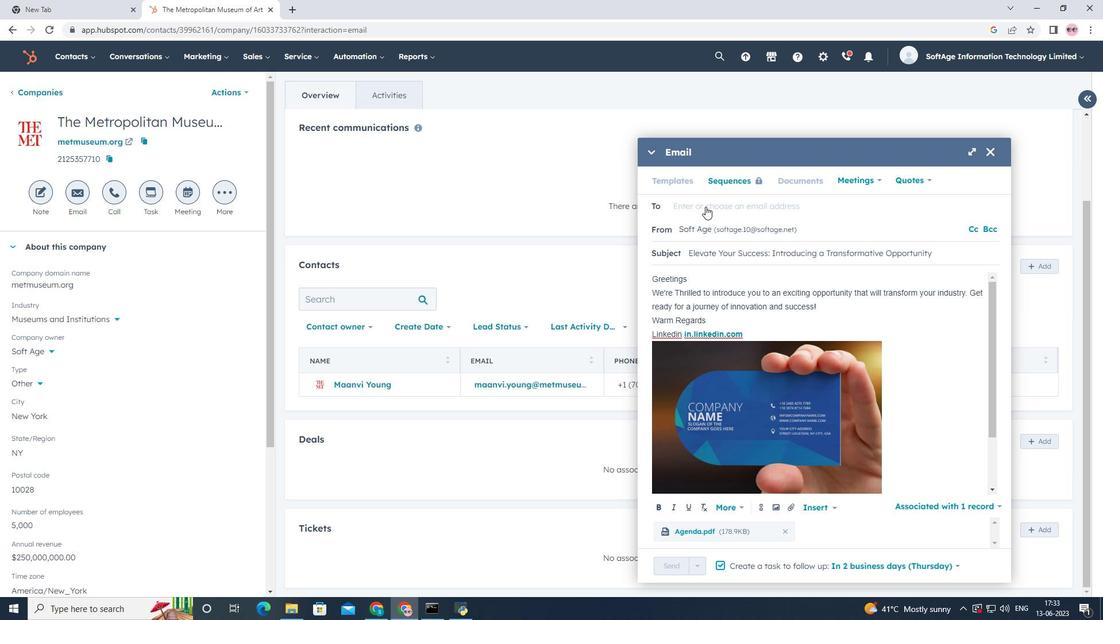 
Action: Mouse moved to (720, 237)
Screenshot: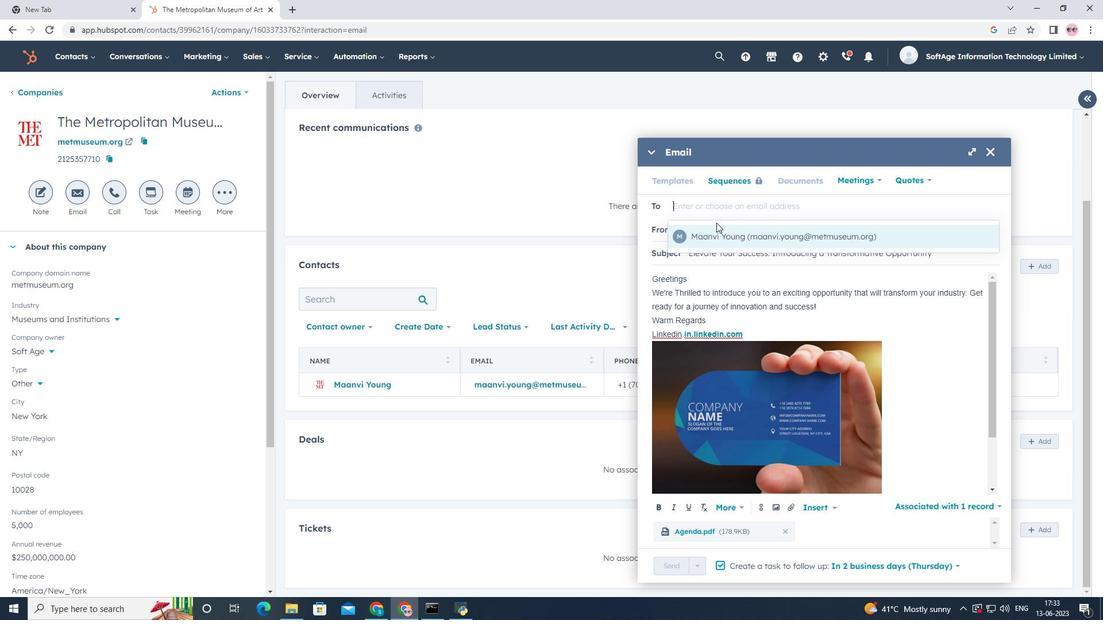 
Action: Mouse pressed left at (720, 237)
Screenshot: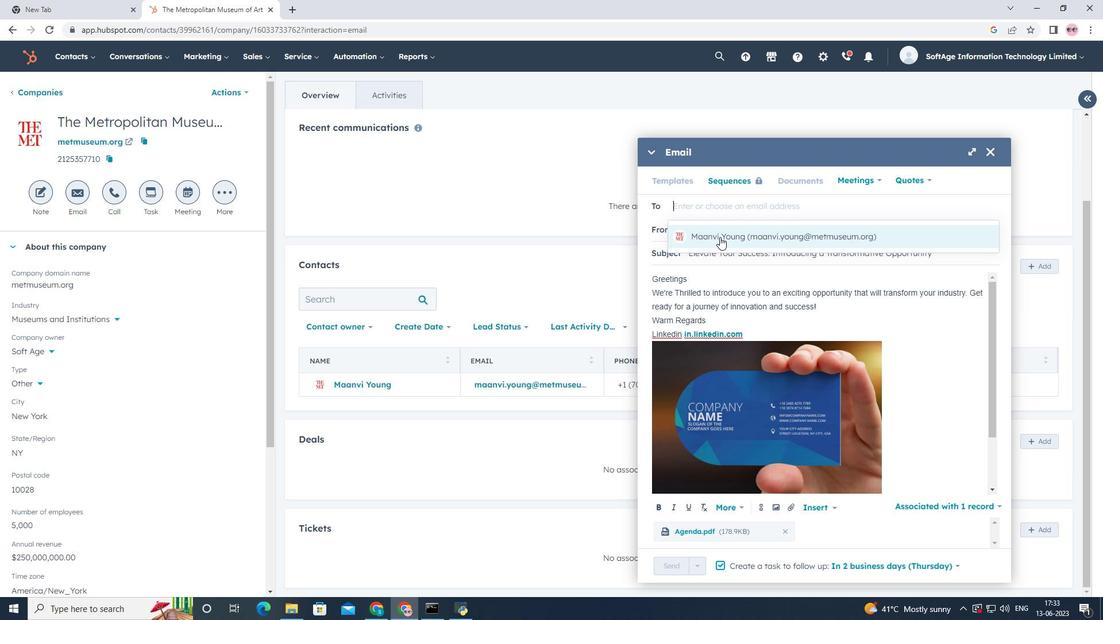
Action: Mouse moved to (729, 258)
Screenshot: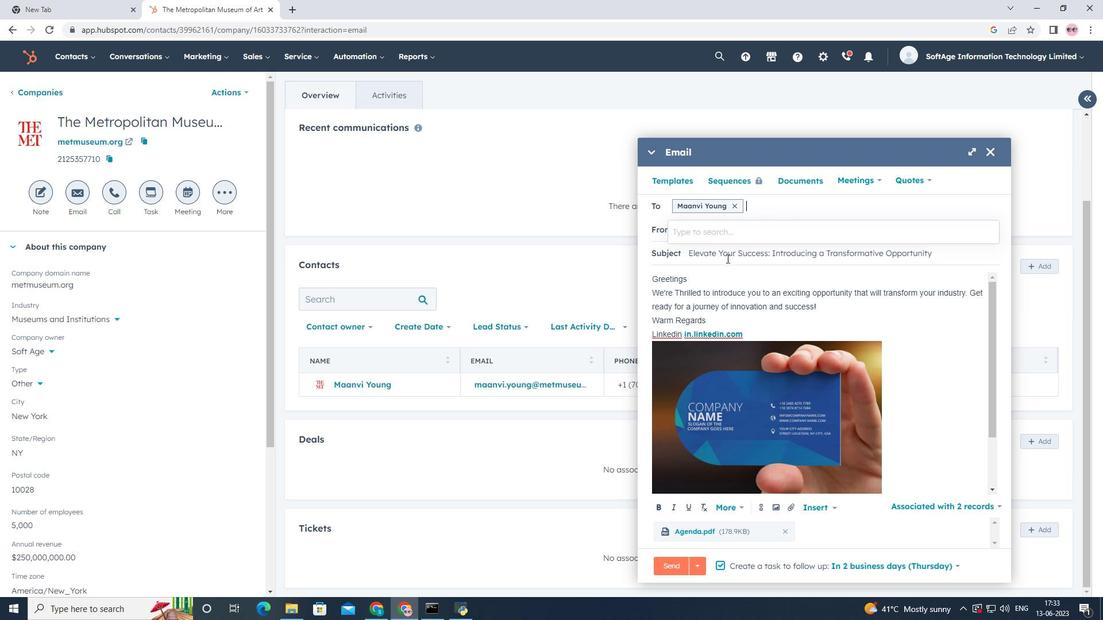 
Action: Mouse scrolled (729, 258) with delta (0, 0)
Screenshot: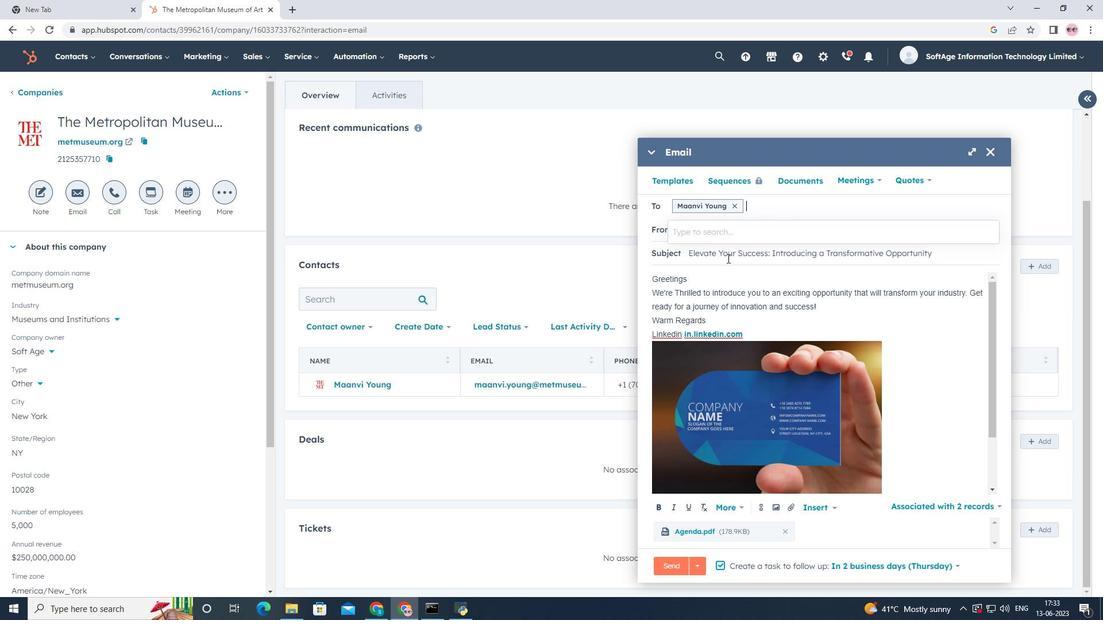 
Action: Mouse scrolled (729, 258) with delta (0, 0)
Screenshot: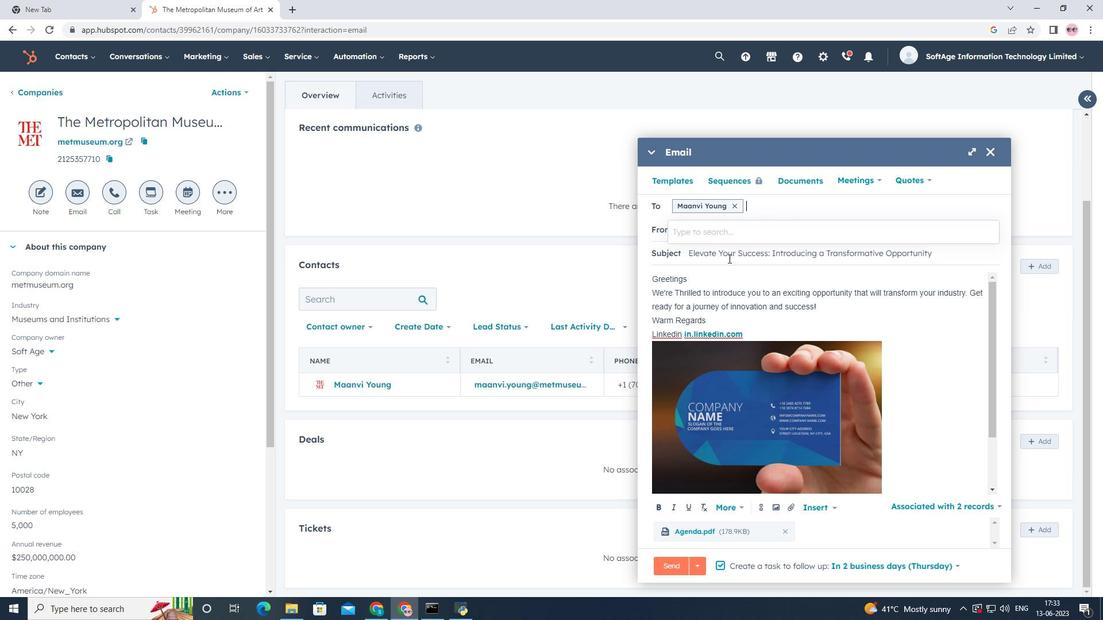 
Action: Mouse scrolled (729, 258) with delta (0, 0)
Screenshot: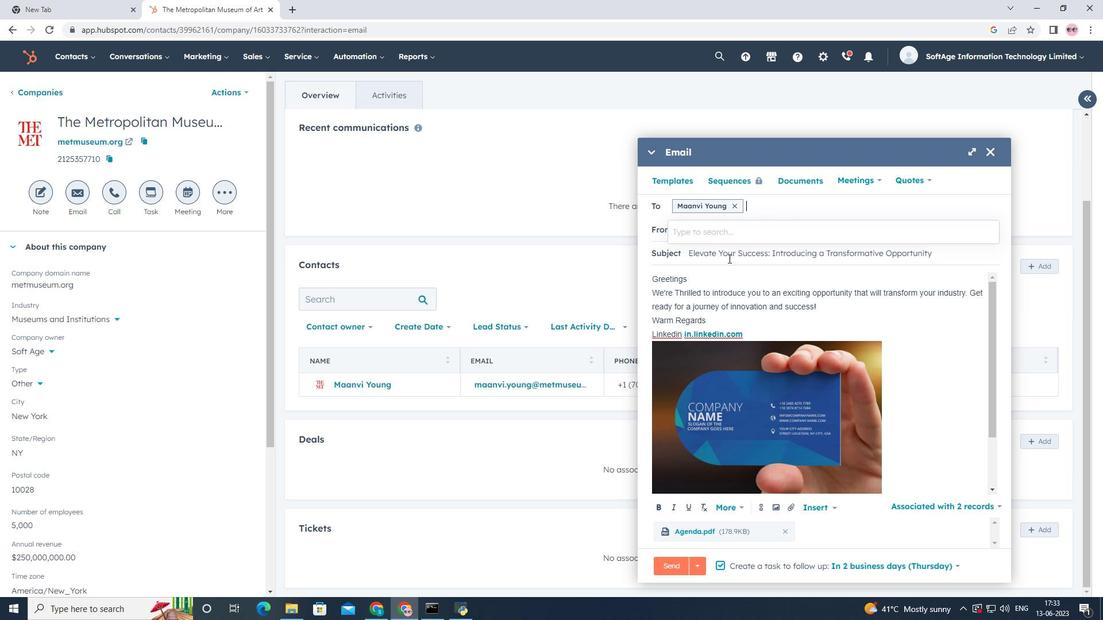 
Action: Mouse scrolled (729, 258) with delta (0, 0)
Screenshot: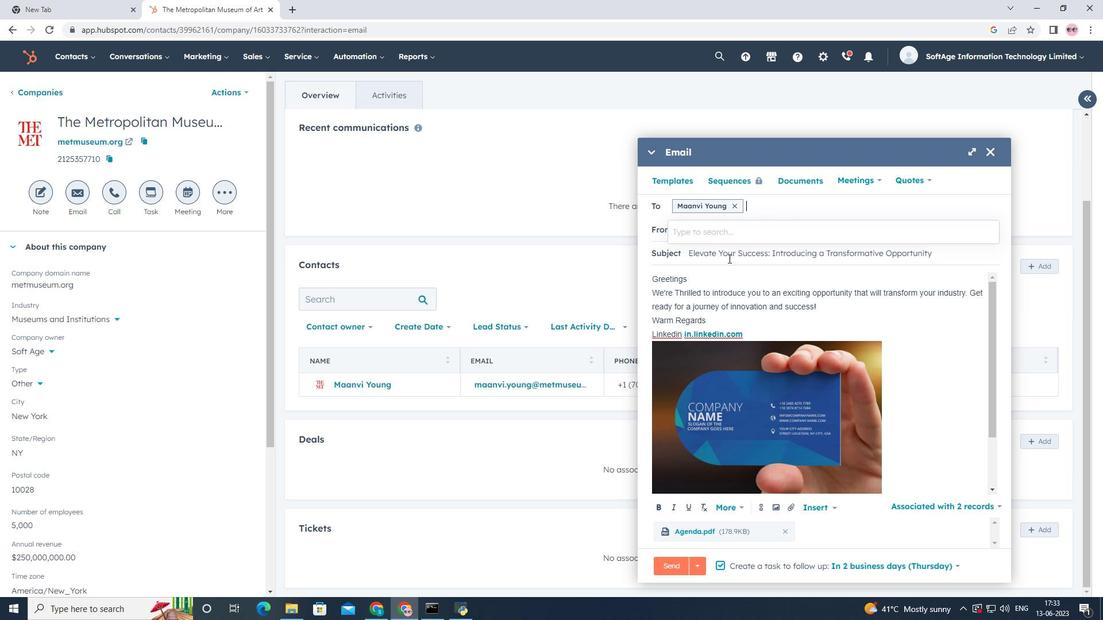 
Action: Mouse scrolled (729, 259) with delta (0, 0)
Screenshot: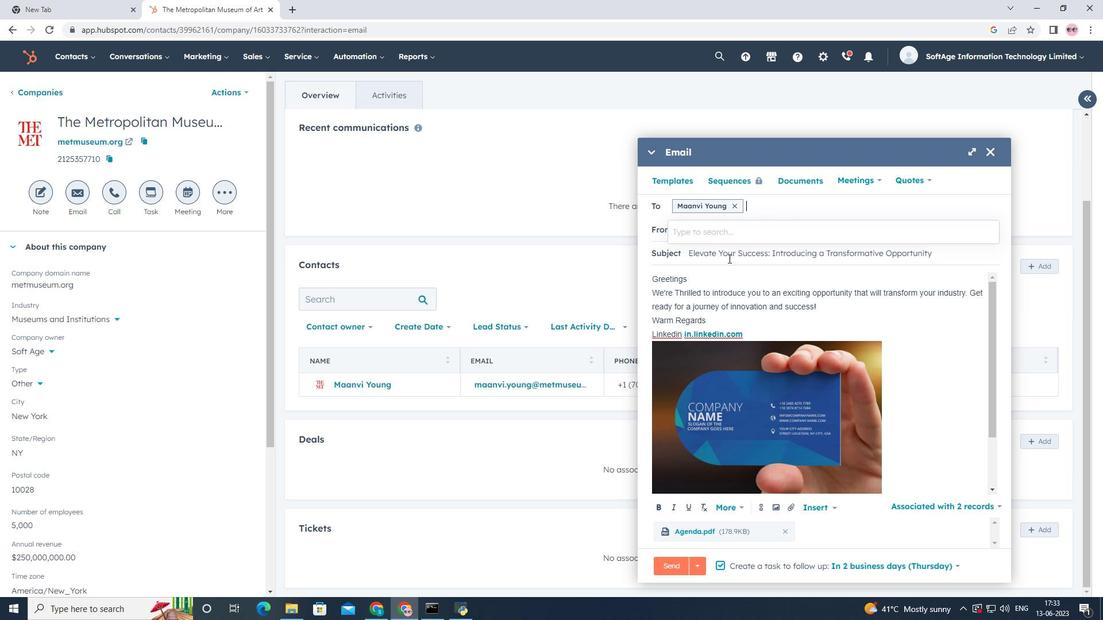 
Action: Mouse scrolled (729, 258) with delta (0, 0)
Screenshot: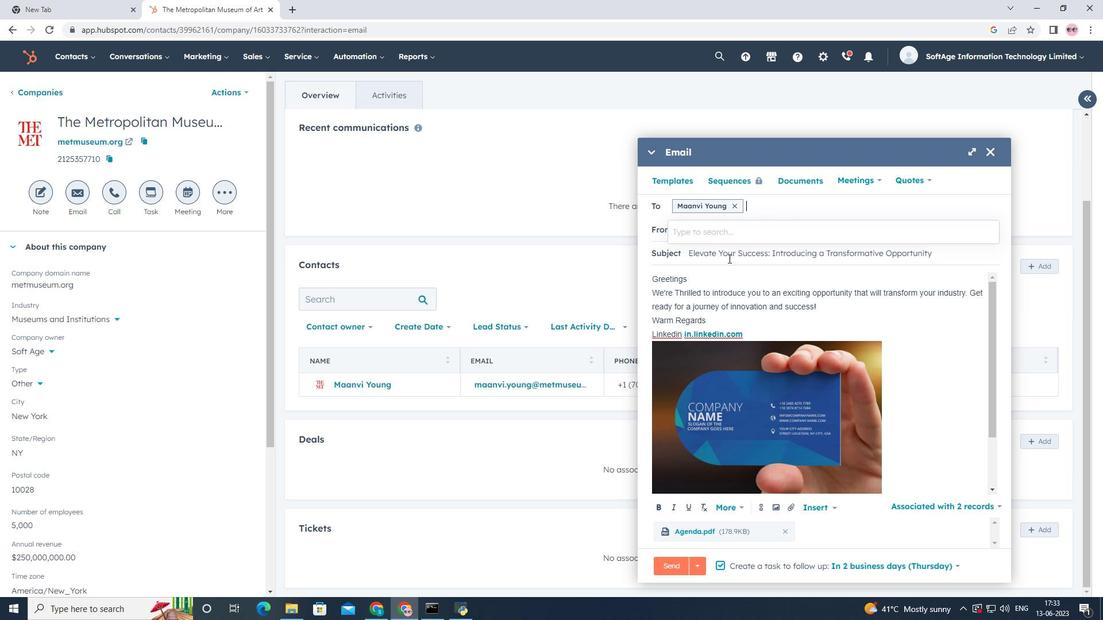 
Action: Mouse moved to (672, 565)
Screenshot: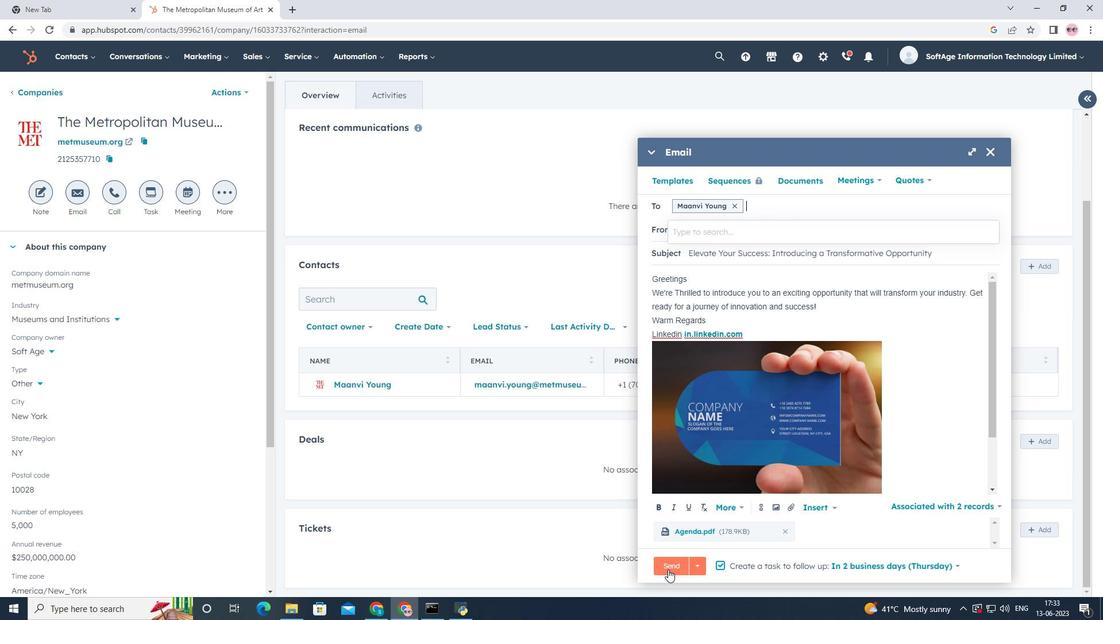 
Action: Mouse pressed left at (672, 565)
Screenshot: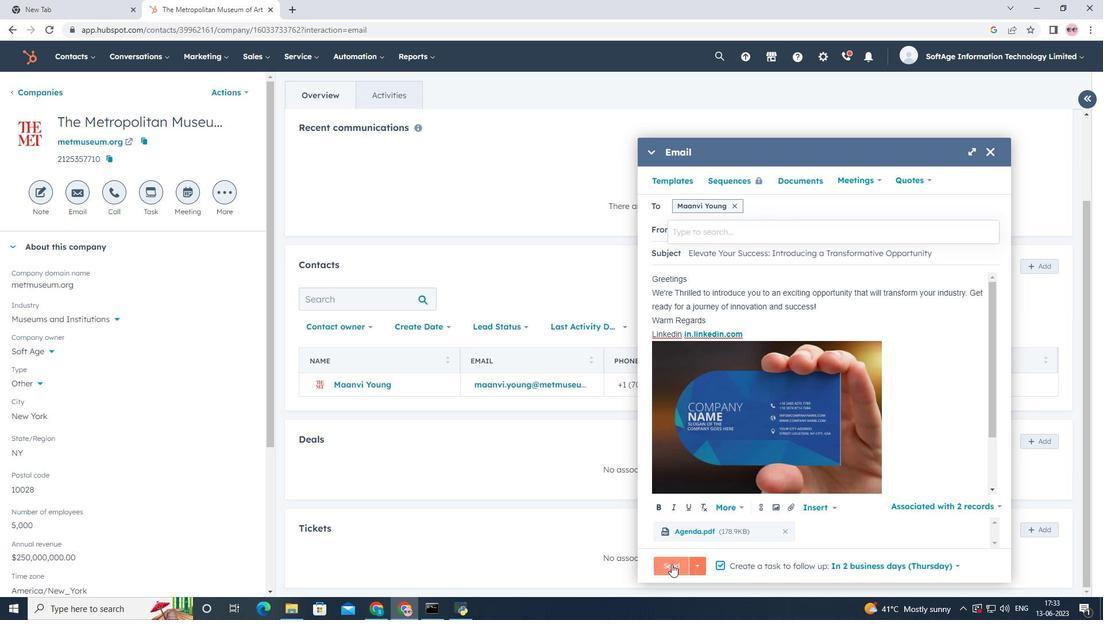 
Action: Mouse moved to (556, 238)
Screenshot: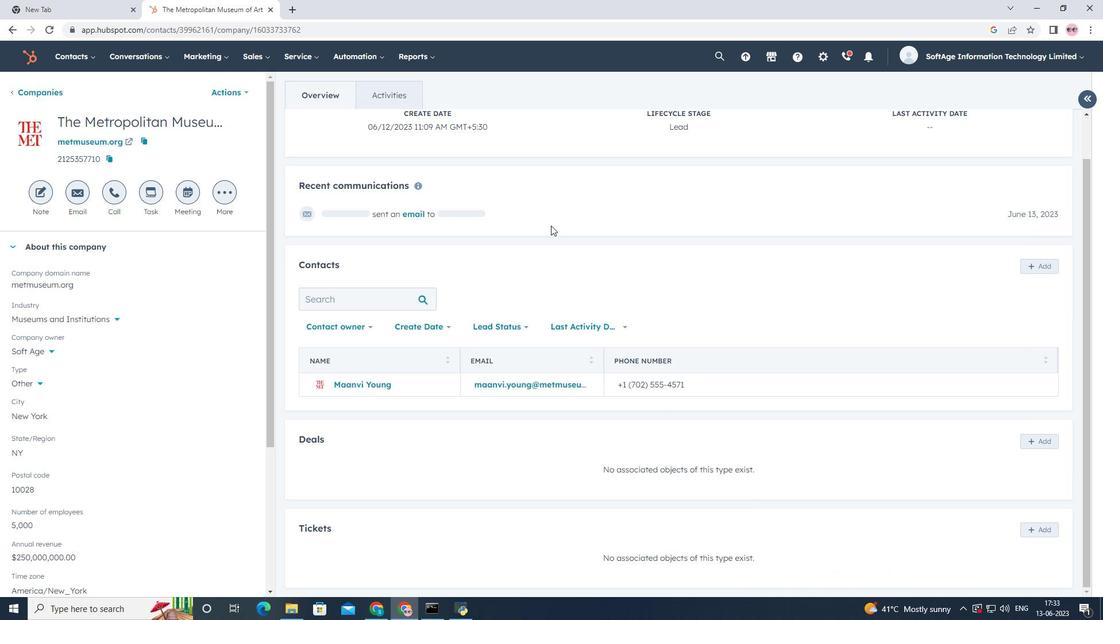 
Action: Mouse scrolled (556, 238) with delta (0, 0)
Screenshot: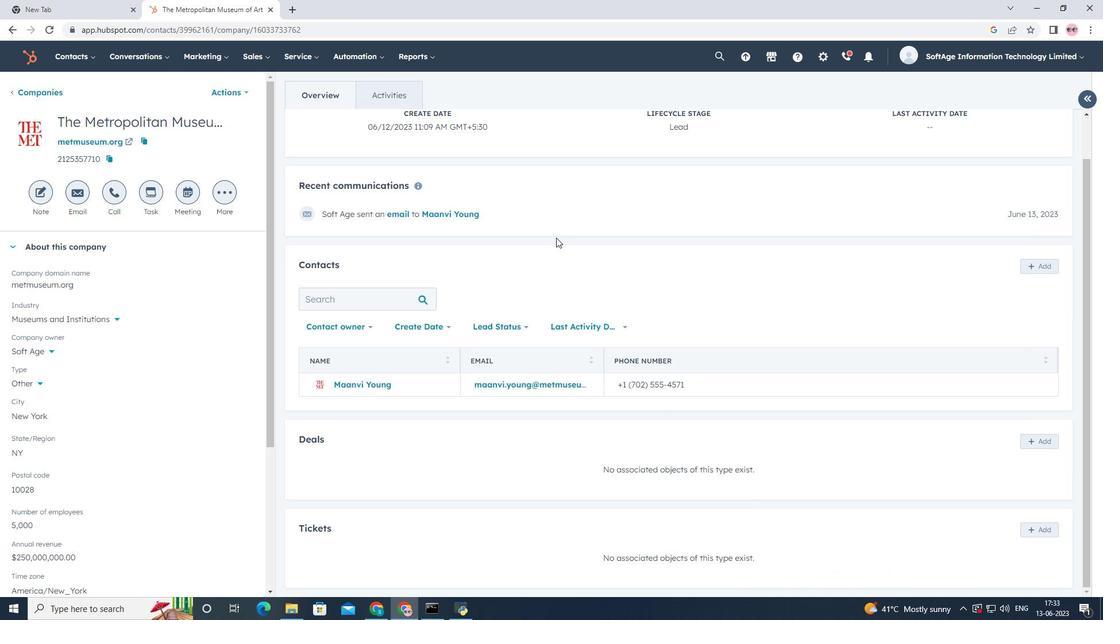 
Action: Mouse scrolled (556, 238) with delta (0, 0)
Screenshot: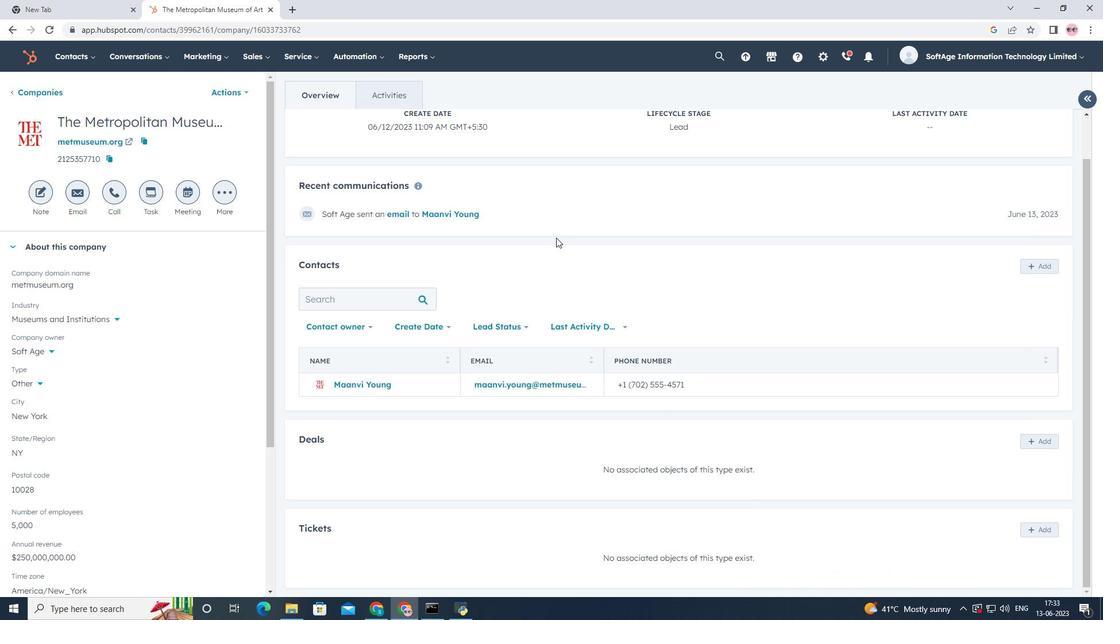 
Action: Mouse scrolled (556, 238) with delta (0, 0)
Screenshot: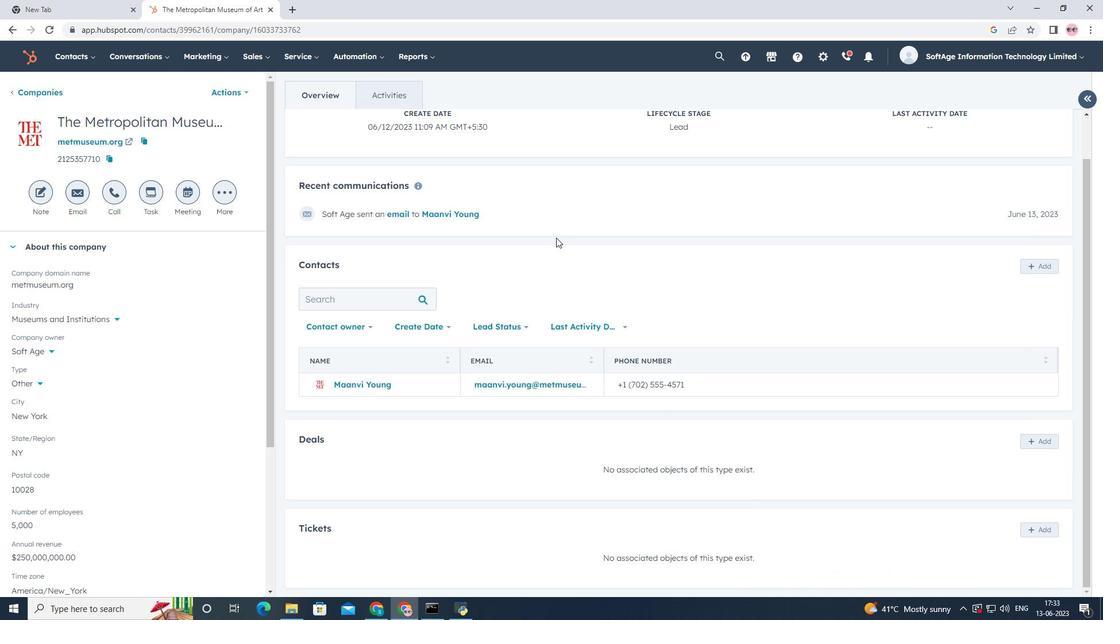 
Action: Mouse scrolled (556, 238) with delta (0, 0)
Screenshot: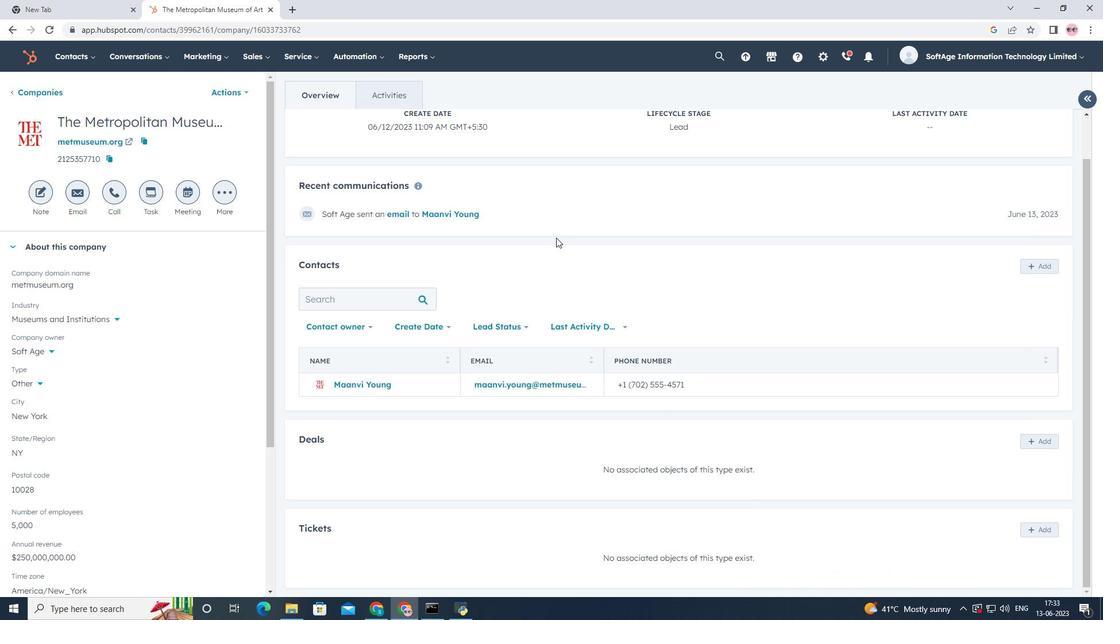 
Action: Mouse scrolled (556, 238) with delta (0, 0)
Screenshot: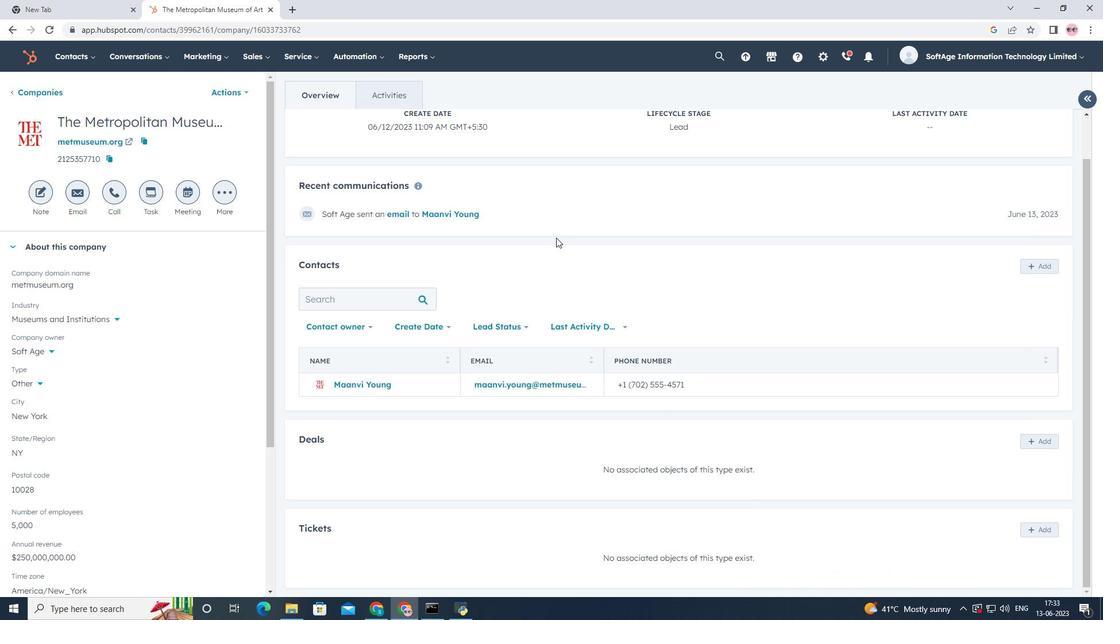 
Action: Mouse scrolled (556, 237) with delta (0, 0)
Screenshot: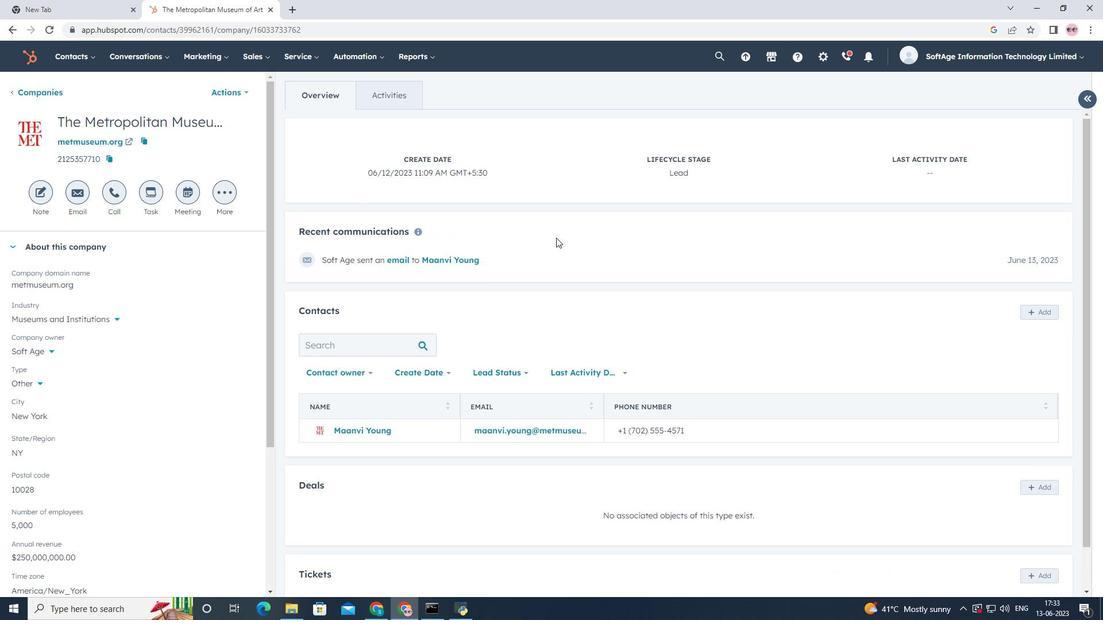 
Action: Mouse scrolled (556, 237) with delta (0, 0)
Screenshot: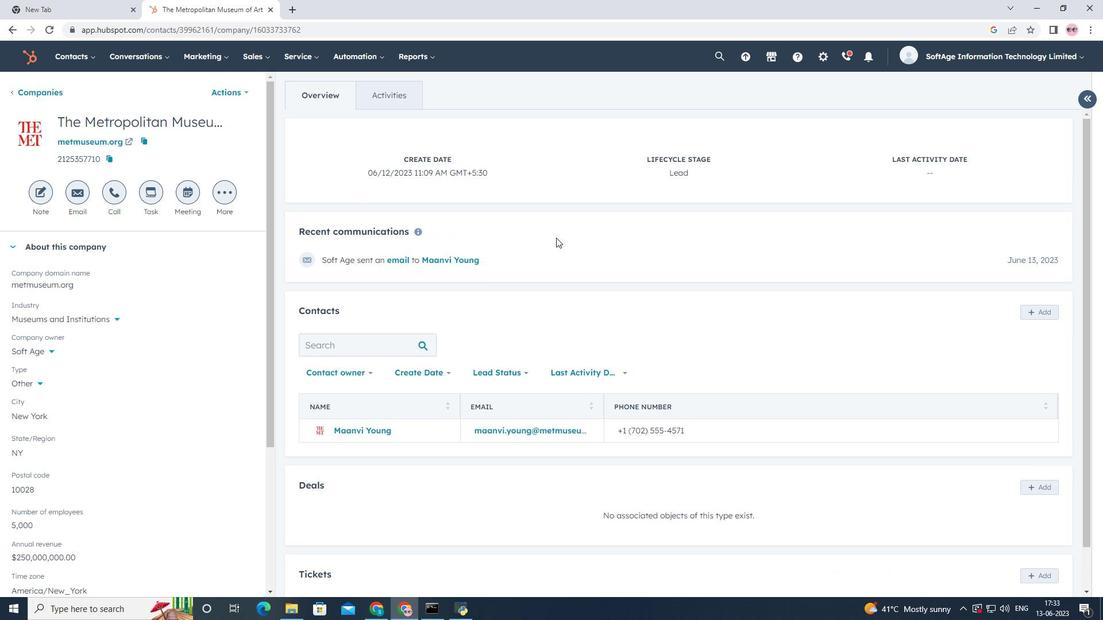 
Action: Mouse scrolled (556, 237) with delta (0, 0)
Screenshot: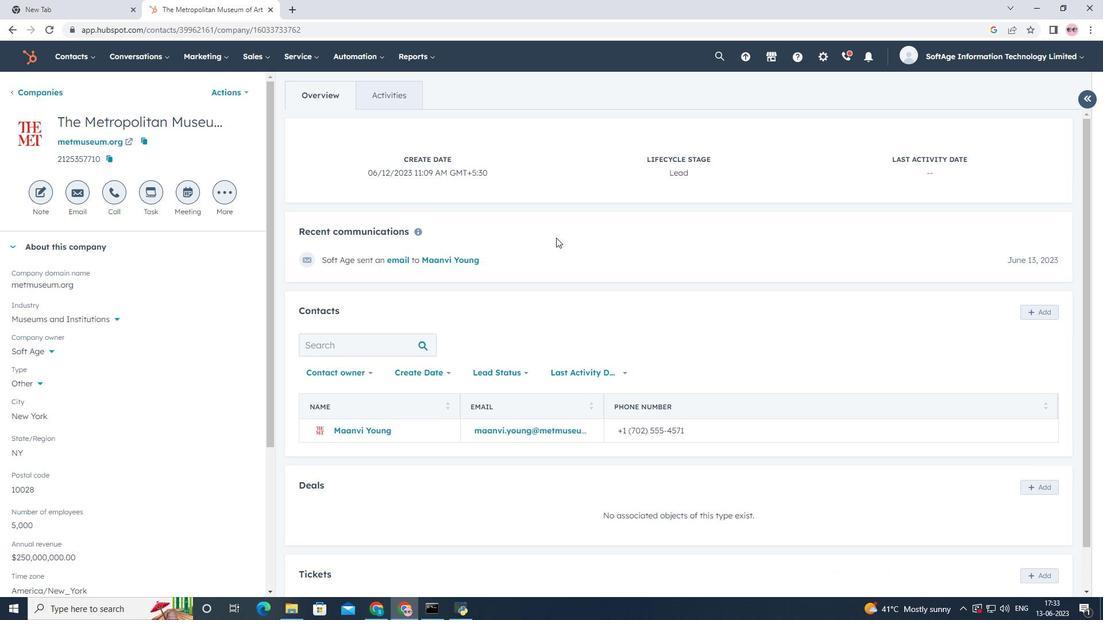 
Action: Mouse scrolled (556, 237) with delta (0, 0)
Screenshot: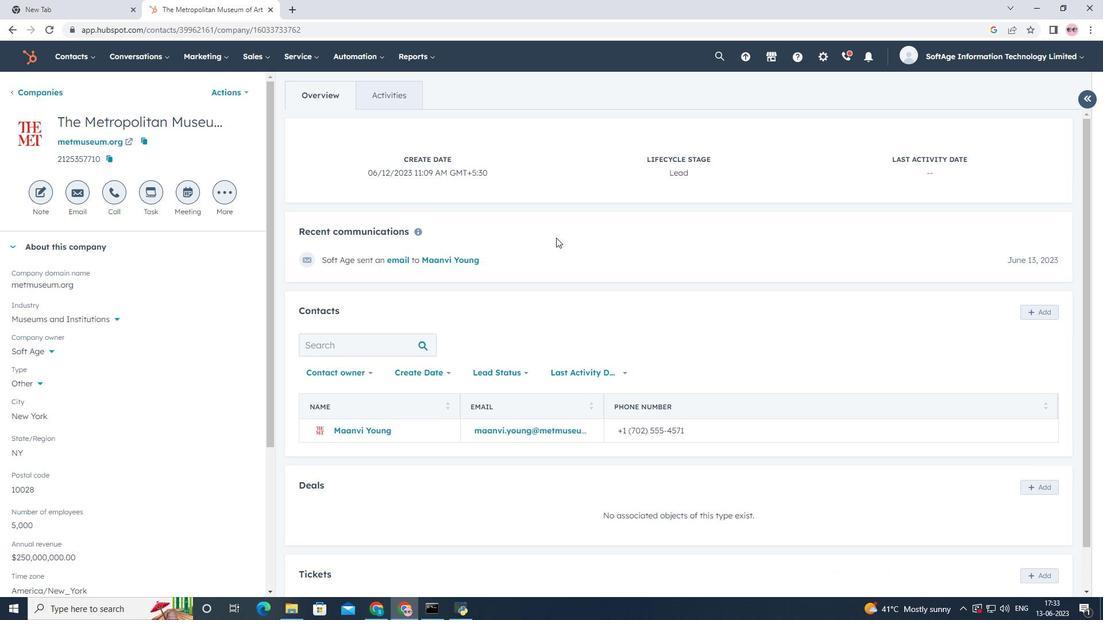 
